 Task: Find connections with filter location Dārwha with filter topic #Indiawith filter profile language French with filter current company JCB with filter school Sir M Visvesvaraya Institute of Technology, BANGALORE with filter industry Computer and Network Security with filter service category Research with filter keywords title Teacher
Action: Mouse moved to (650, 80)
Screenshot: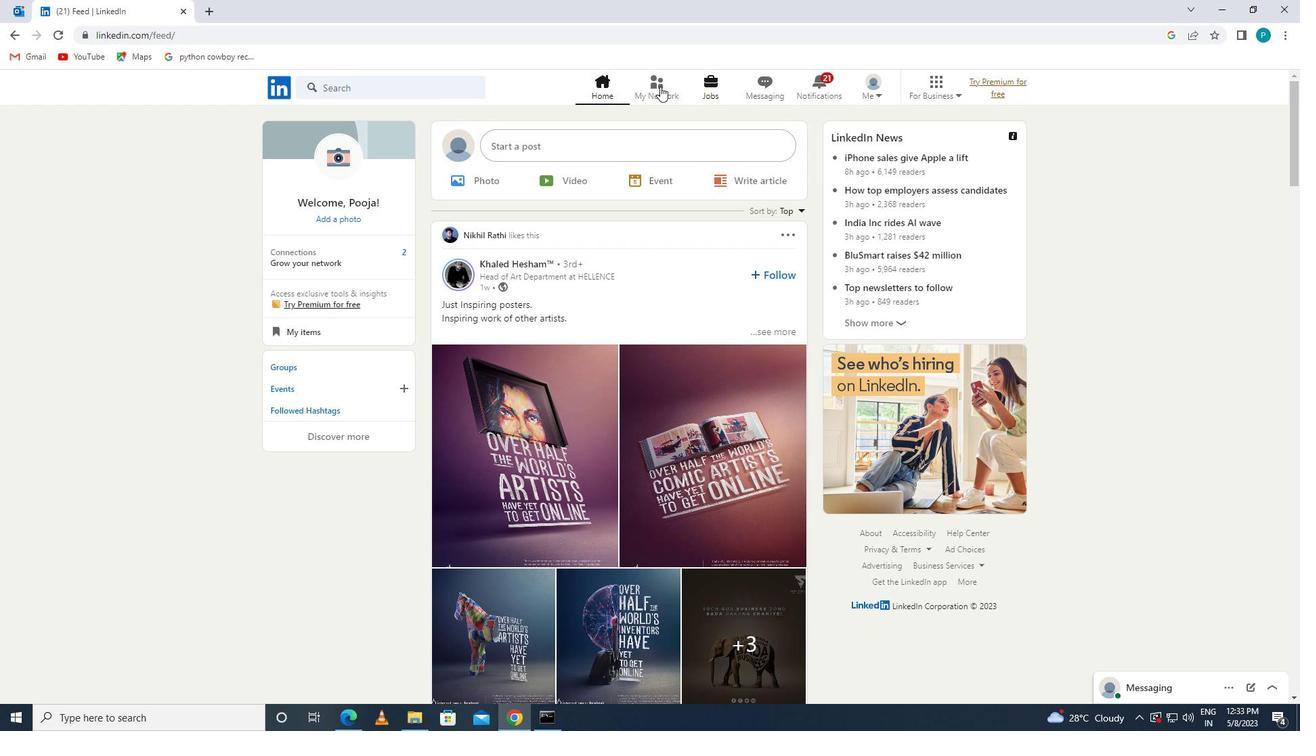
Action: Mouse pressed left at (650, 80)
Screenshot: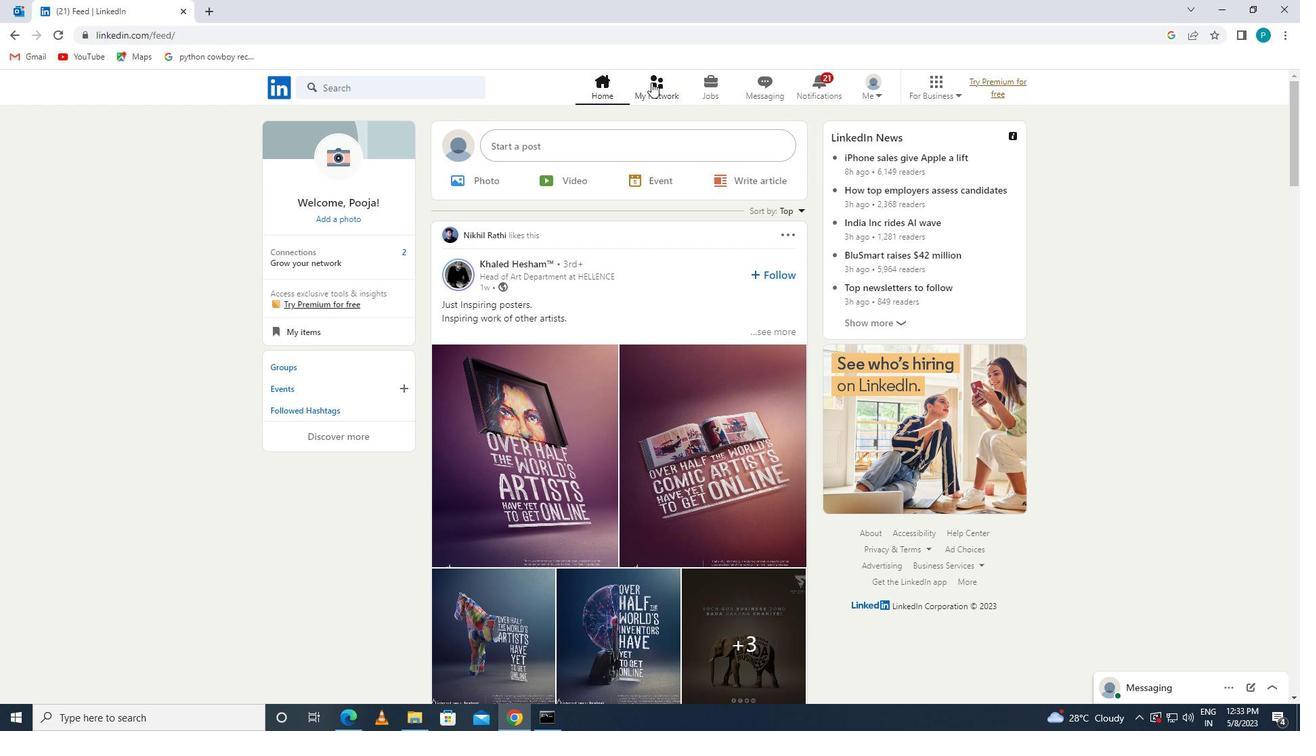 
Action: Mouse moved to (358, 156)
Screenshot: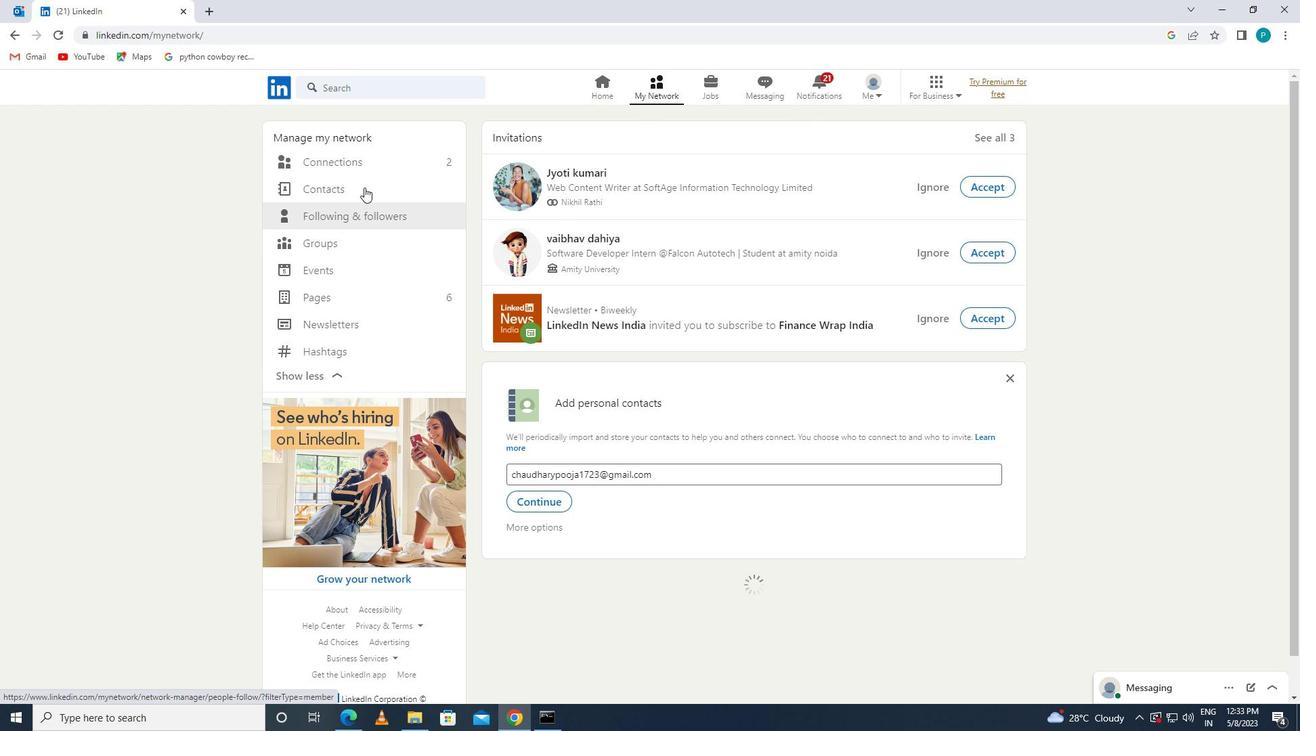 
Action: Mouse pressed left at (358, 156)
Screenshot: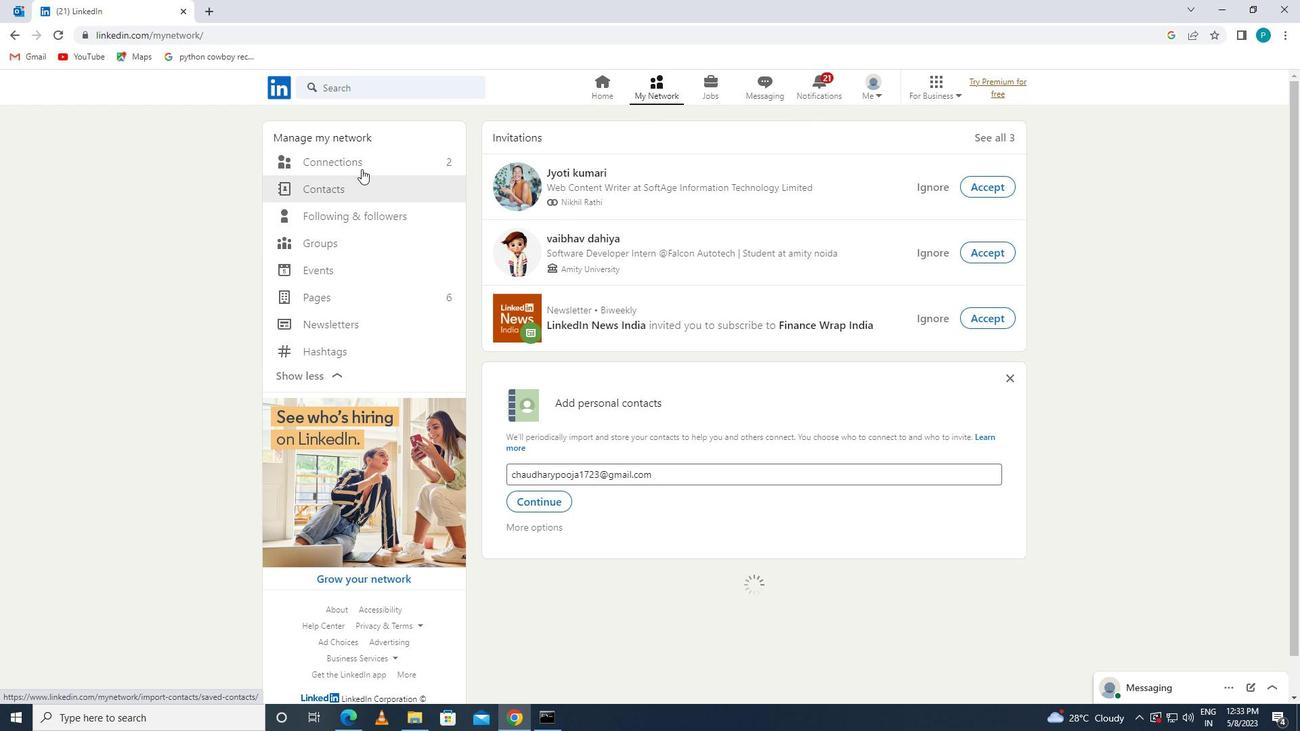 
Action: Mouse moved to (745, 159)
Screenshot: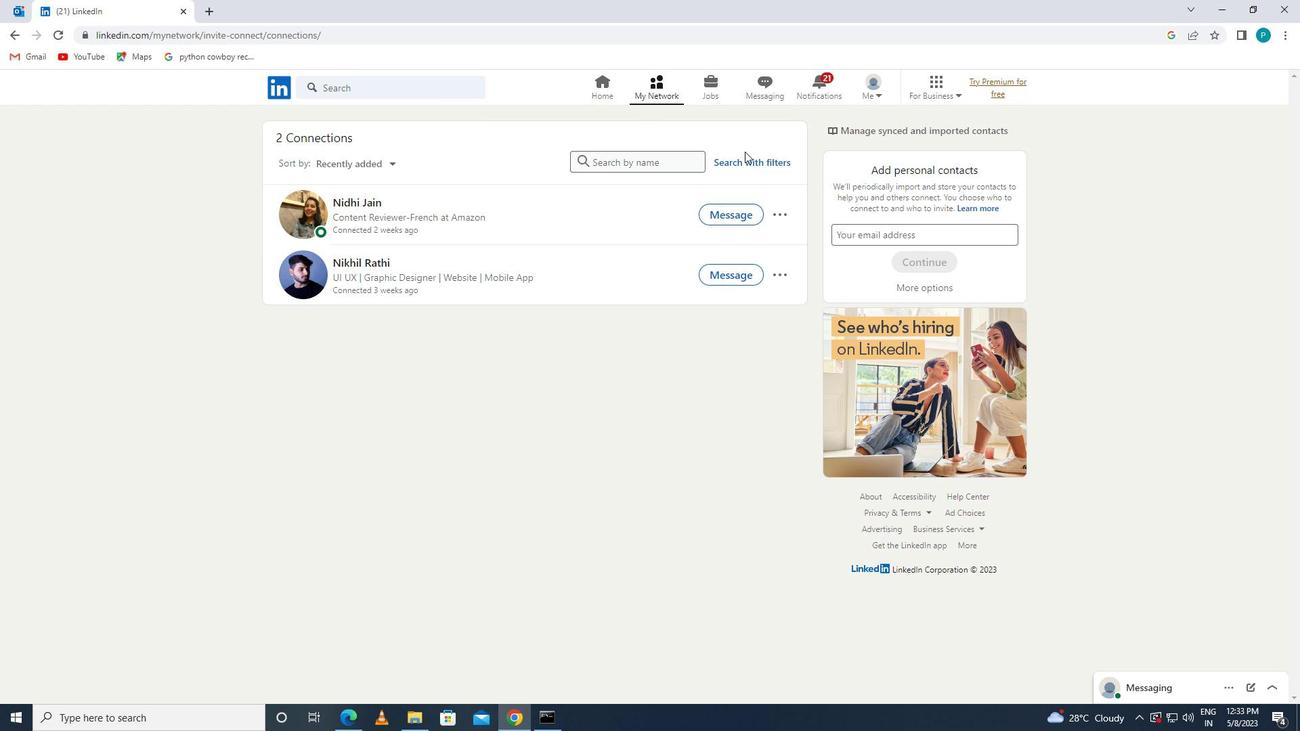 
Action: Mouse pressed left at (745, 159)
Screenshot: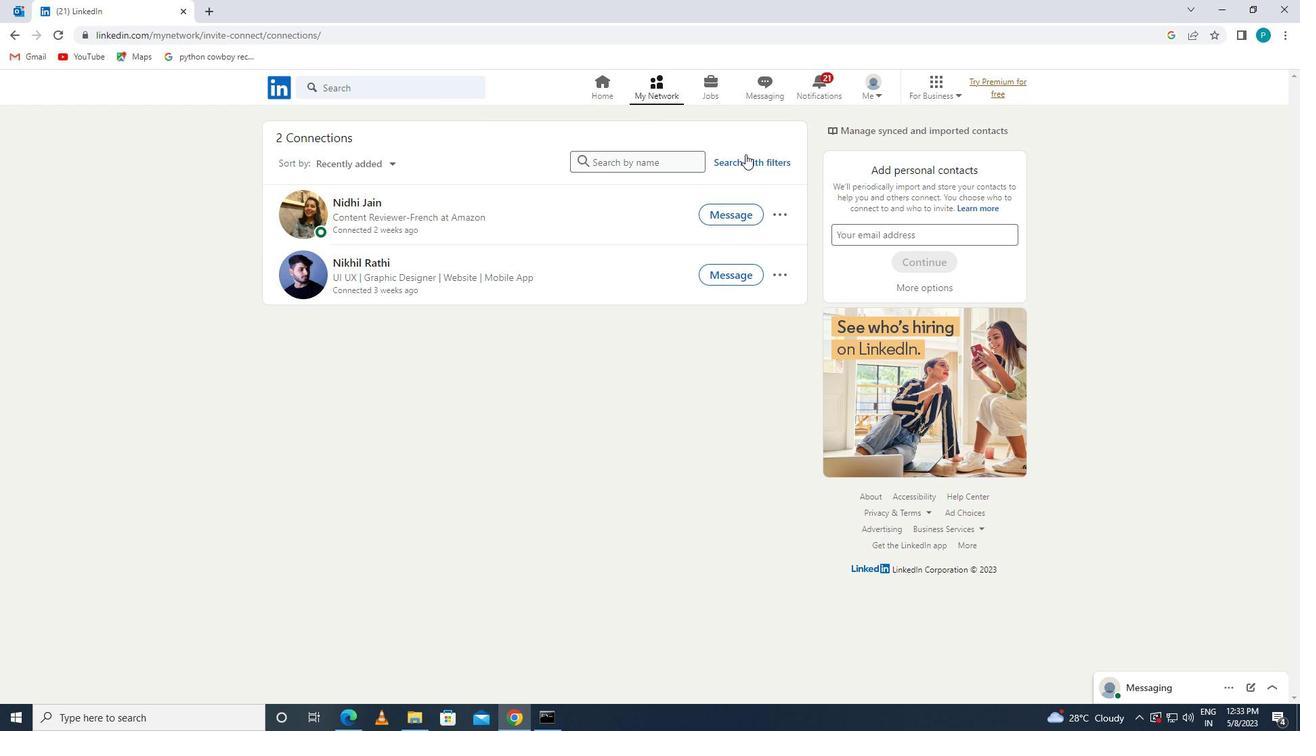 
Action: Mouse moved to (702, 125)
Screenshot: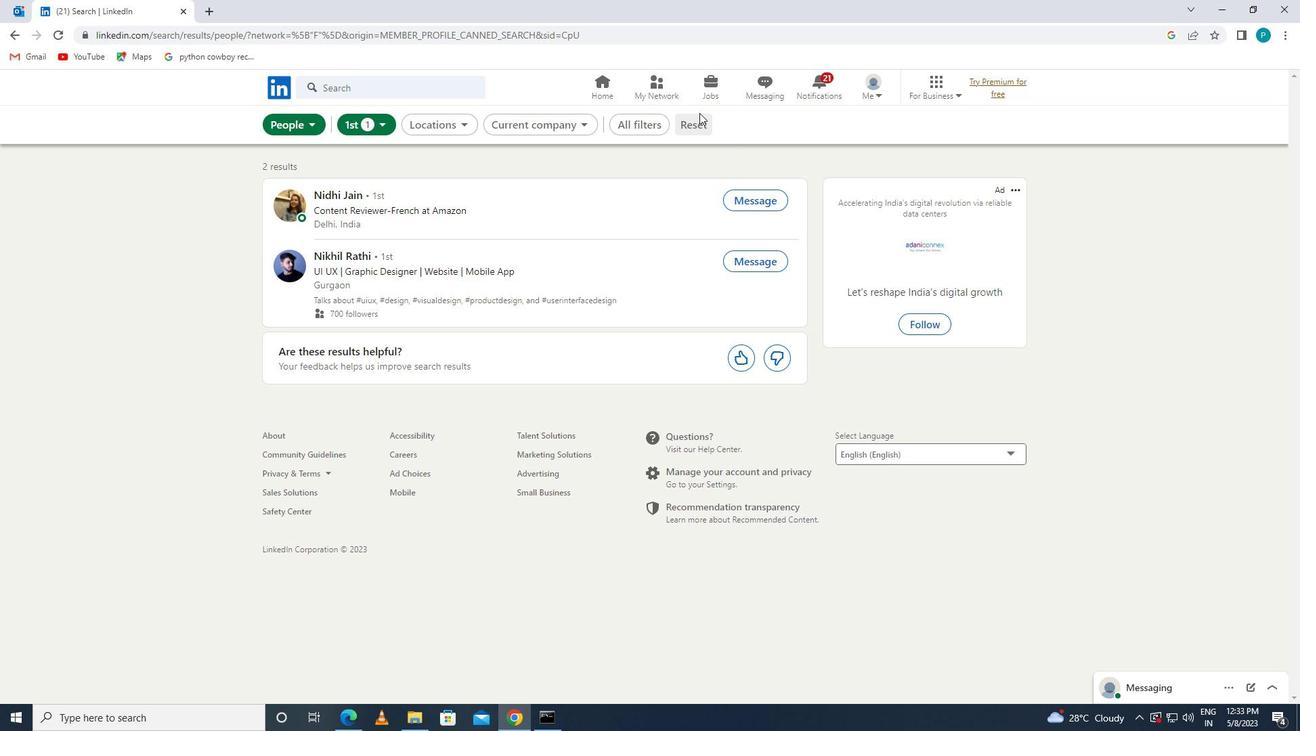 
Action: Mouse pressed left at (702, 125)
Screenshot: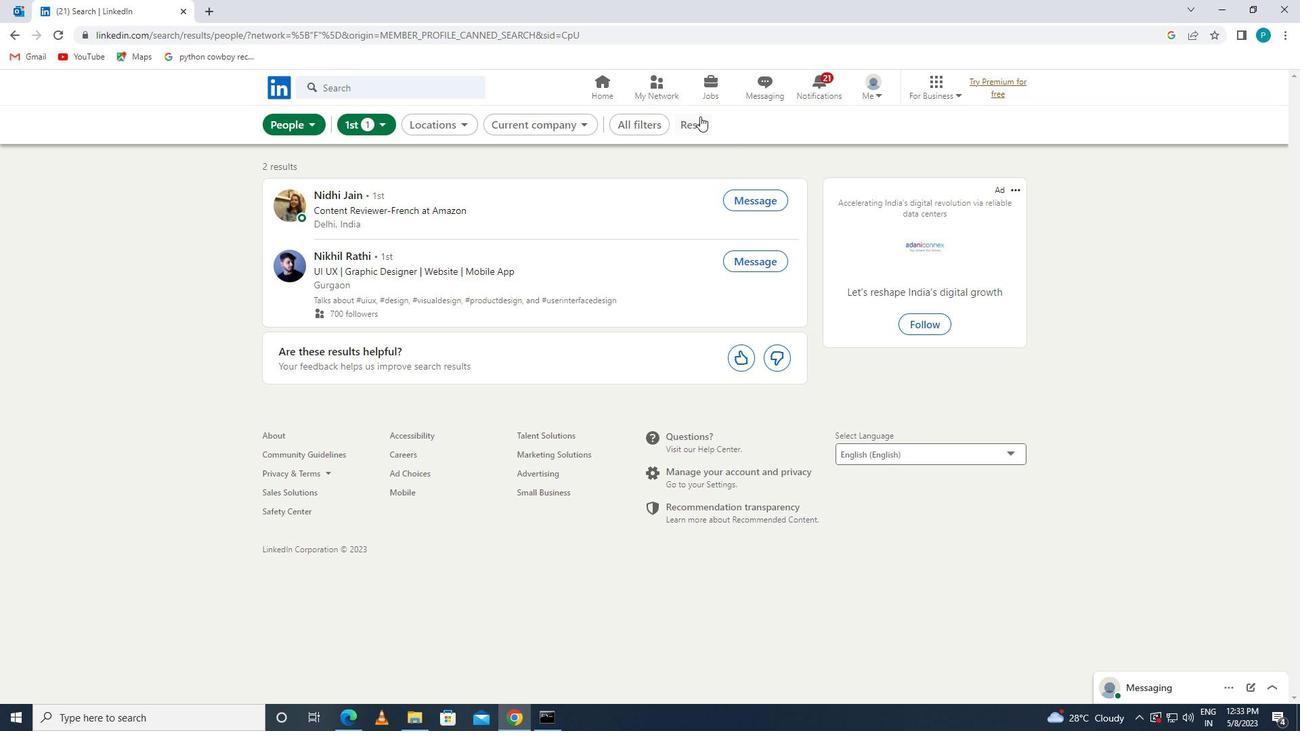 
Action: Mouse moved to (688, 123)
Screenshot: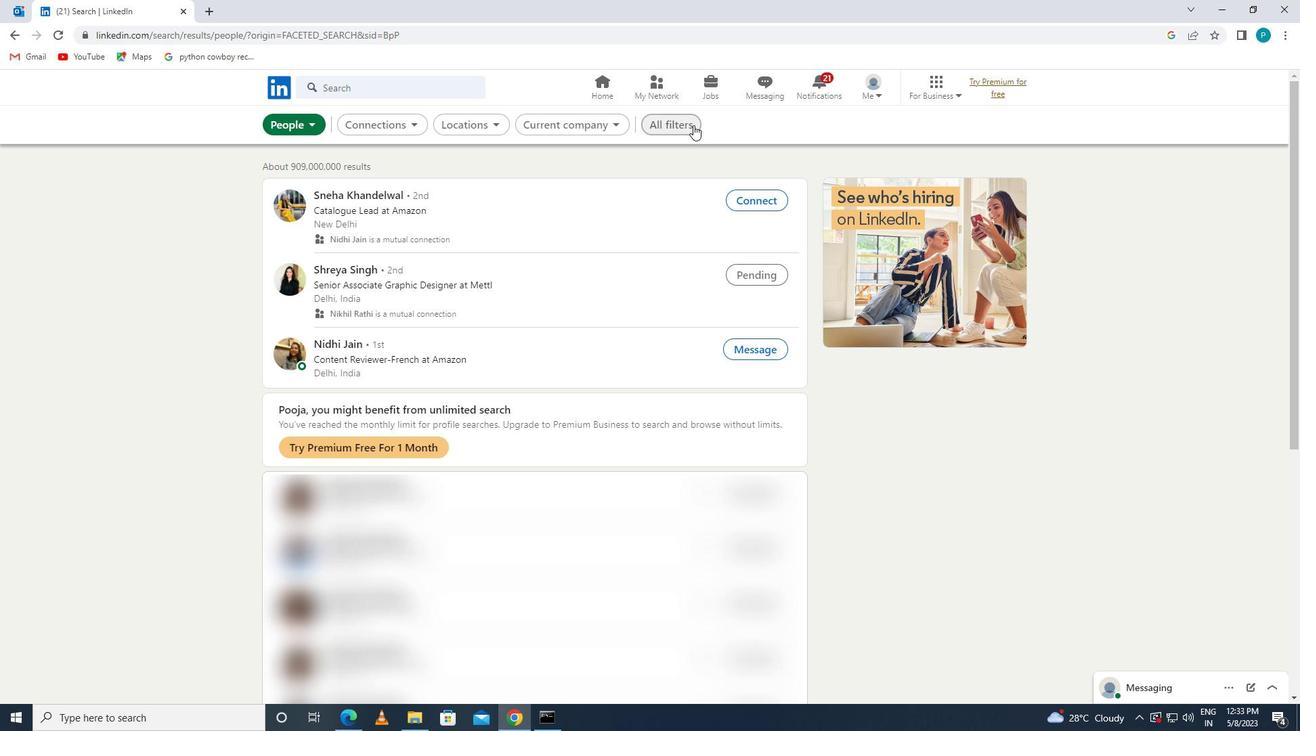 
Action: Mouse pressed left at (688, 123)
Screenshot: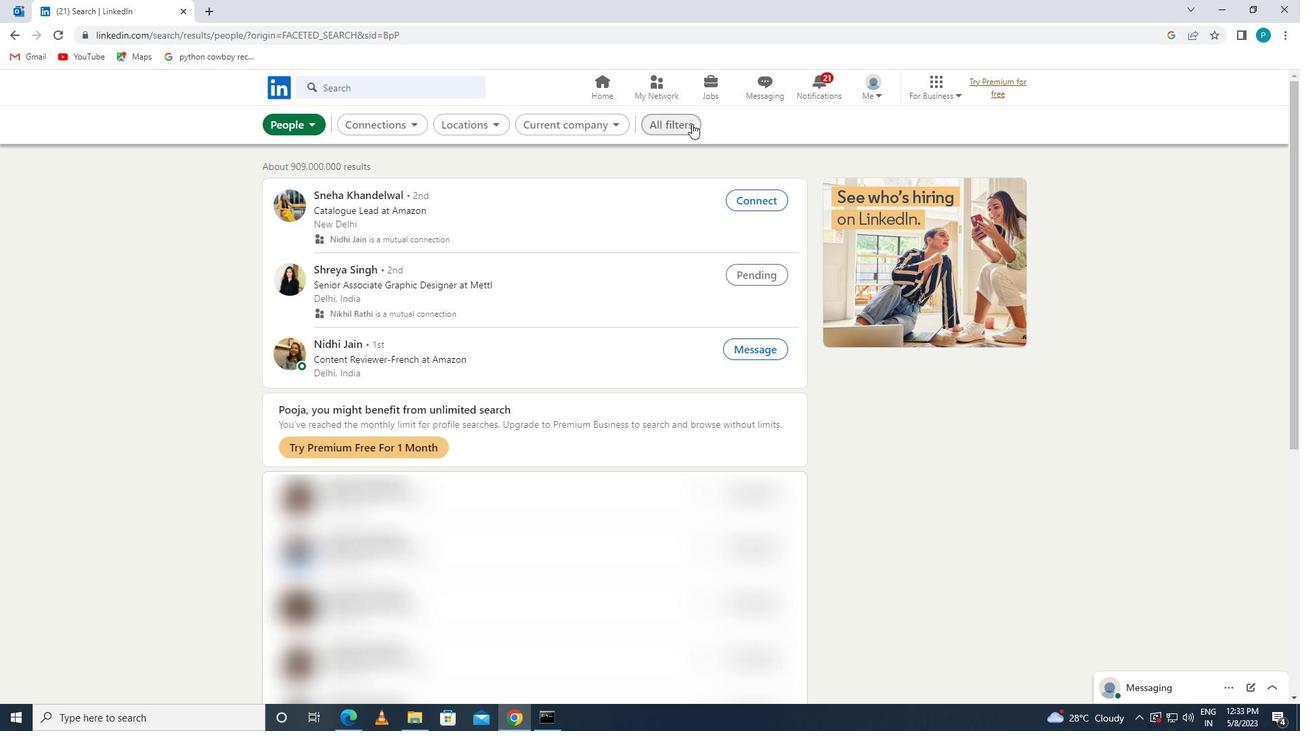
Action: Mouse moved to (1186, 276)
Screenshot: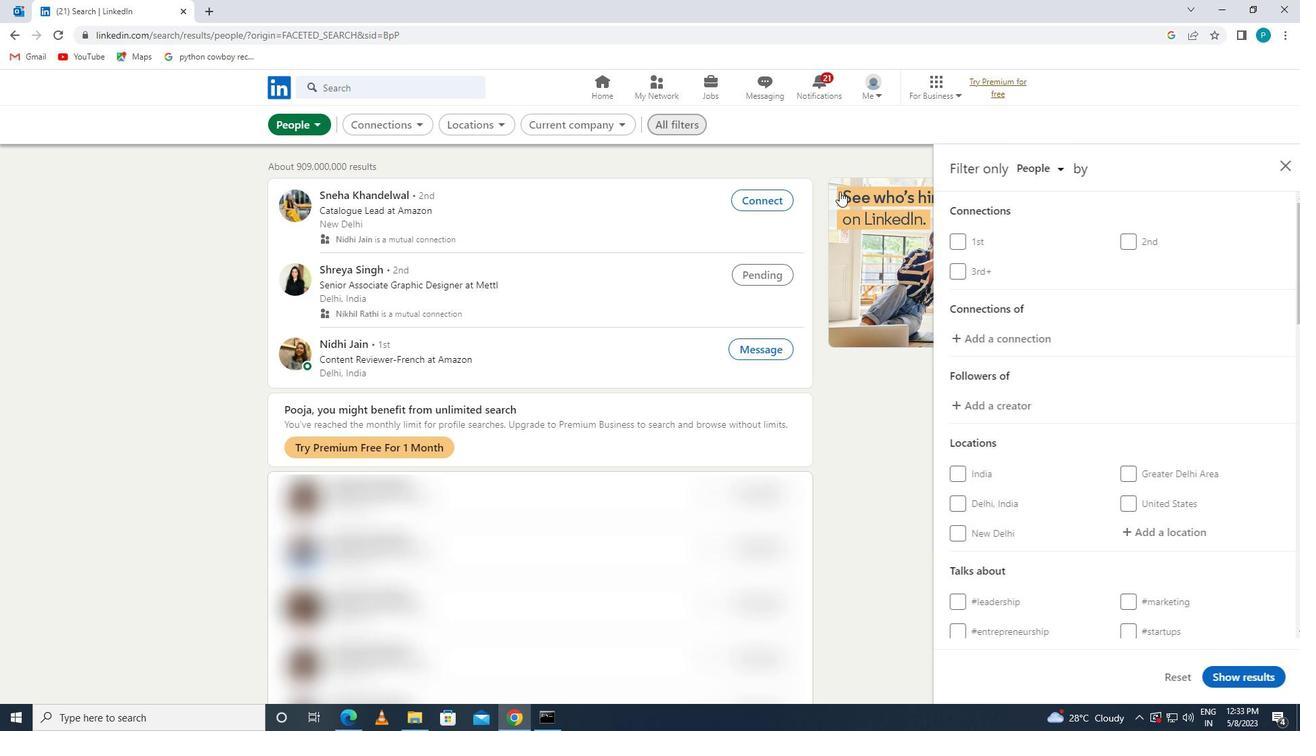 
Action: Mouse scrolled (1186, 276) with delta (0, 0)
Screenshot: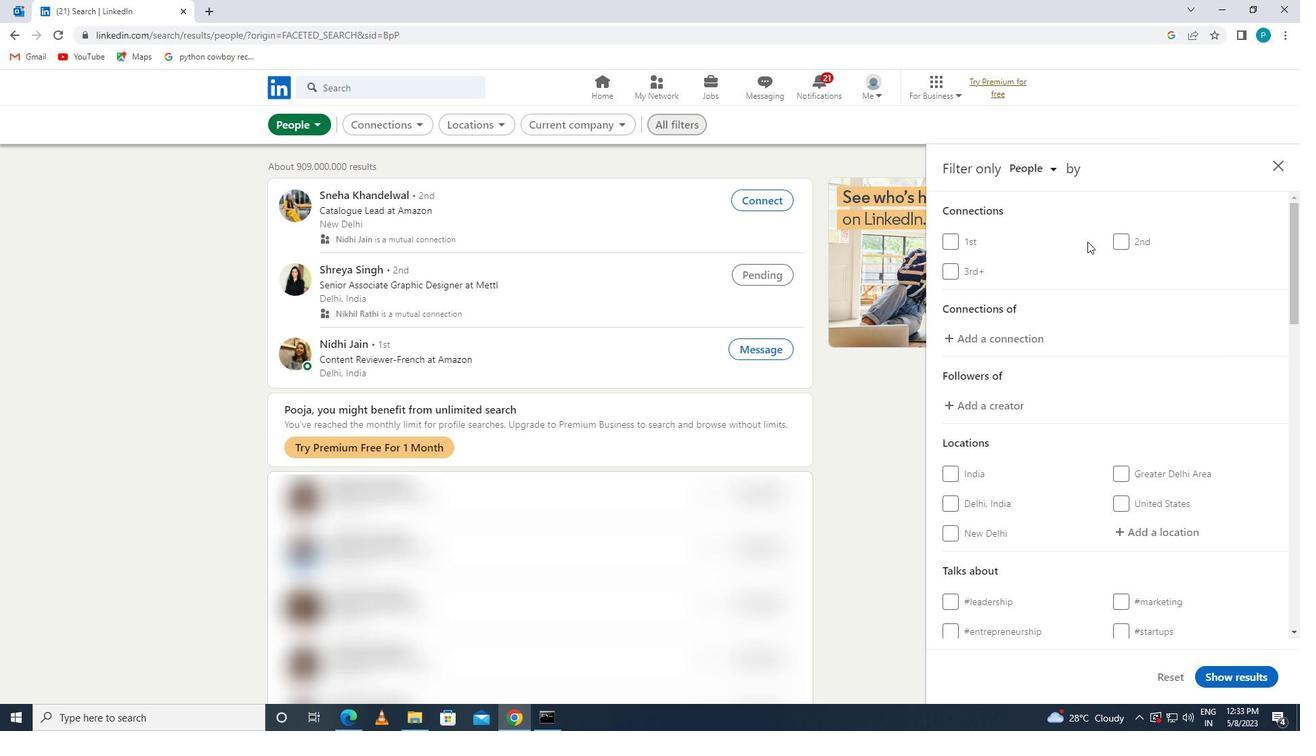 
Action: Mouse scrolled (1186, 276) with delta (0, 0)
Screenshot: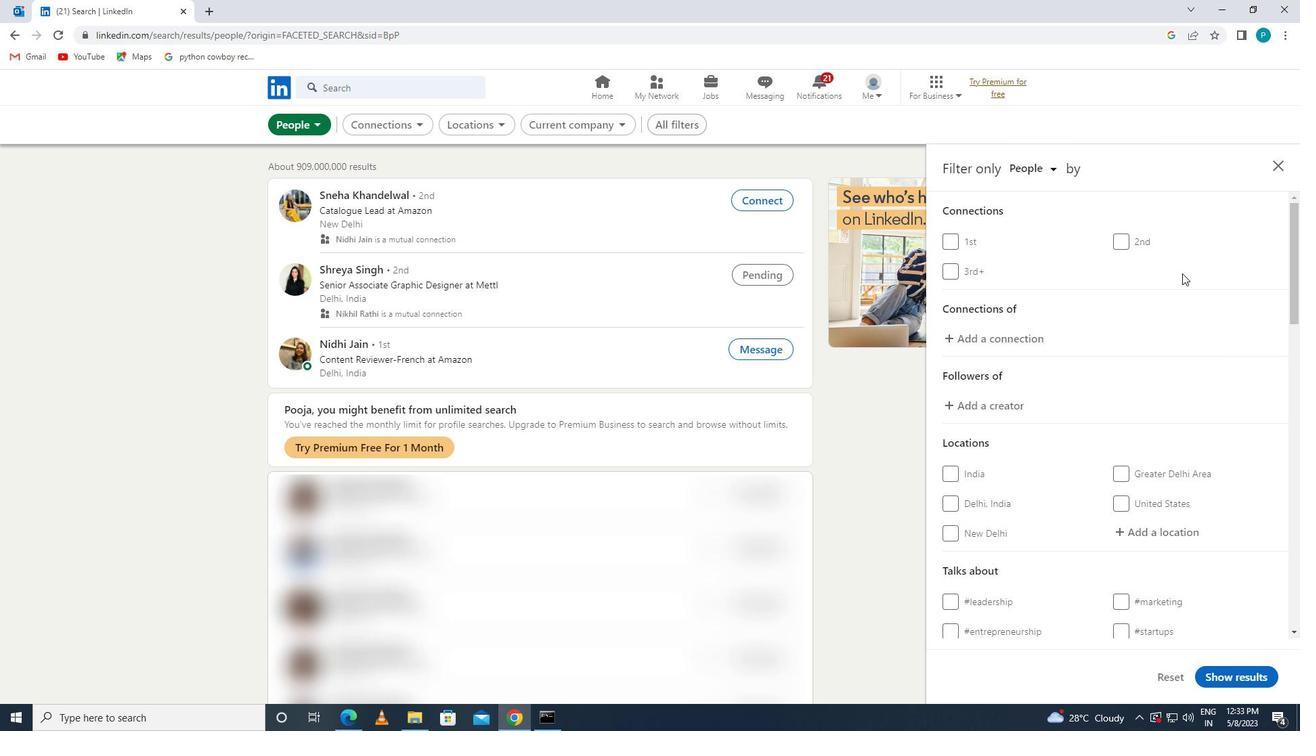 
Action: Mouse moved to (1141, 400)
Screenshot: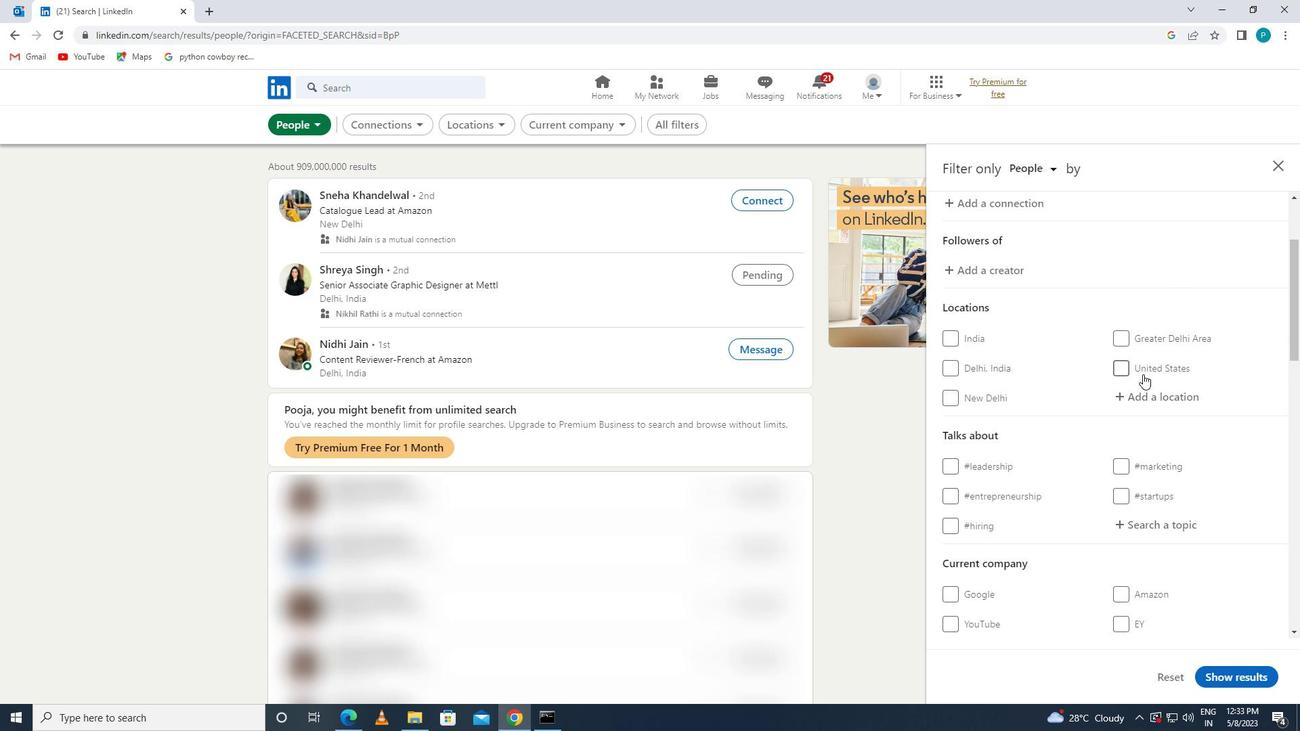 
Action: Mouse pressed left at (1141, 400)
Screenshot: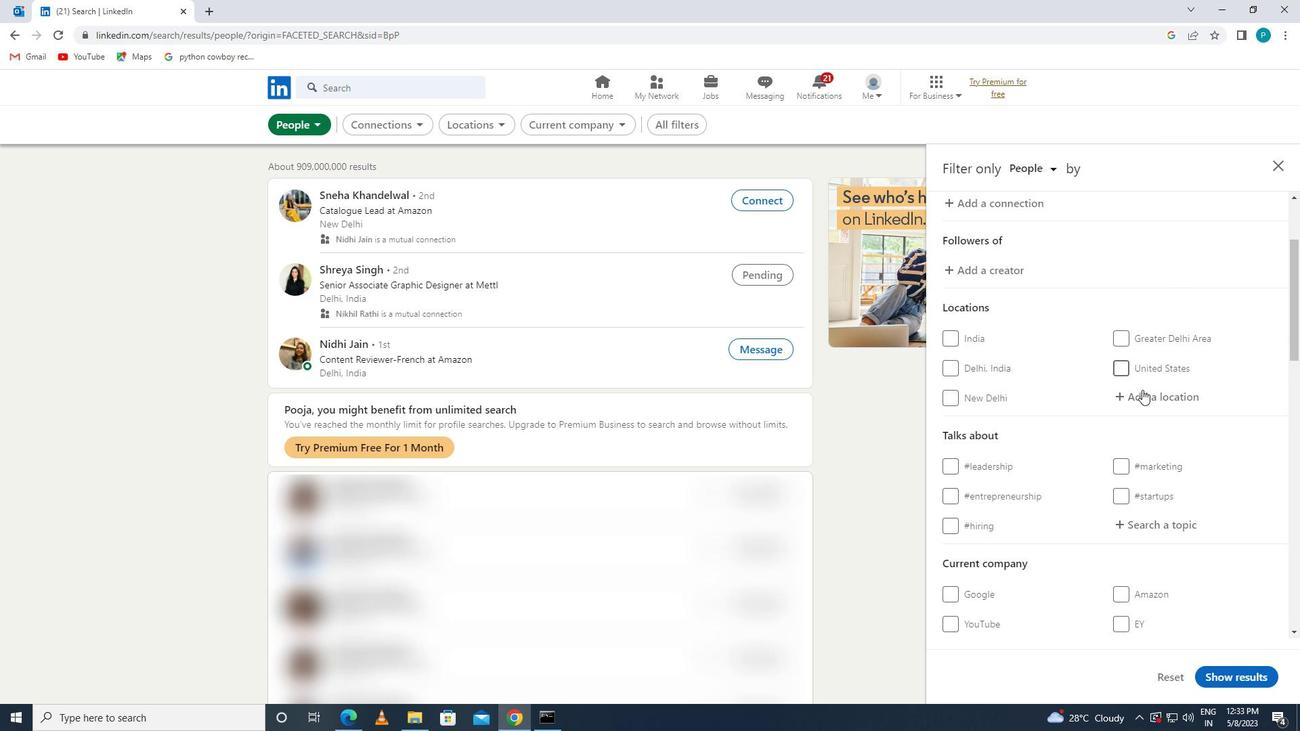
Action: Mouse moved to (1141, 390)
Screenshot: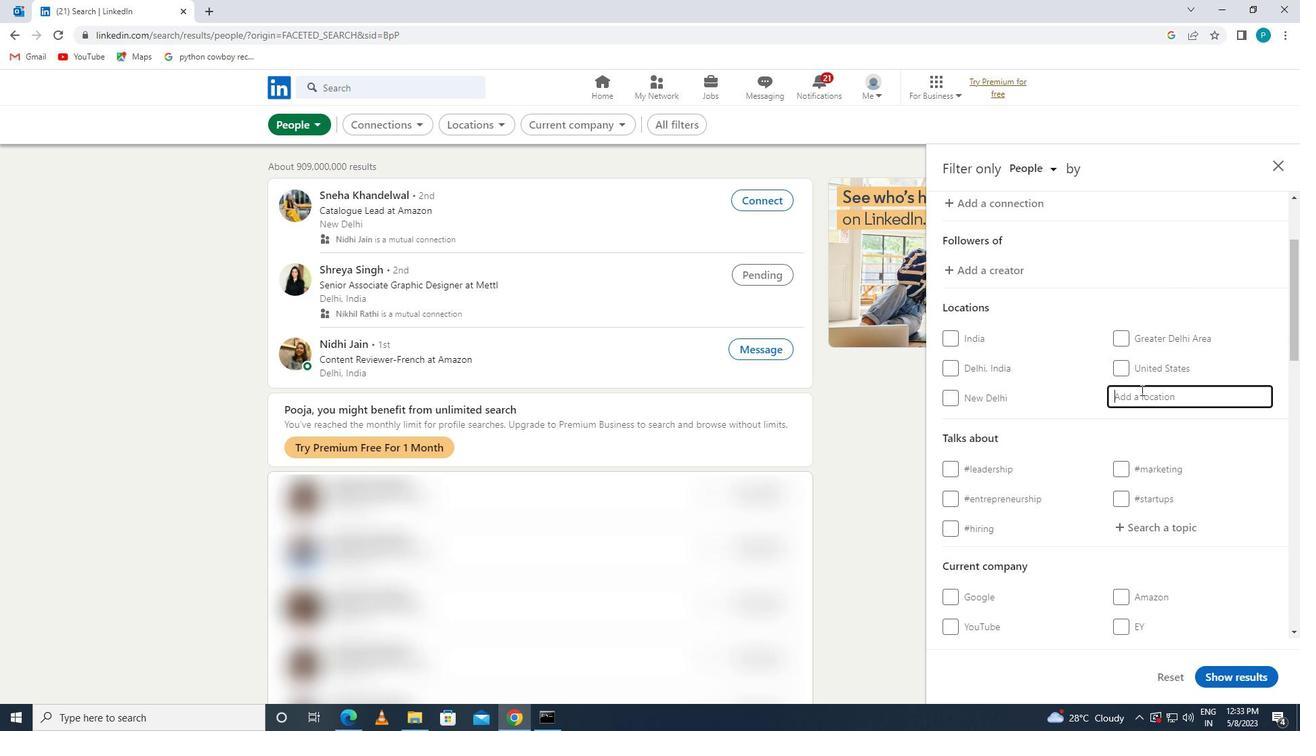 
Action: Key pressed <Key.caps_lock>d<Key.caps_lock>arwha
Screenshot: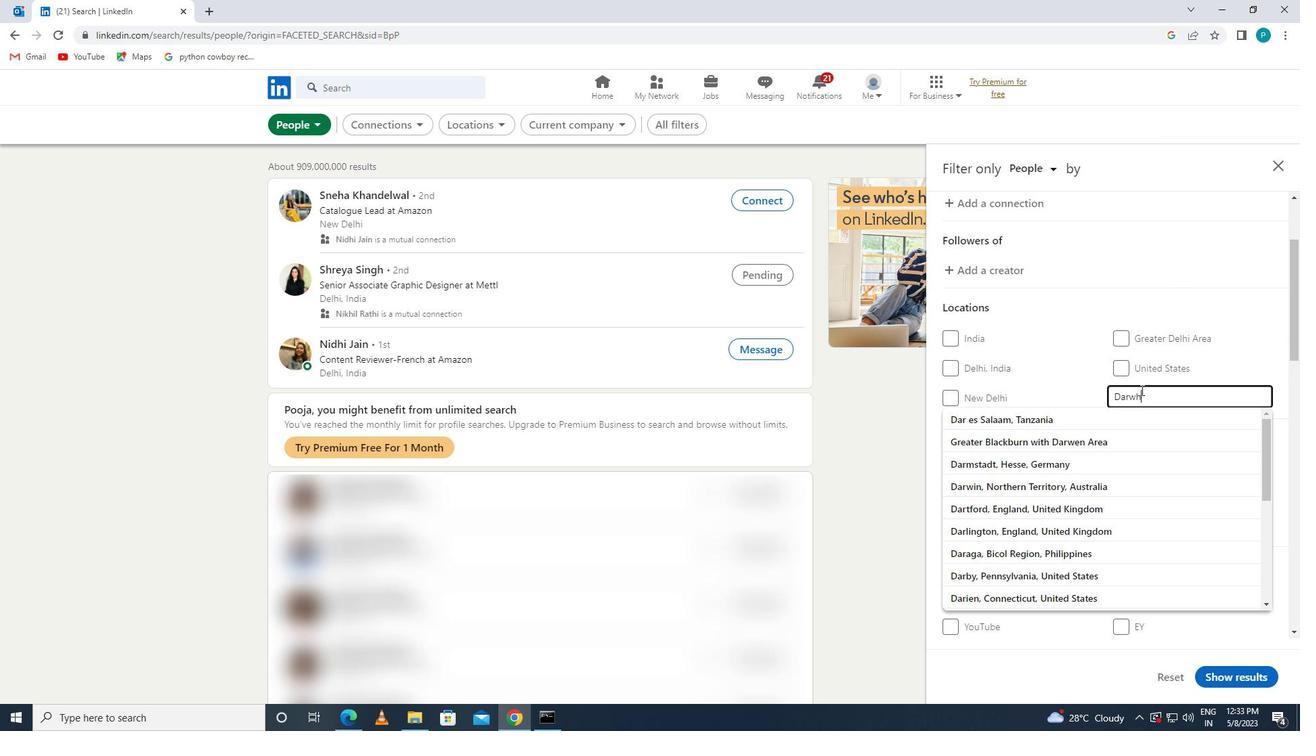 
Action: Mouse moved to (1136, 412)
Screenshot: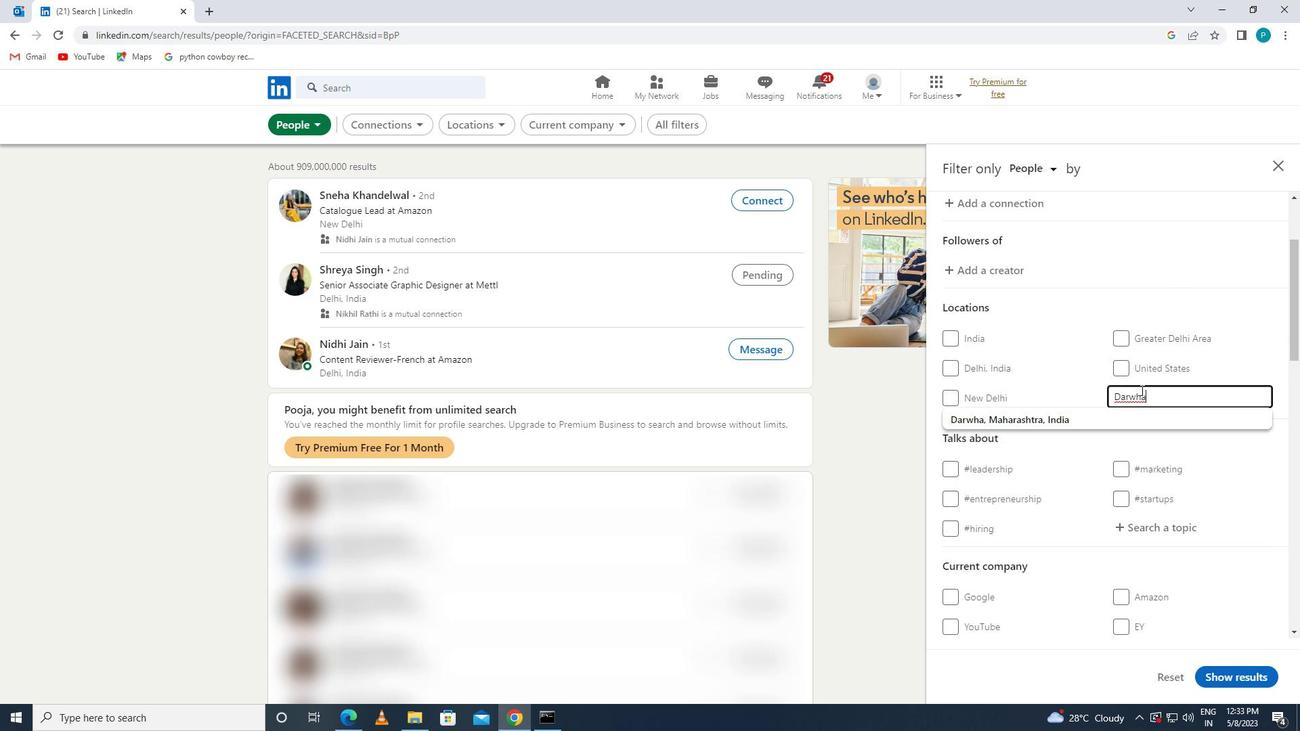 
Action: Mouse pressed left at (1136, 412)
Screenshot: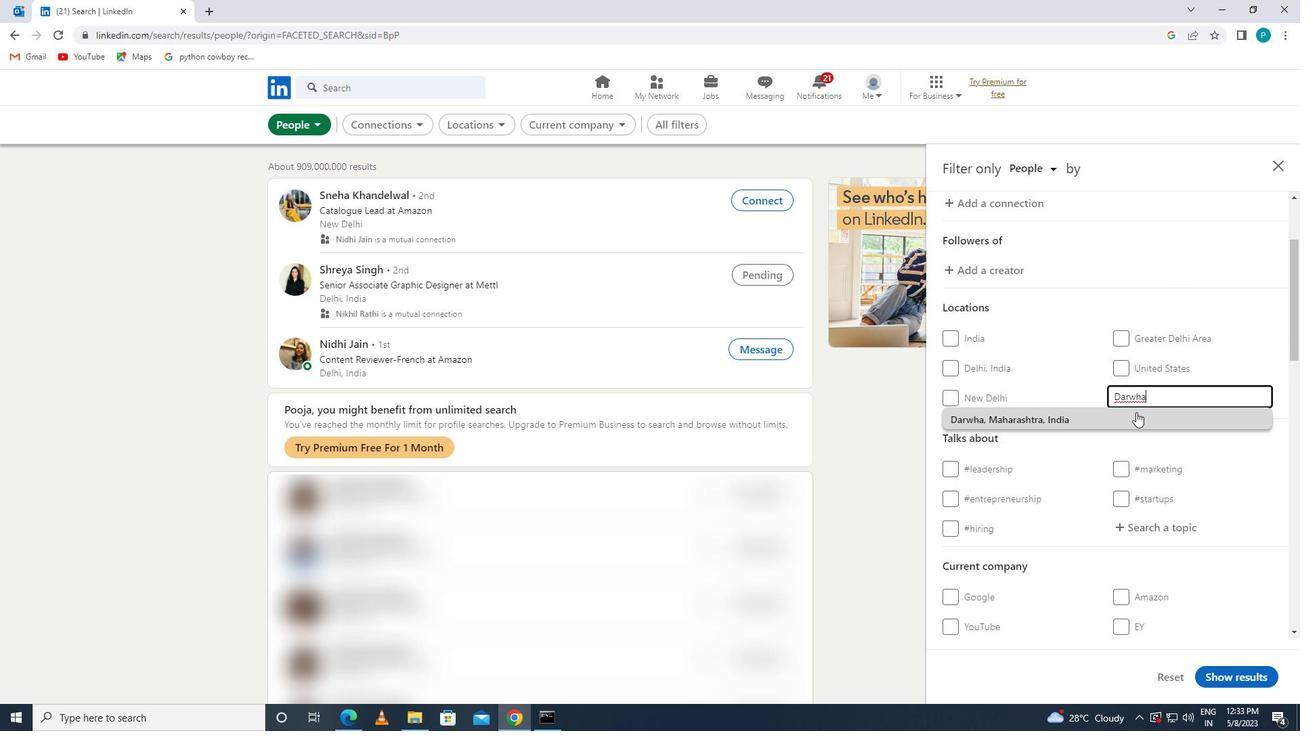 
Action: Mouse moved to (1138, 419)
Screenshot: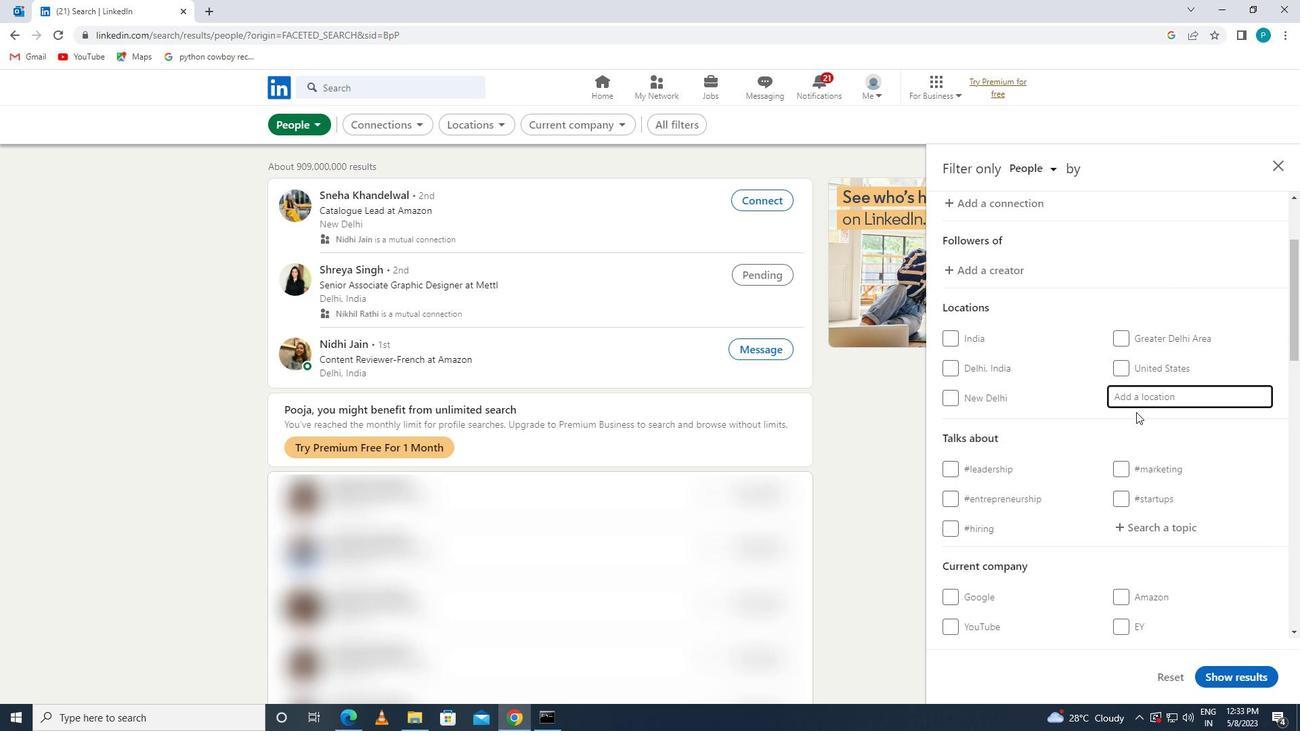 
Action: Mouse scrolled (1138, 419) with delta (0, 0)
Screenshot: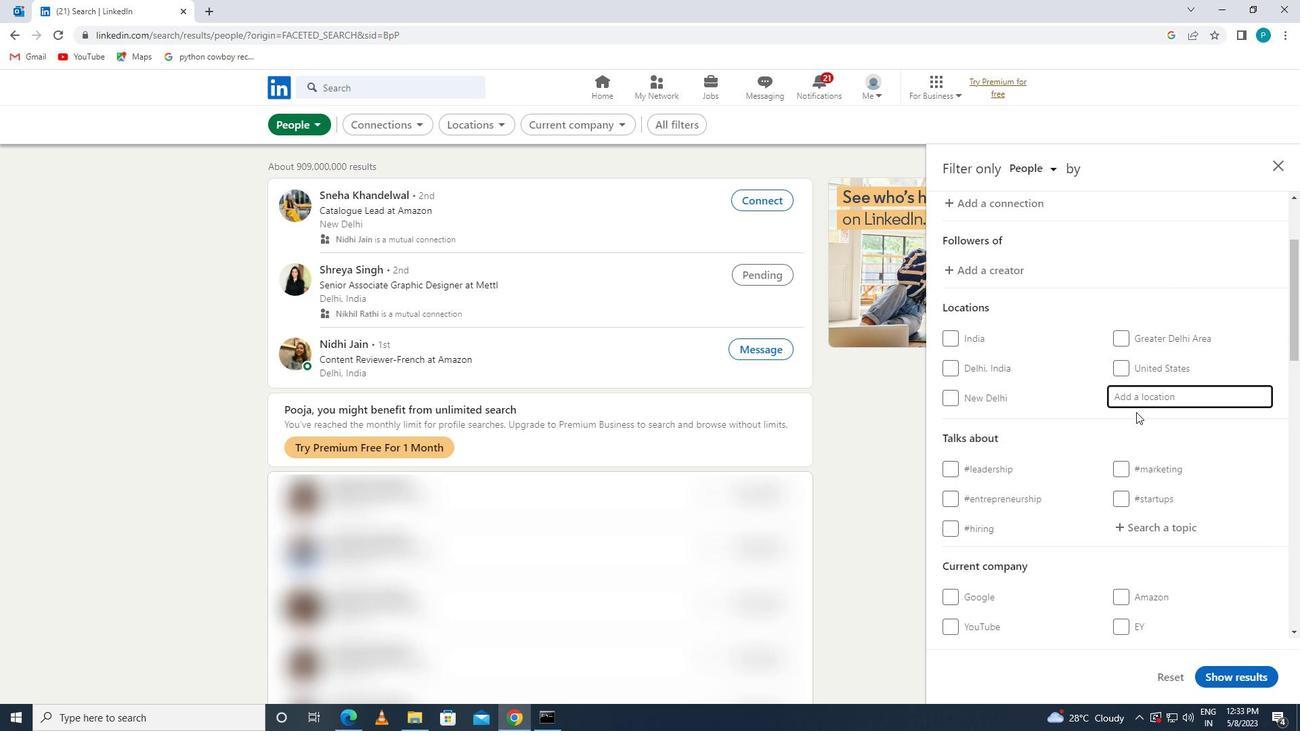 
Action: Mouse scrolled (1138, 419) with delta (0, 0)
Screenshot: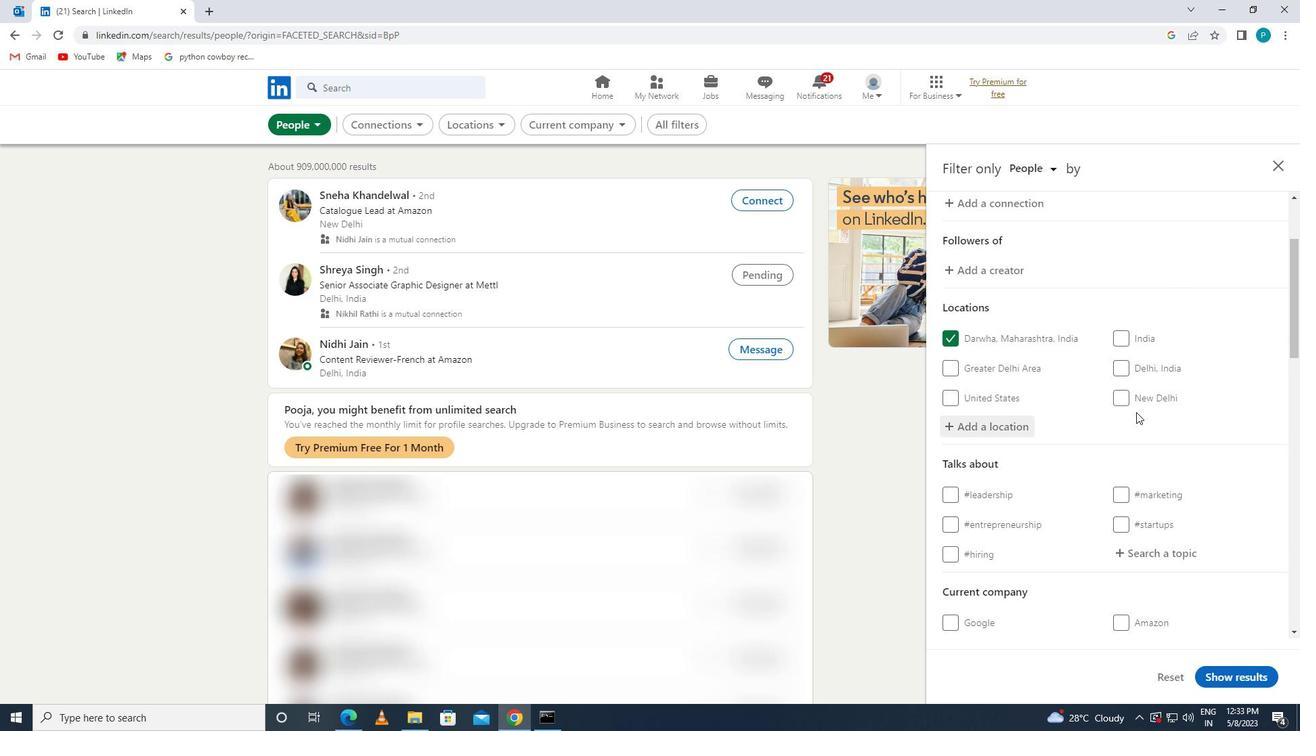 
Action: Mouse moved to (1138, 419)
Screenshot: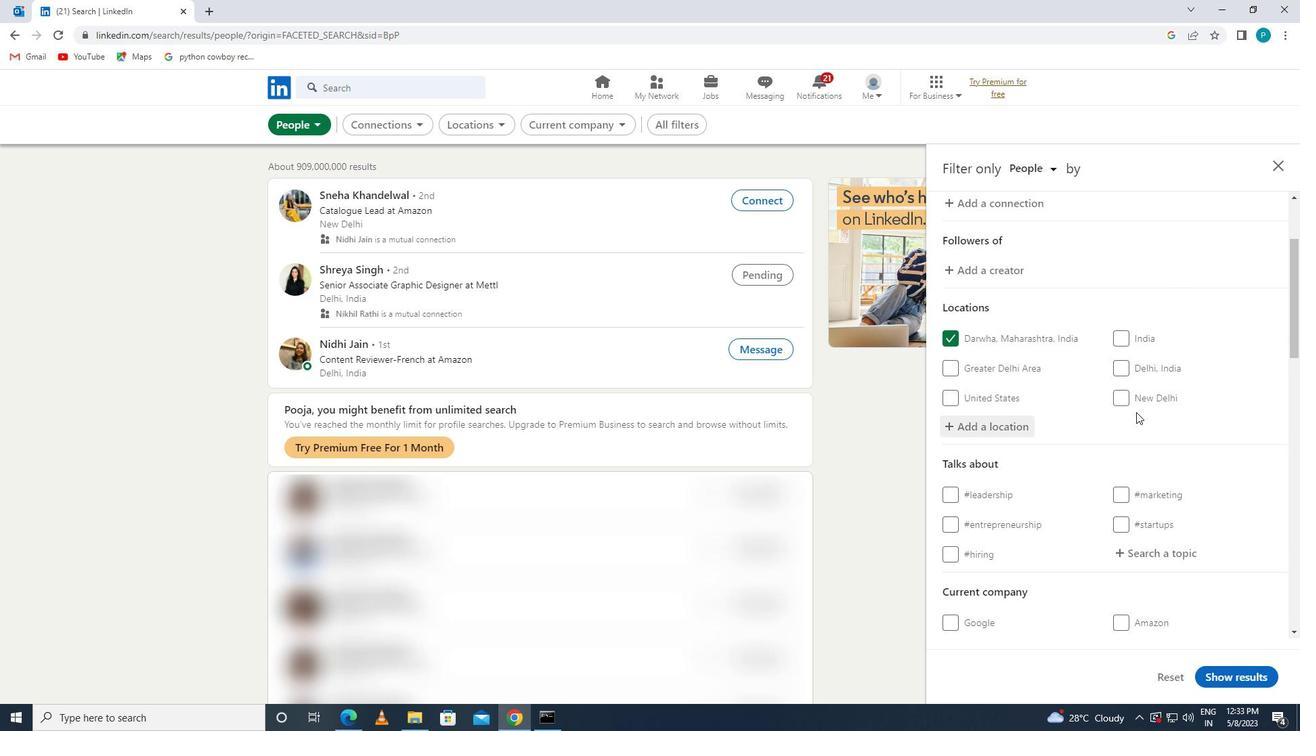
Action: Mouse pressed left at (1138, 419)
Screenshot: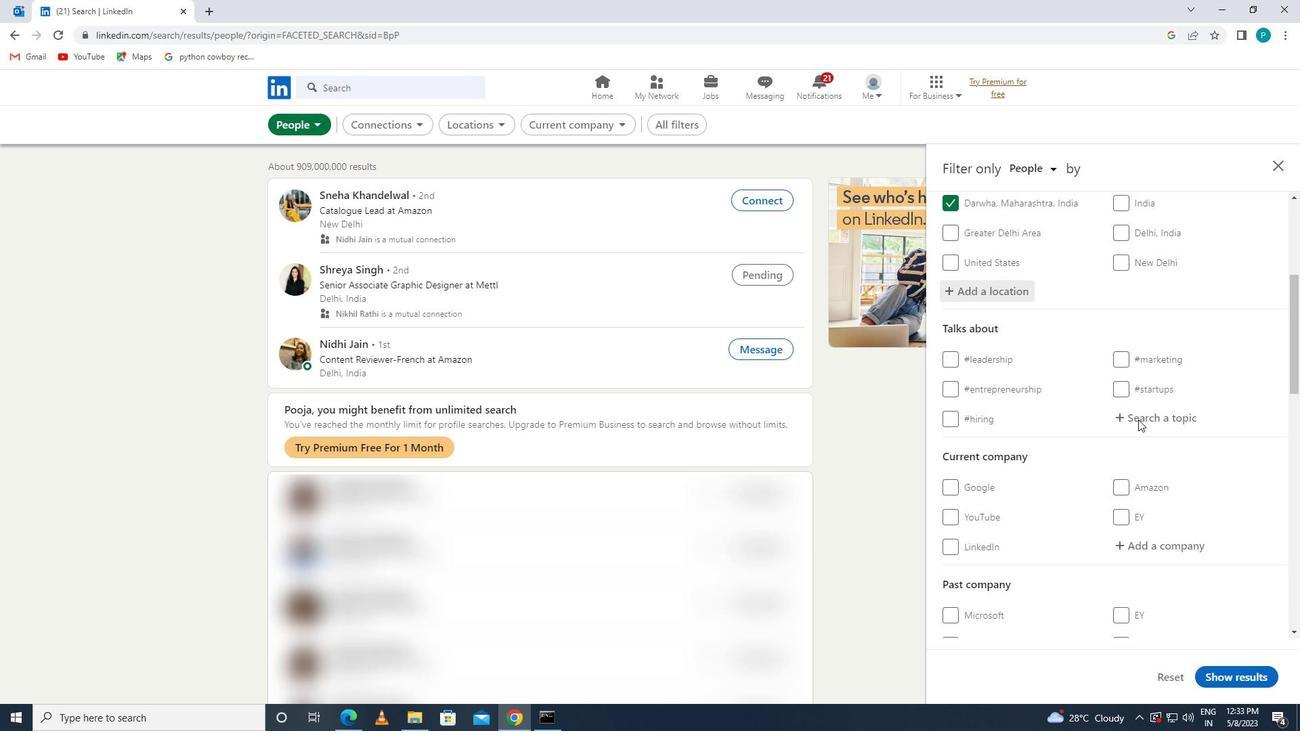
Action: Key pressed <Key.shift>#<Key.caps_lock>I<Key.caps_lock>NDIA
Screenshot: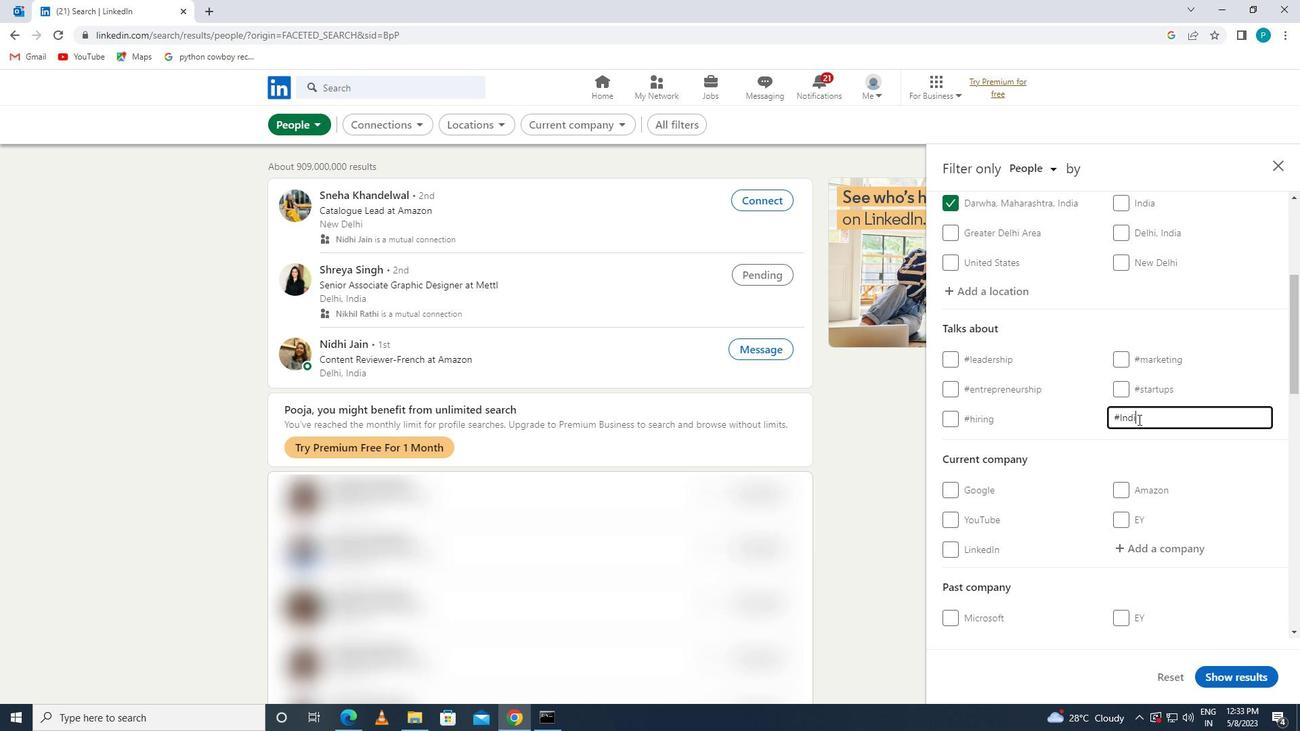 
Action: Mouse scrolled (1138, 419) with delta (0, 0)
Screenshot: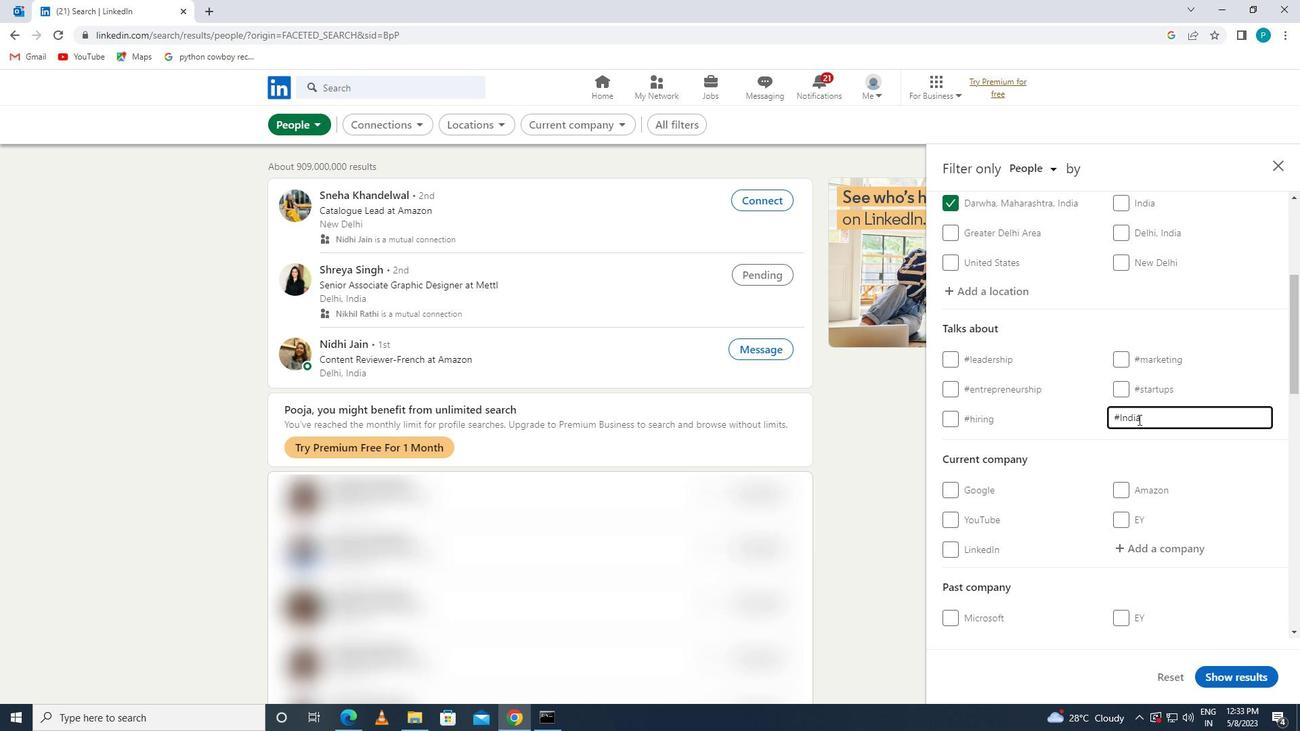 
Action: Mouse scrolled (1138, 419) with delta (0, 0)
Screenshot: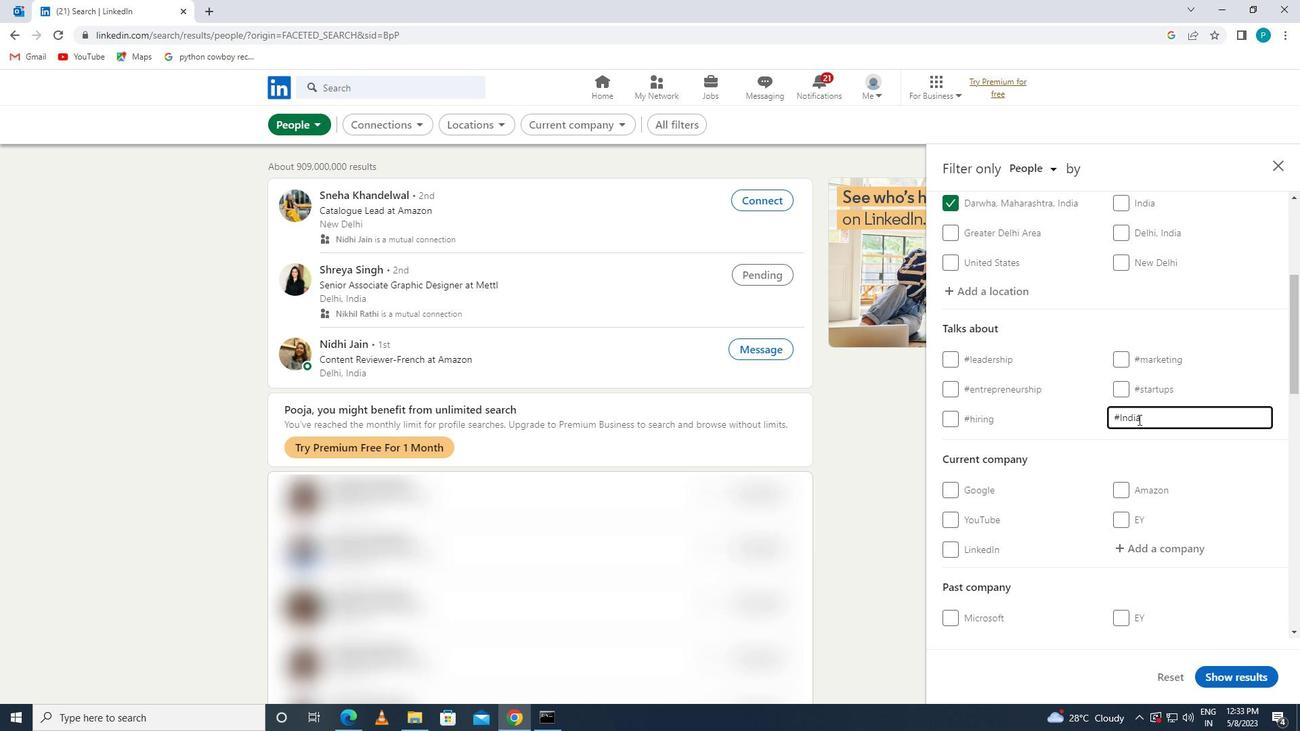 
Action: Mouse moved to (1109, 430)
Screenshot: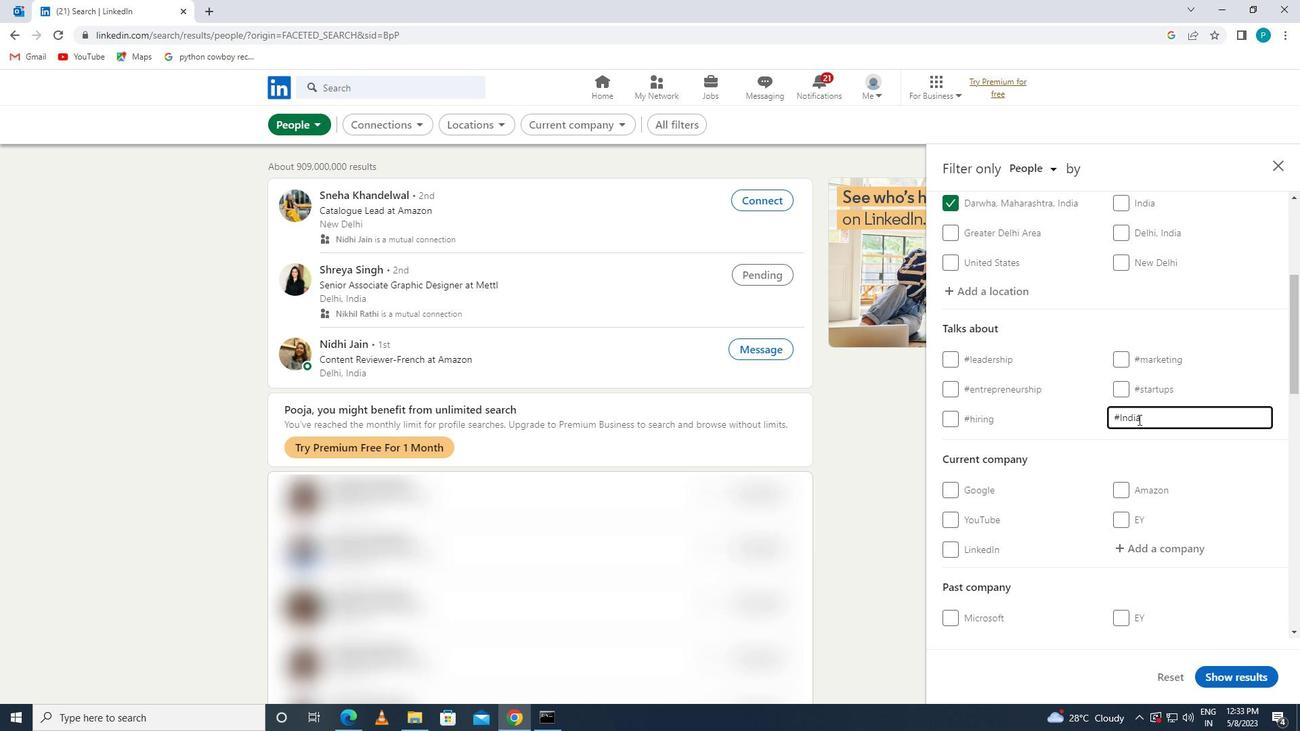 
Action: Mouse scrolled (1109, 429) with delta (0, 0)
Screenshot: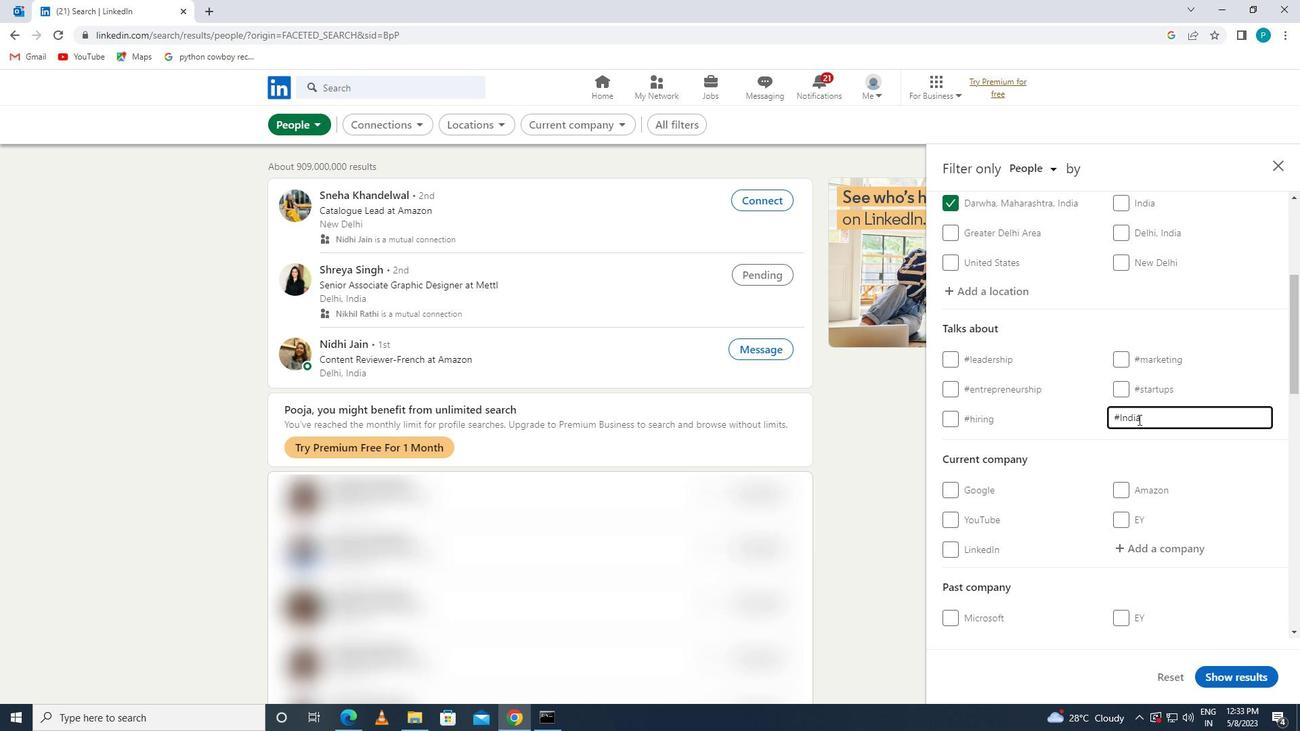 
Action: Mouse moved to (1034, 405)
Screenshot: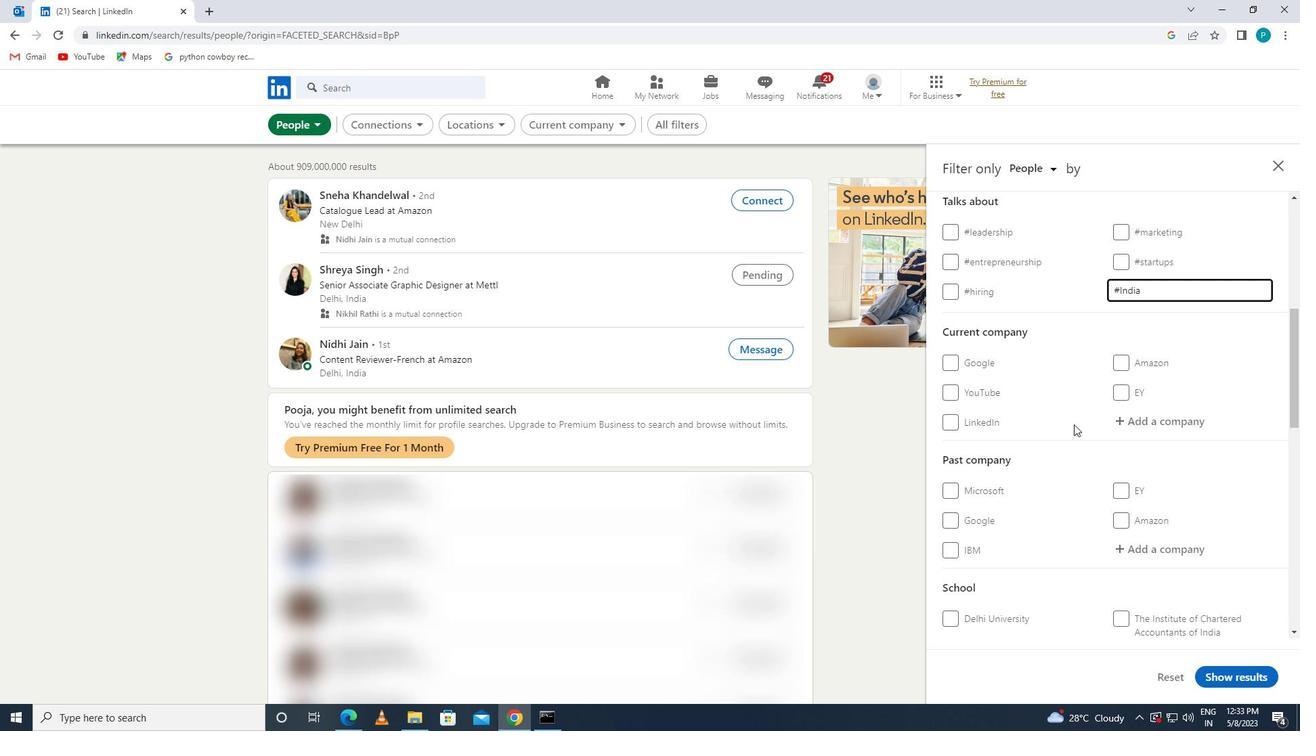 
Action: Mouse scrolled (1034, 404) with delta (0, 0)
Screenshot: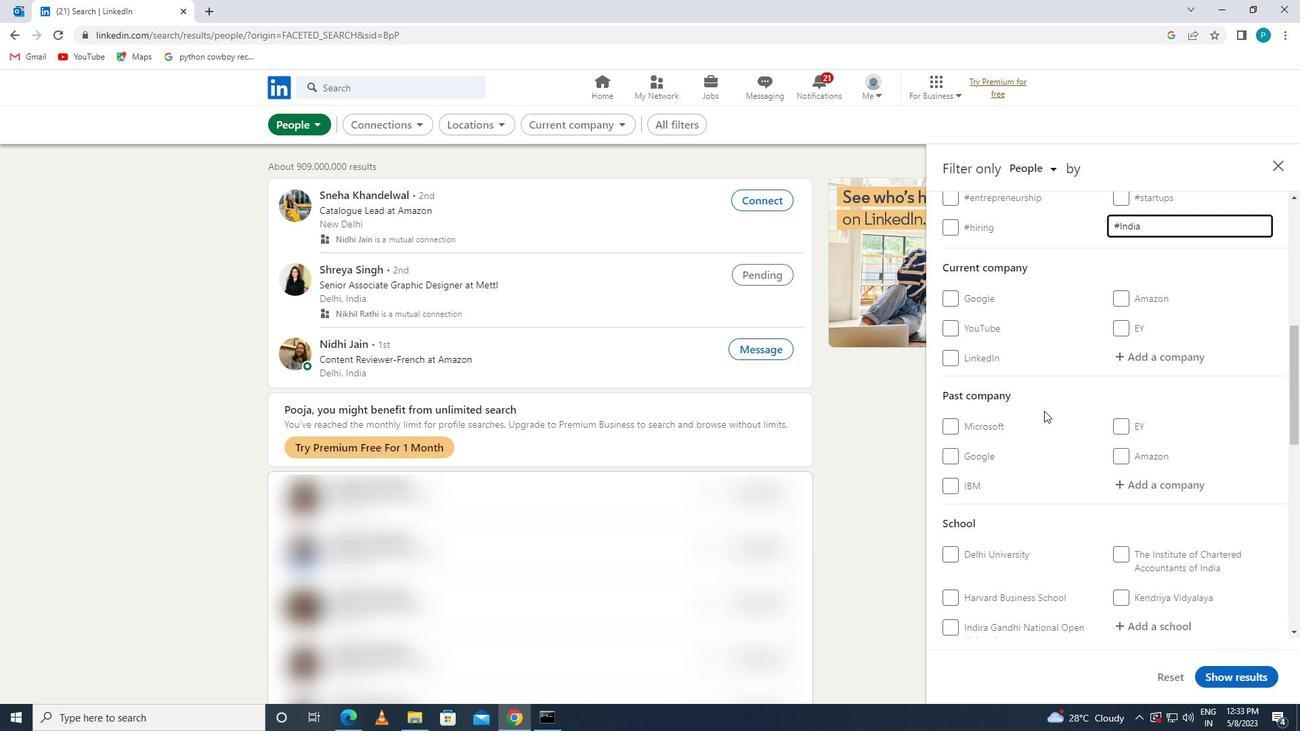 
Action: Mouse scrolled (1034, 404) with delta (0, 0)
Screenshot: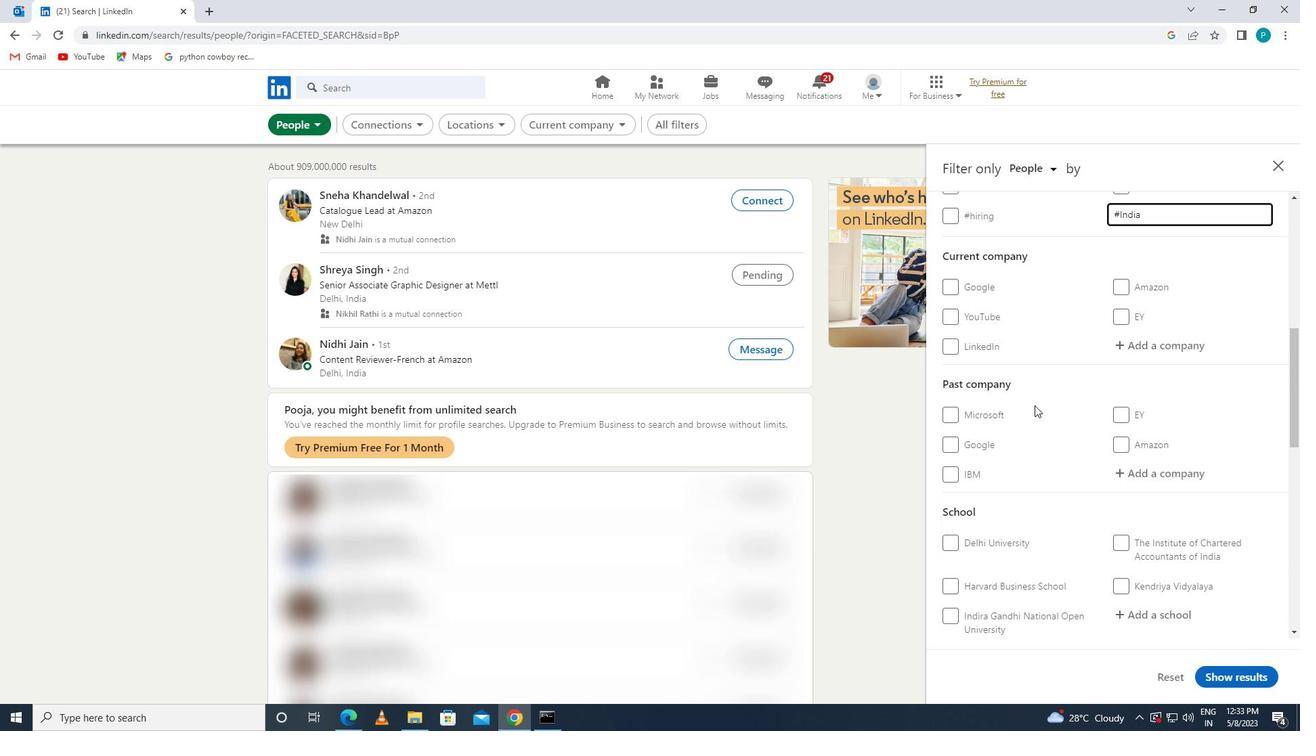 
Action: Mouse moved to (979, 472)
Screenshot: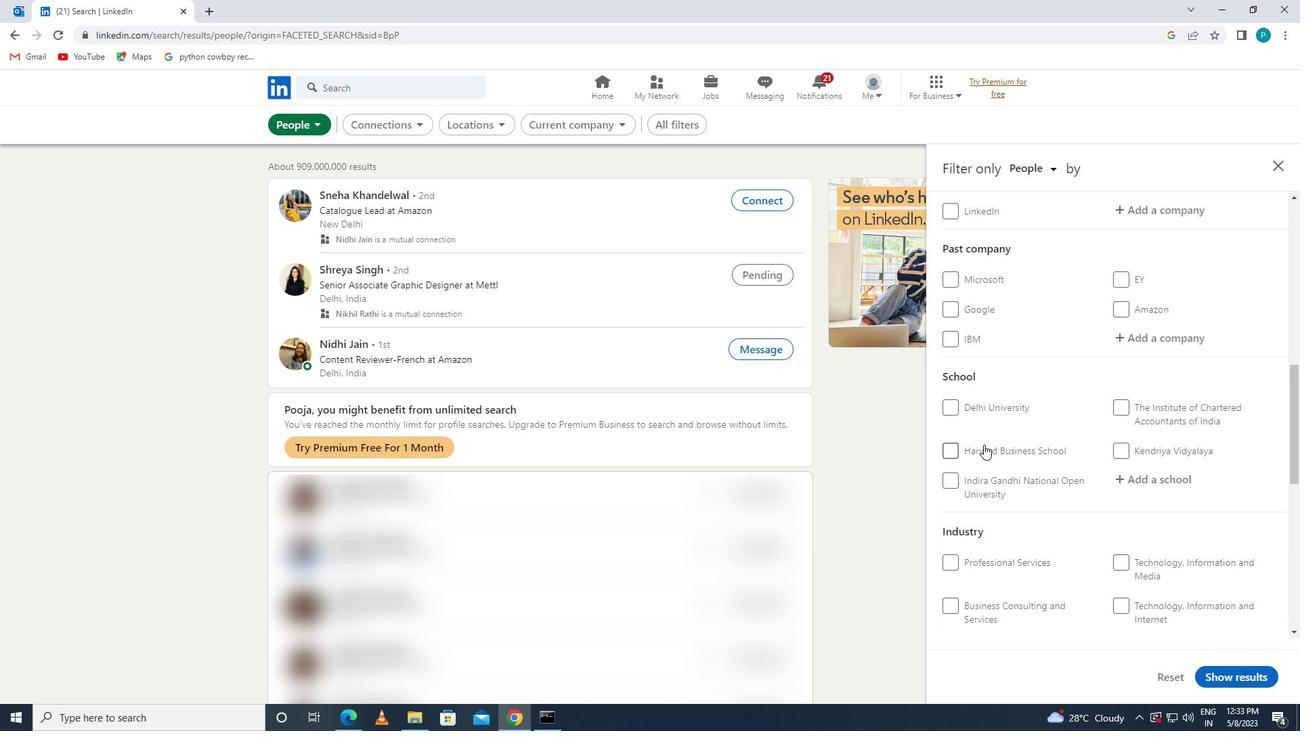 
Action: Mouse scrolled (979, 471) with delta (0, 0)
Screenshot: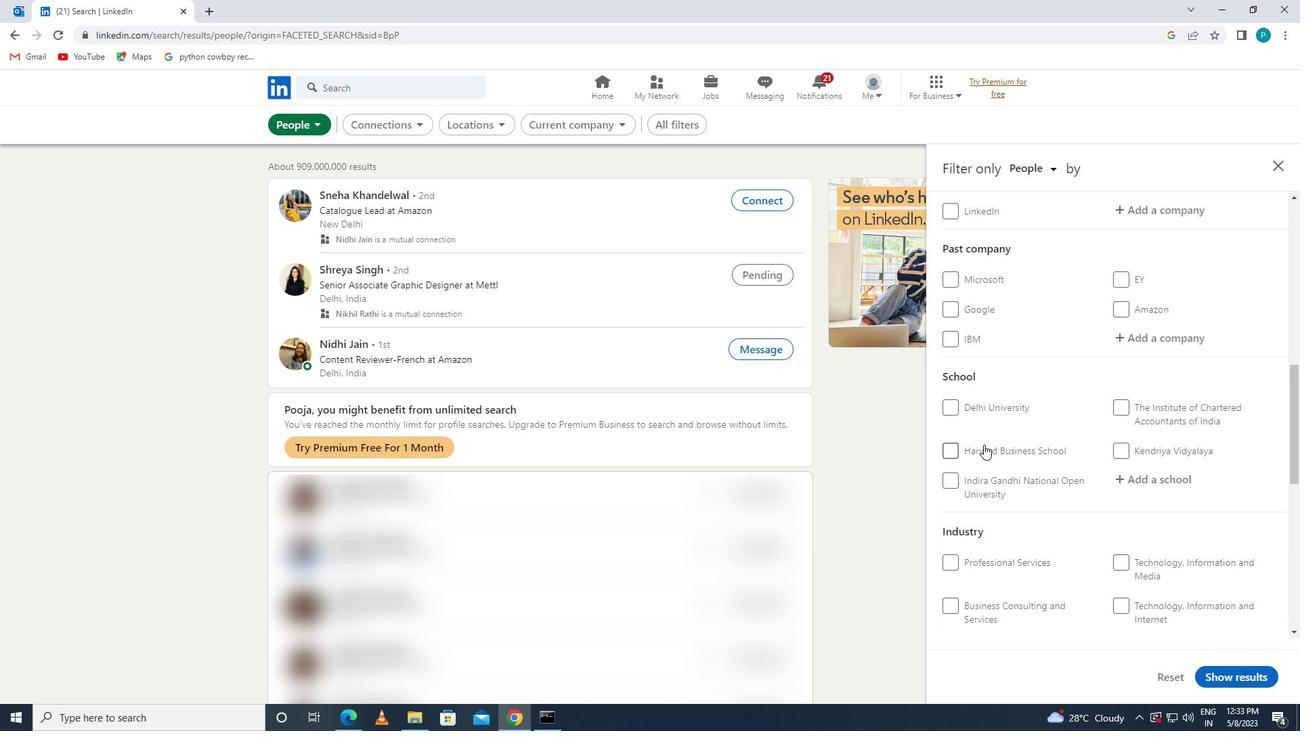 
Action: Mouse moved to (979, 477)
Screenshot: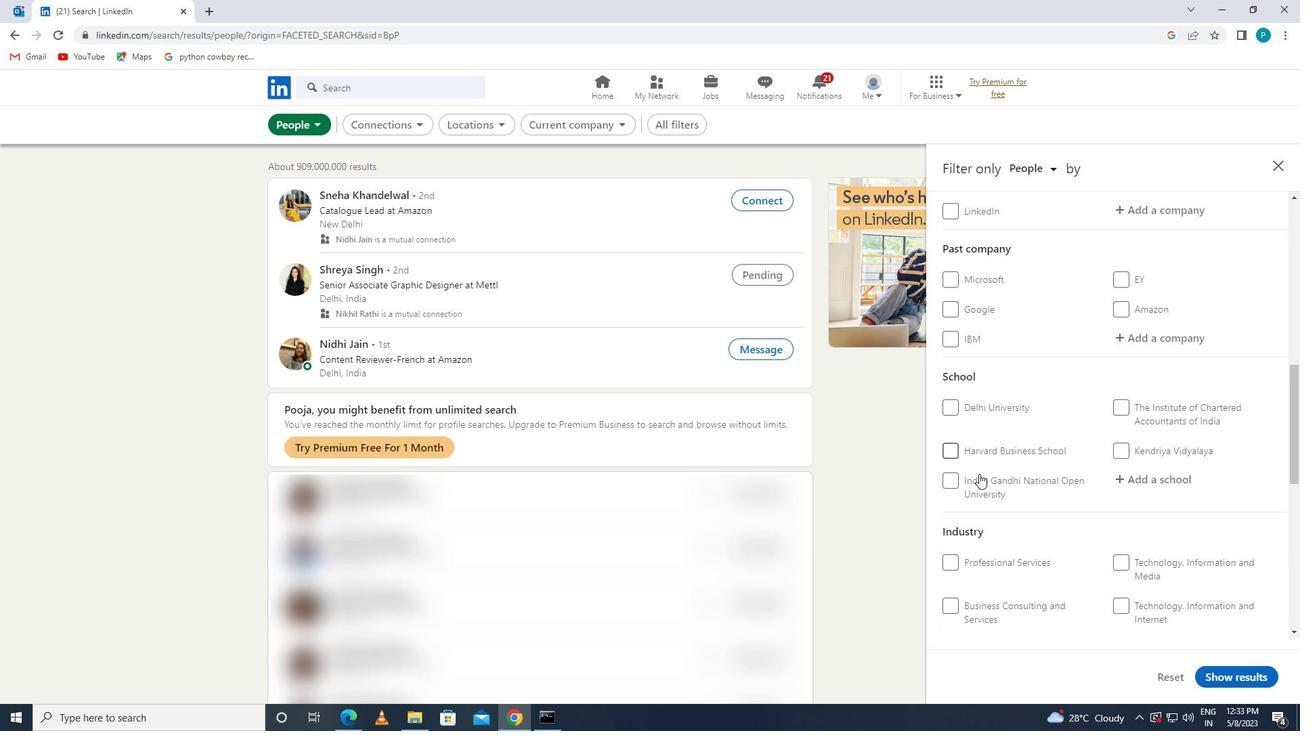 
Action: Mouse scrolled (979, 476) with delta (0, 0)
Screenshot: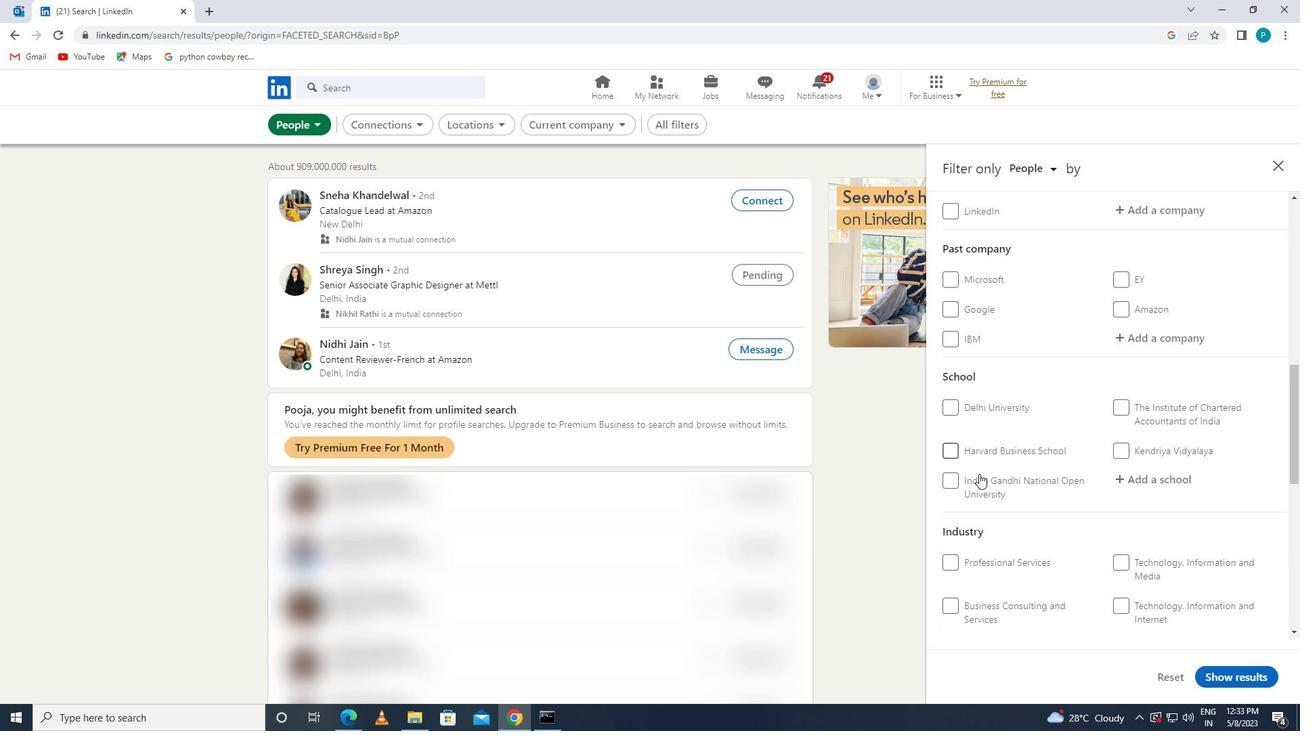 
Action: Mouse moved to (1126, 578)
Screenshot: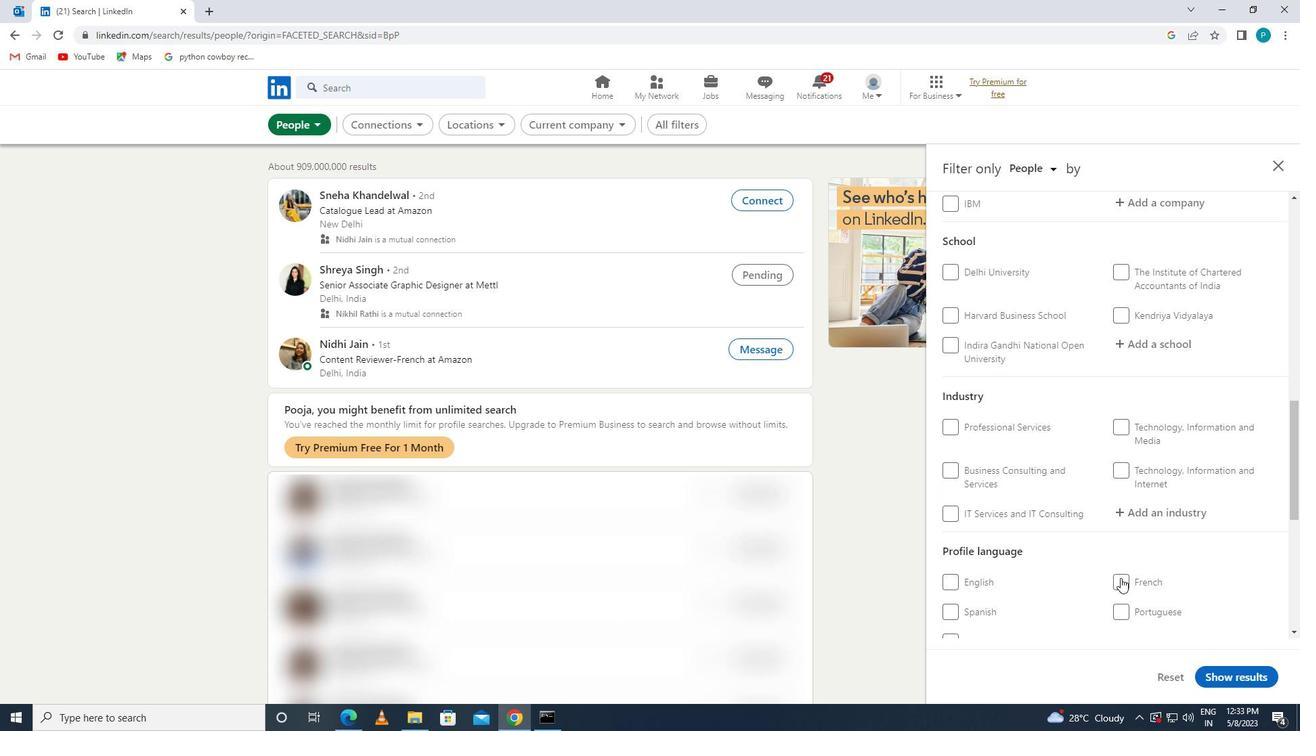 
Action: Mouse pressed left at (1126, 578)
Screenshot: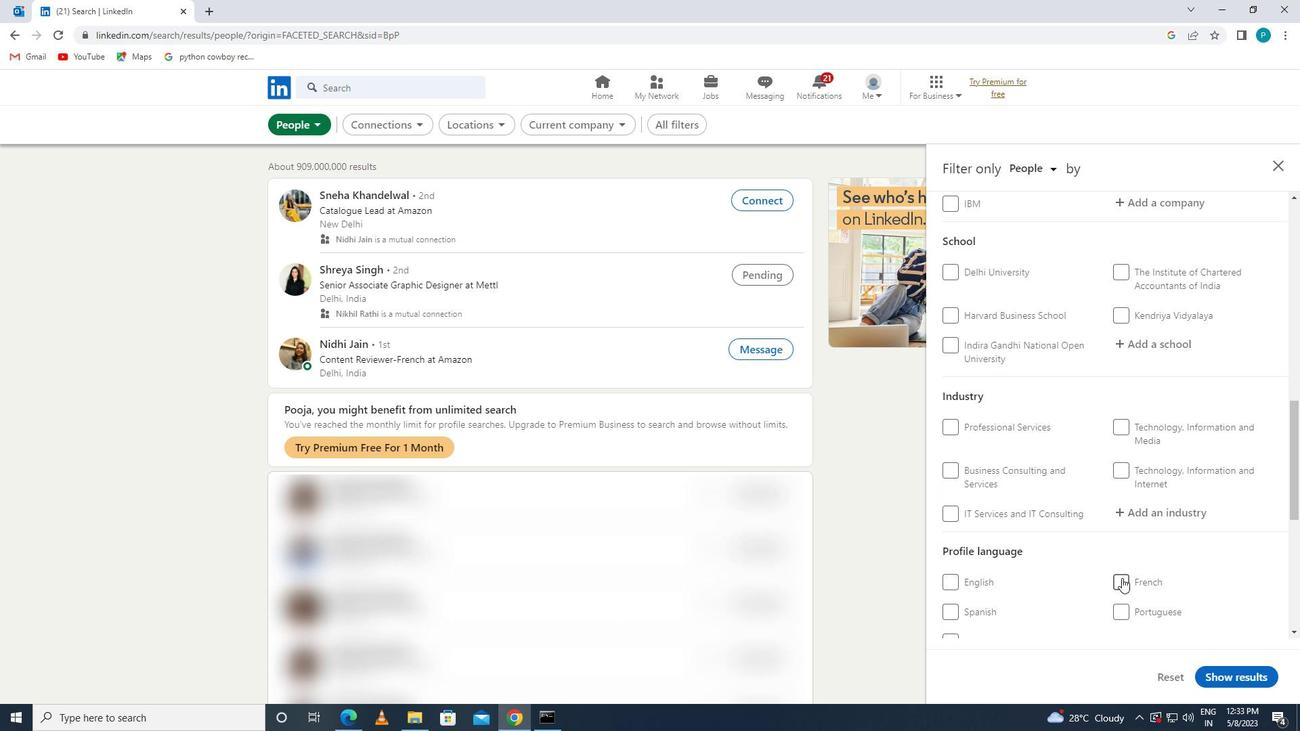 
Action: Mouse moved to (1171, 502)
Screenshot: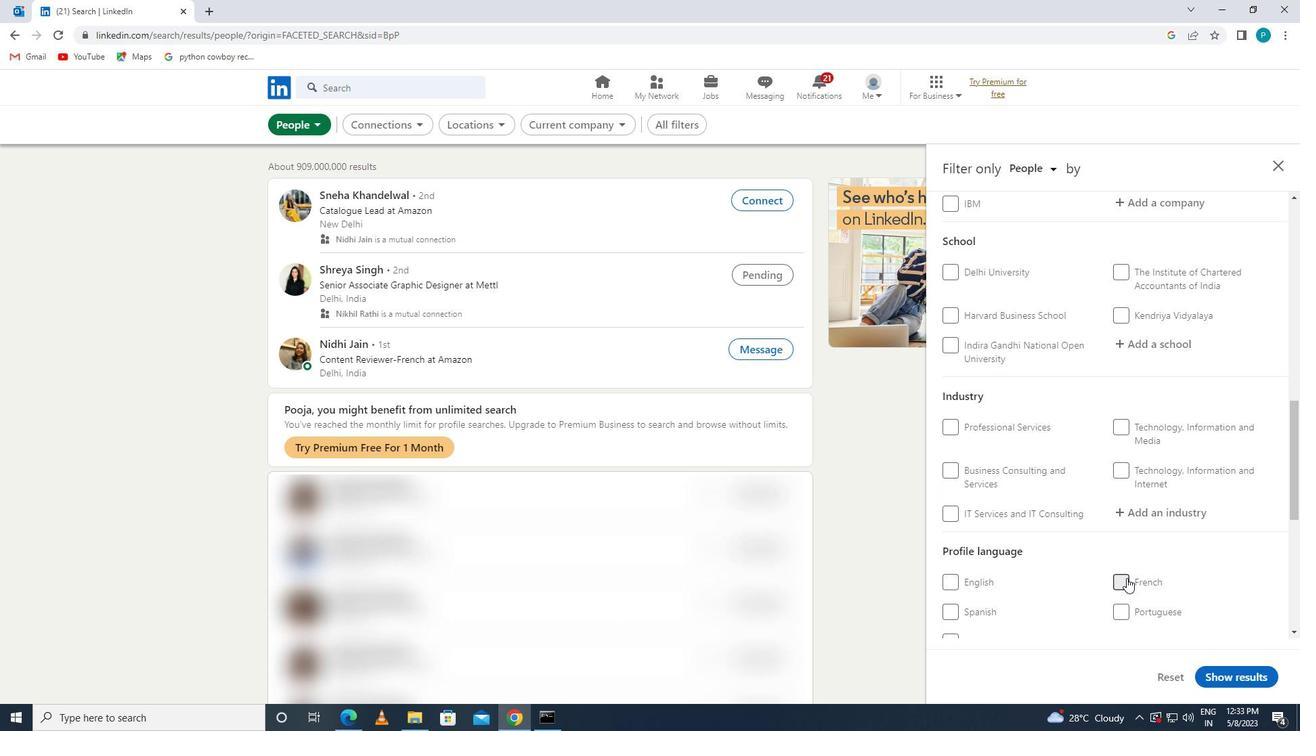
Action: Mouse scrolled (1171, 503) with delta (0, 0)
Screenshot: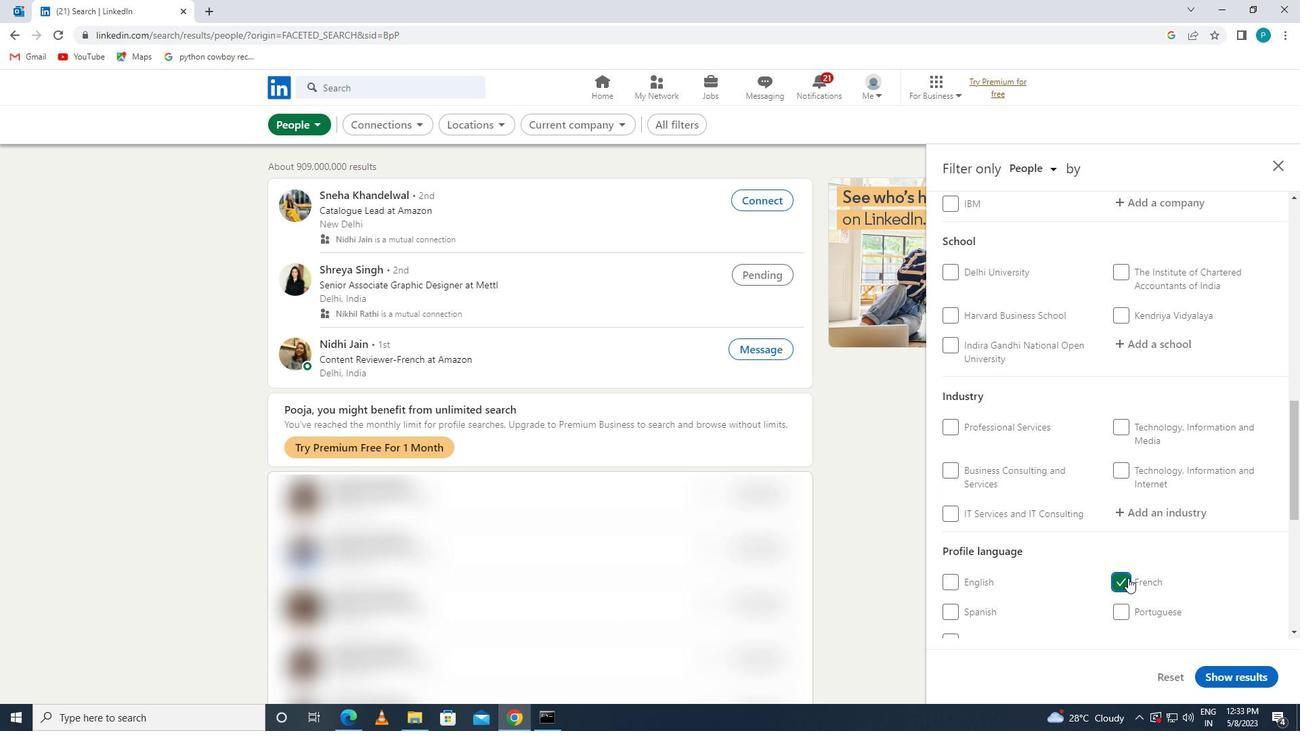 
Action: Mouse scrolled (1171, 503) with delta (0, 0)
Screenshot: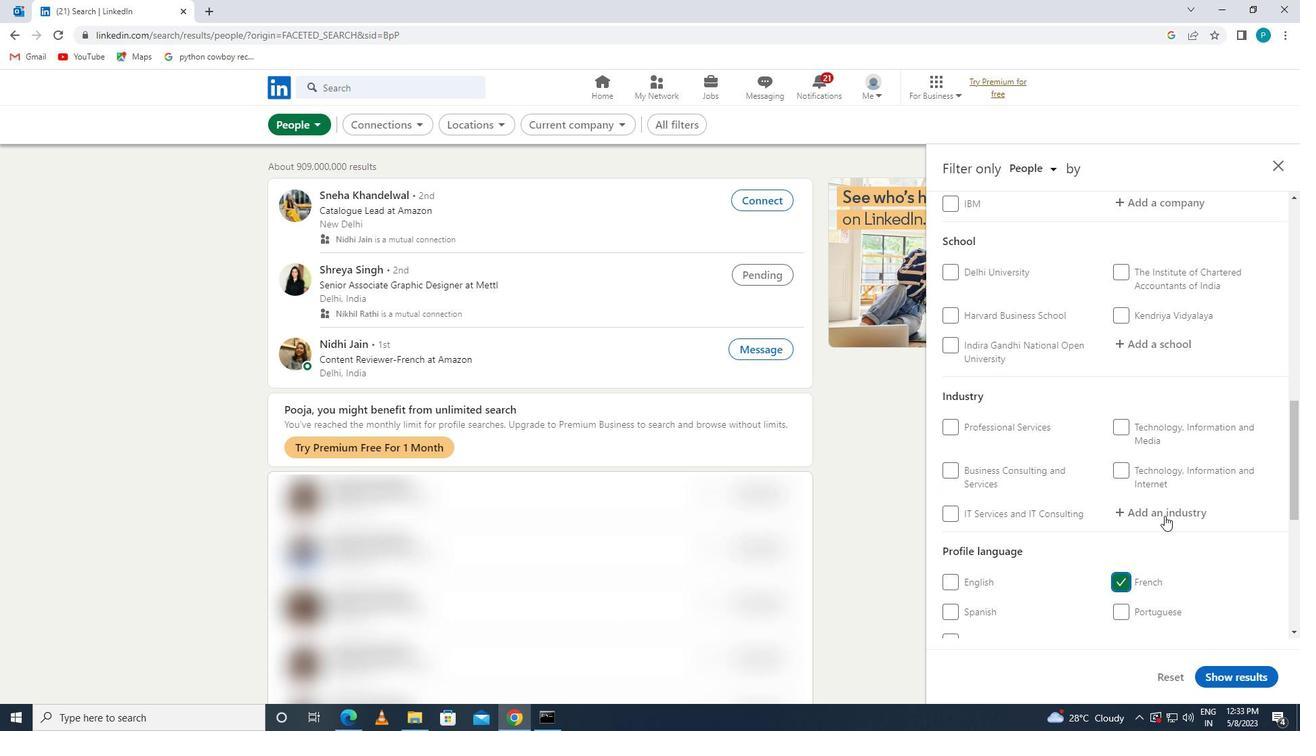 
Action: Mouse scrolled (1171, 503) with delta (0, 0)
Screenshot: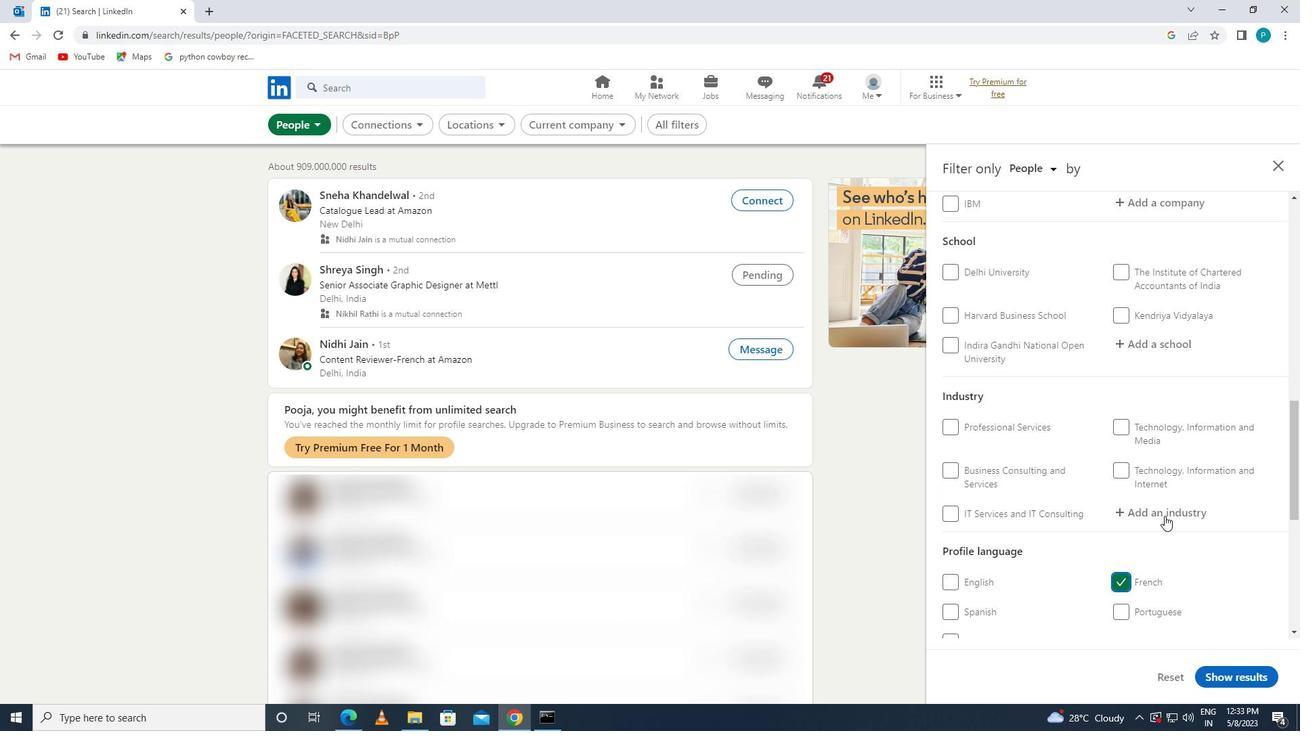 
Action: Mouse scrolled (1171, 503) with delta (0, 0)
Screenshot: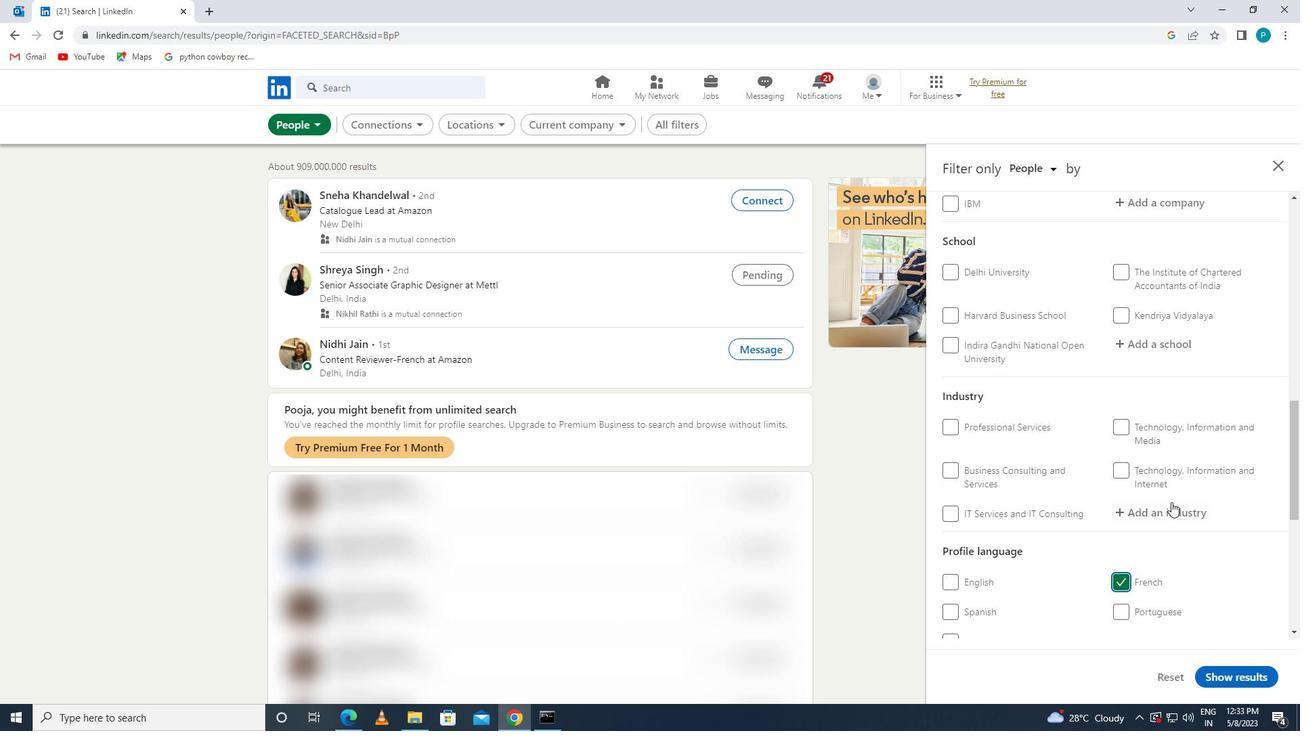 
Action: Mouse moved to (1192, 440)
Screenshot: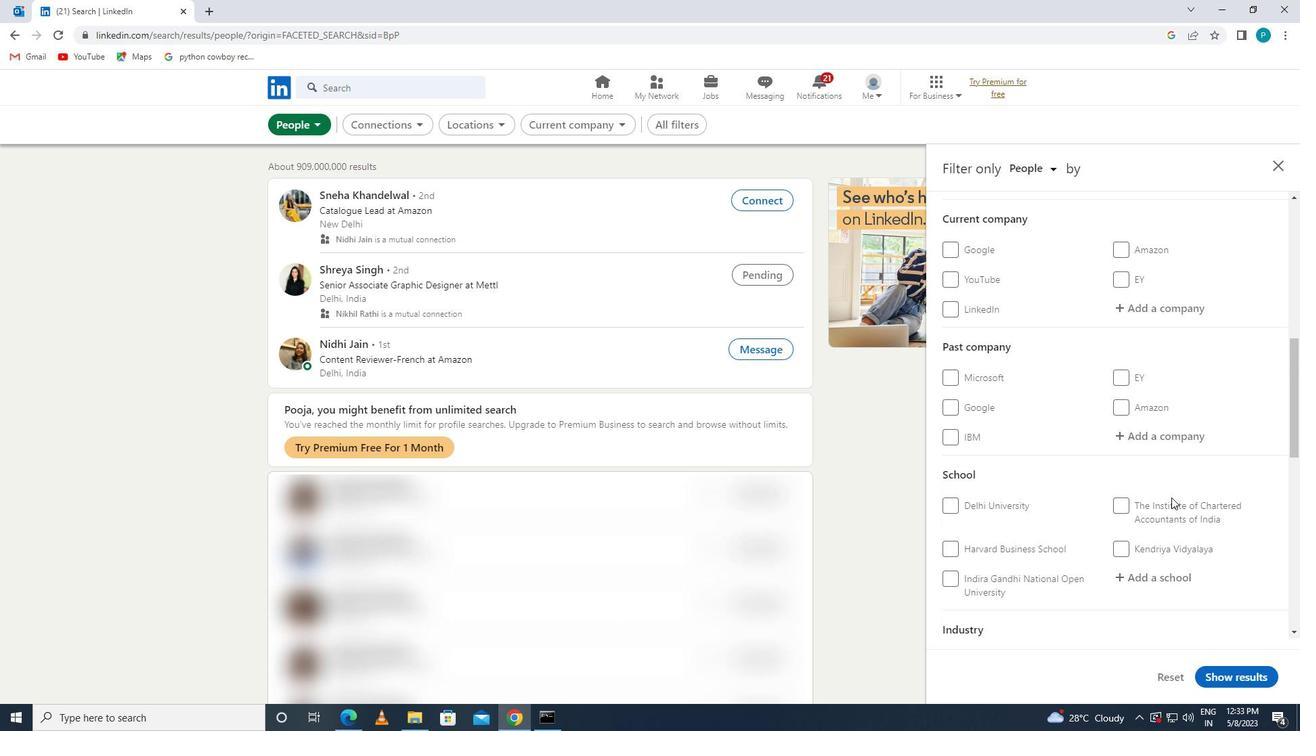 
Action: Mouse scrolled (1192, 441) with delta (0, 0)
Screenshot: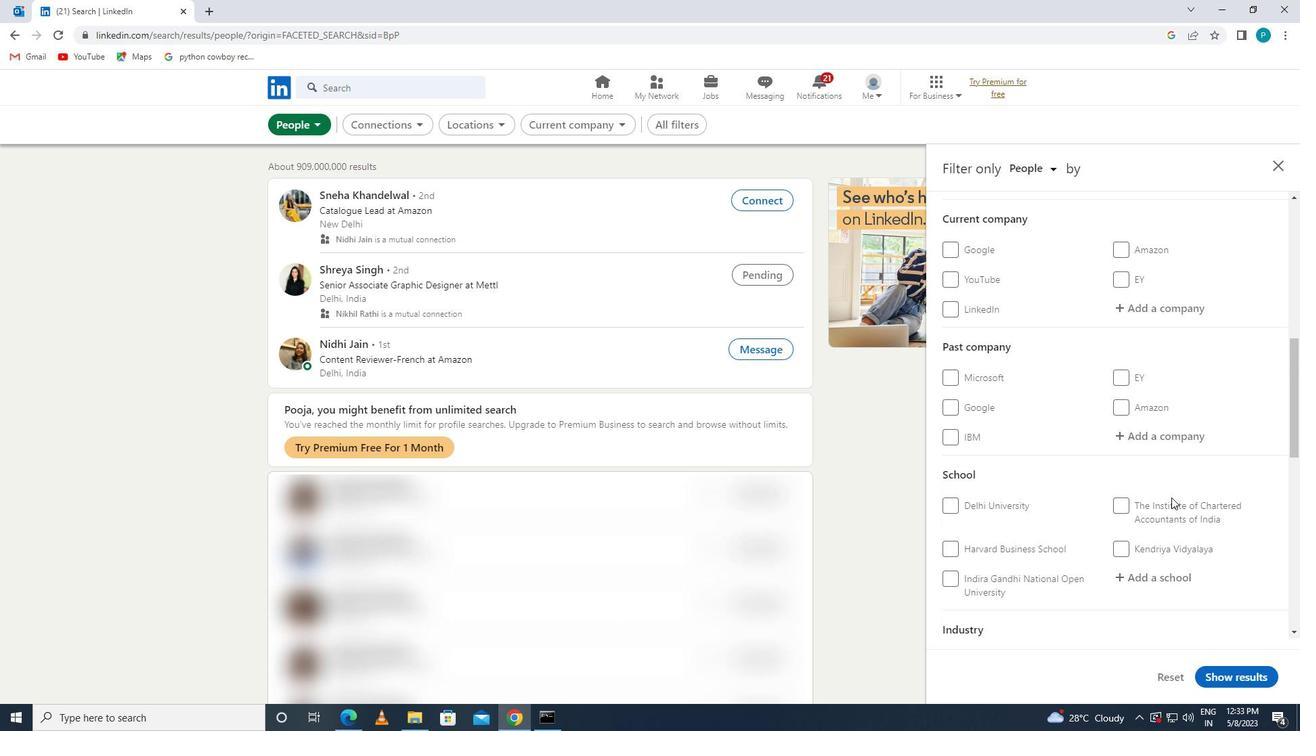 
Action: Mouse scrolled (1192, 441) with delta (0, 0)
Screenshot: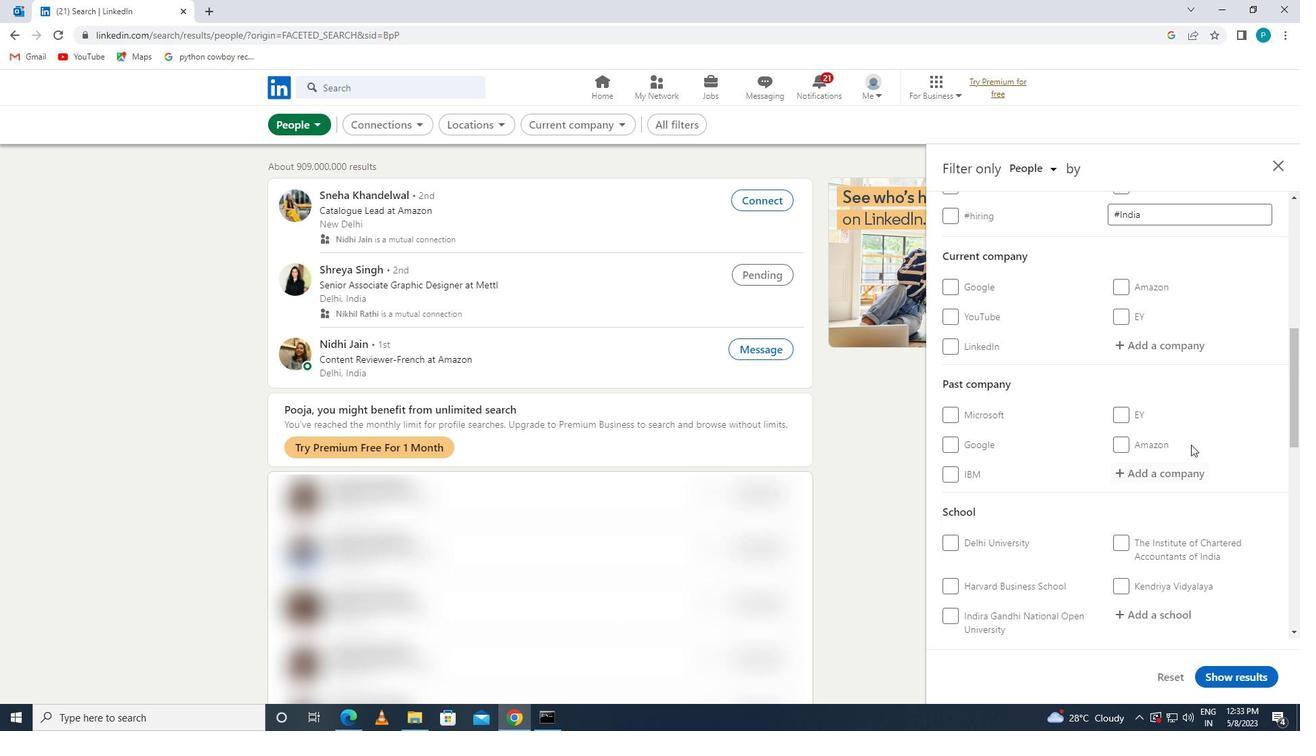 
Action: Mouse moved to (1193, 471)
Screenshot: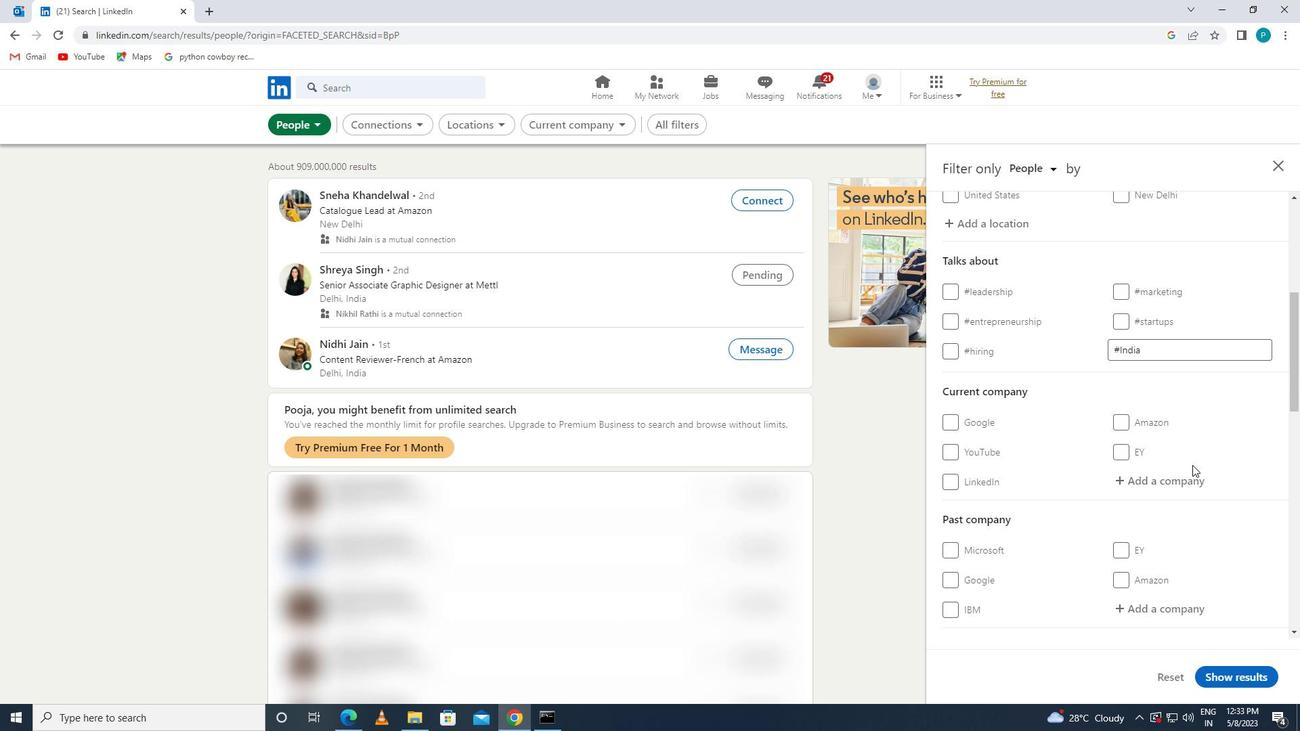 
Action: Mouse pressed left at (1193, 471)
Screenshot: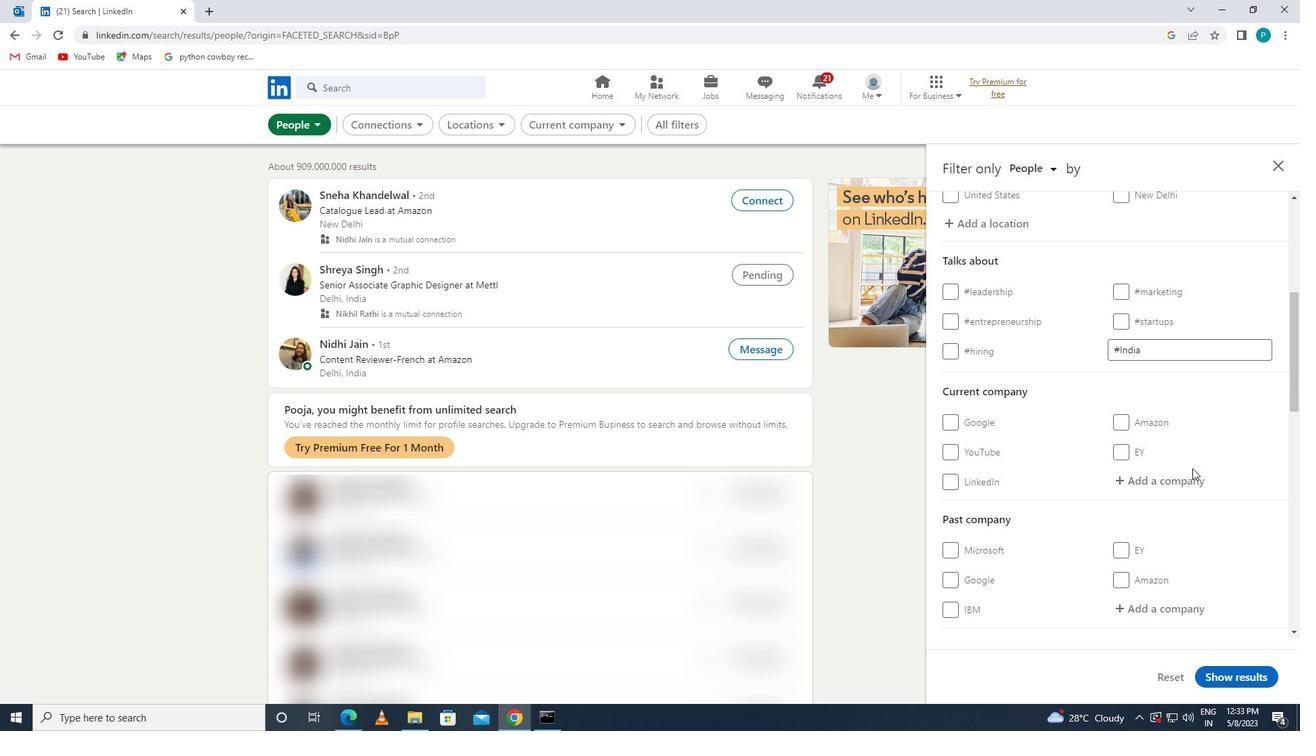 
Action: Key pressed <Key.caps_lock>JCB
Screenshot: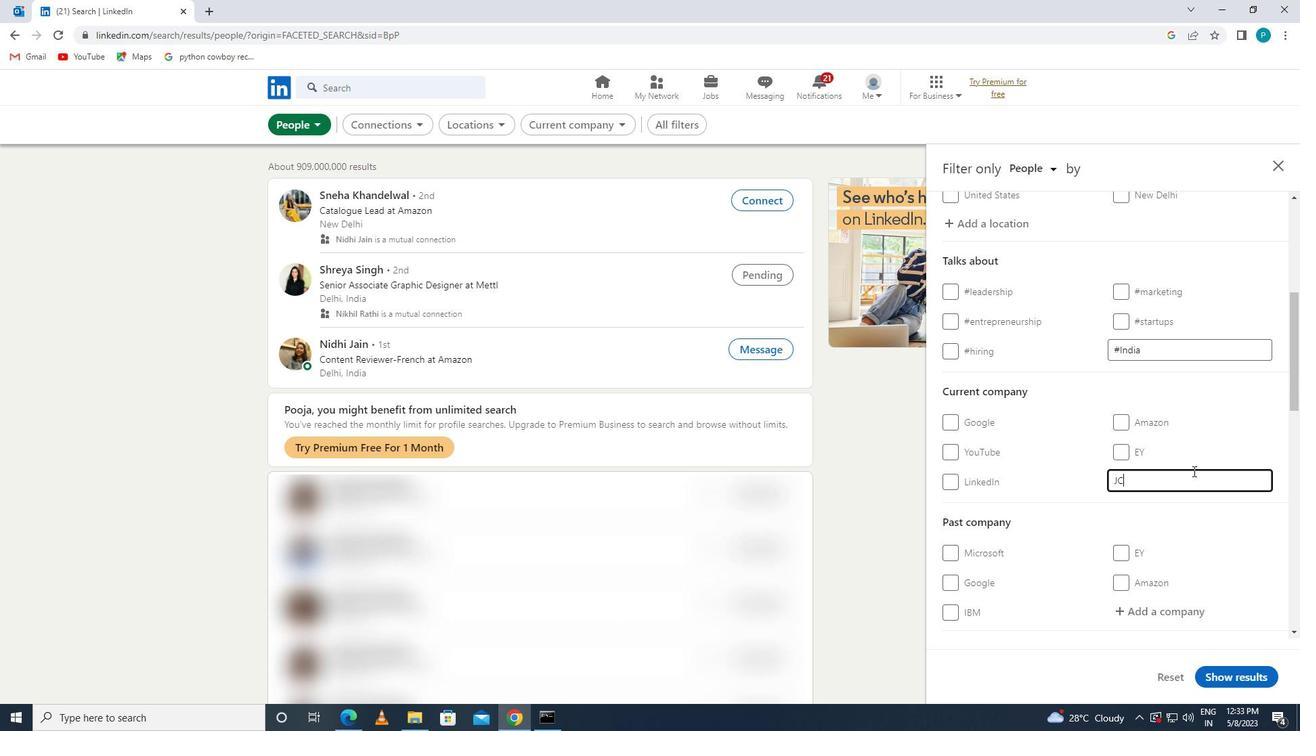 
Action: Mouse scrolled (1193, 471) with delta (0, 0)
Screenshot: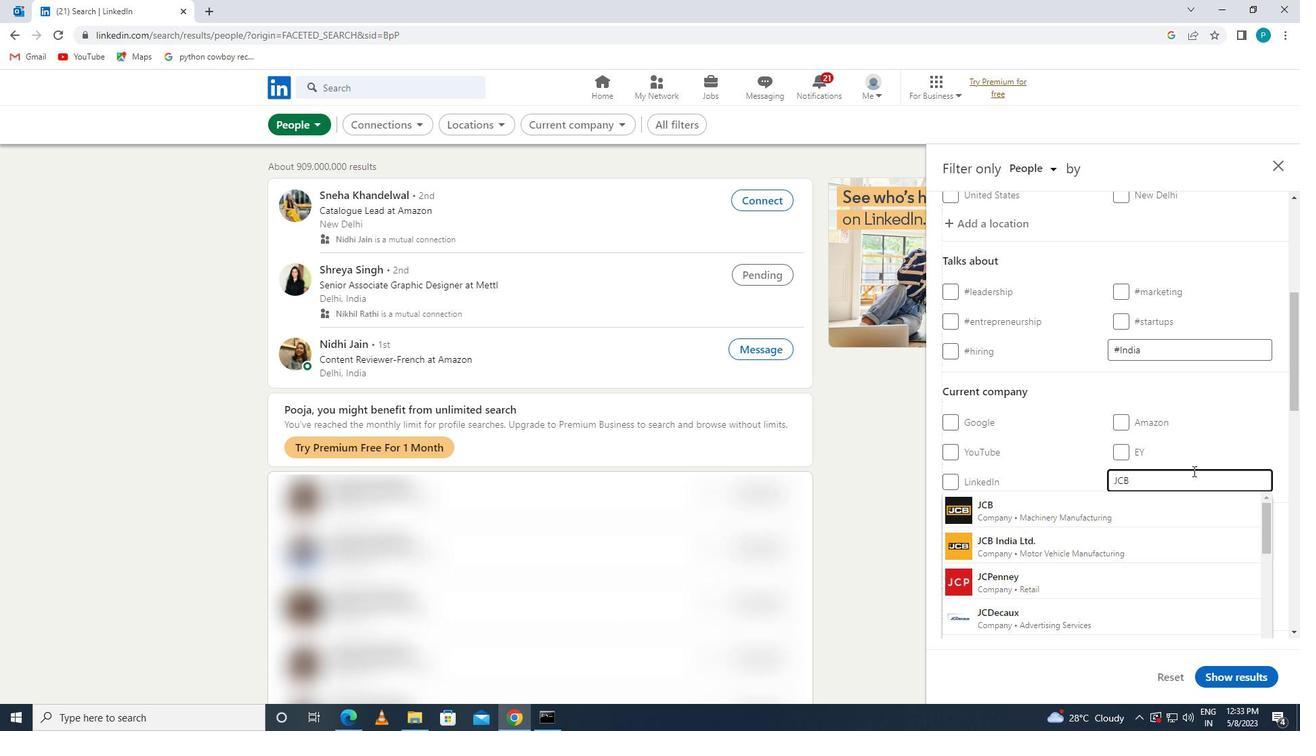 
Action: Mouse moved to (976, 484)
Screenshot: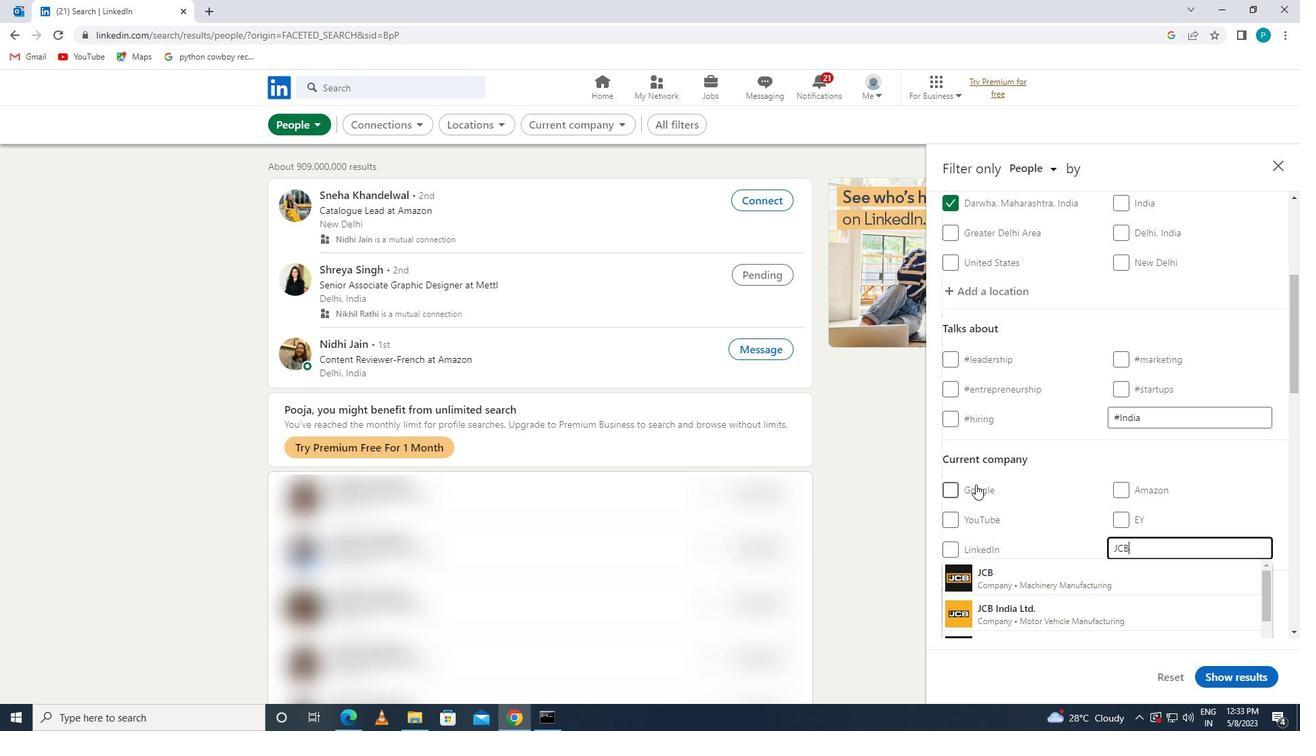 
Action: Mouse scrolled (976, 484) with delta (0, 0)
Screenshot: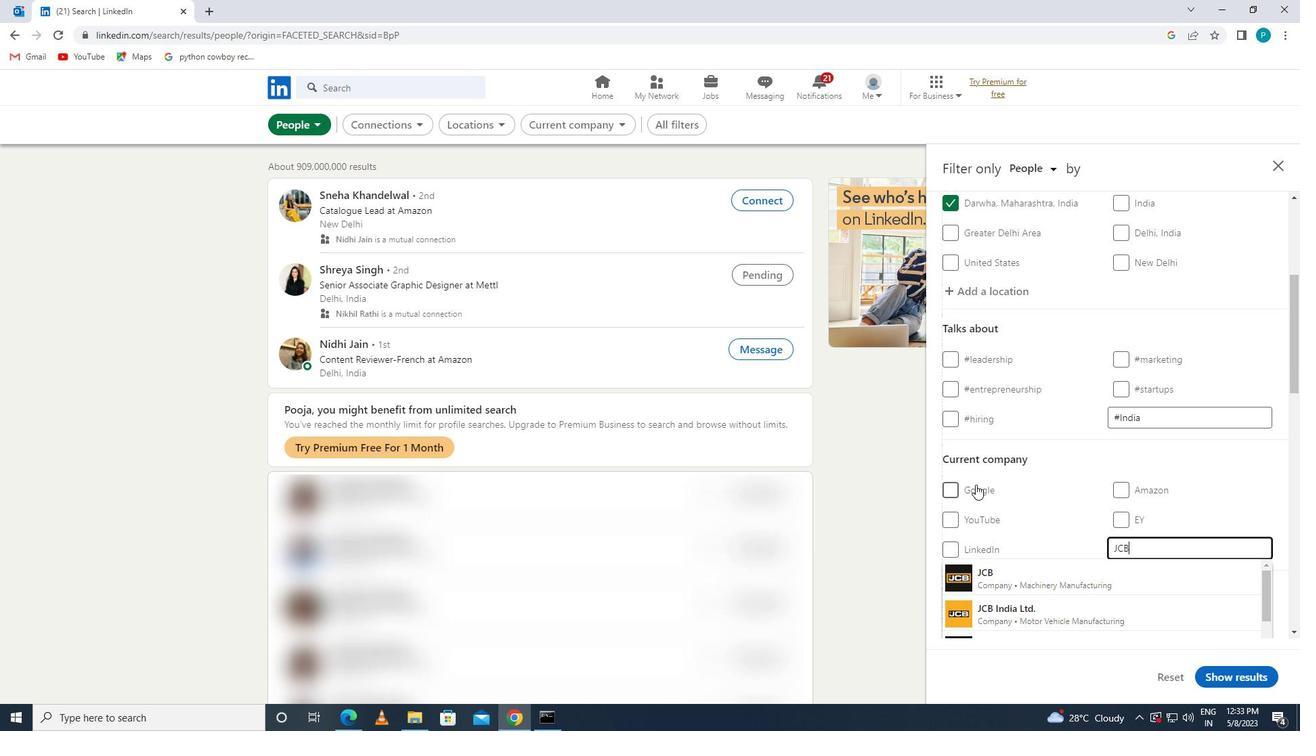 
Action: Mouse moved to (979, 520)
Screenshot: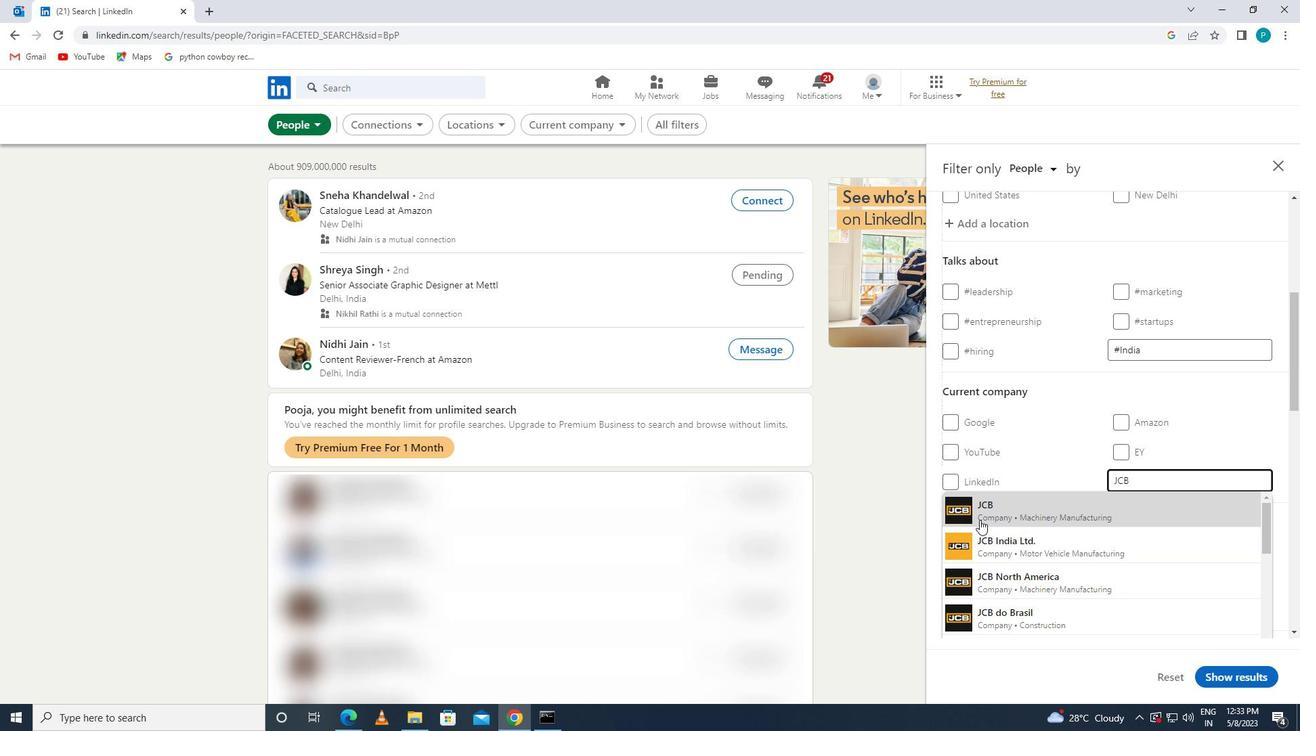 
Action: Mouse pressed left at (979, 520)
Screenshot: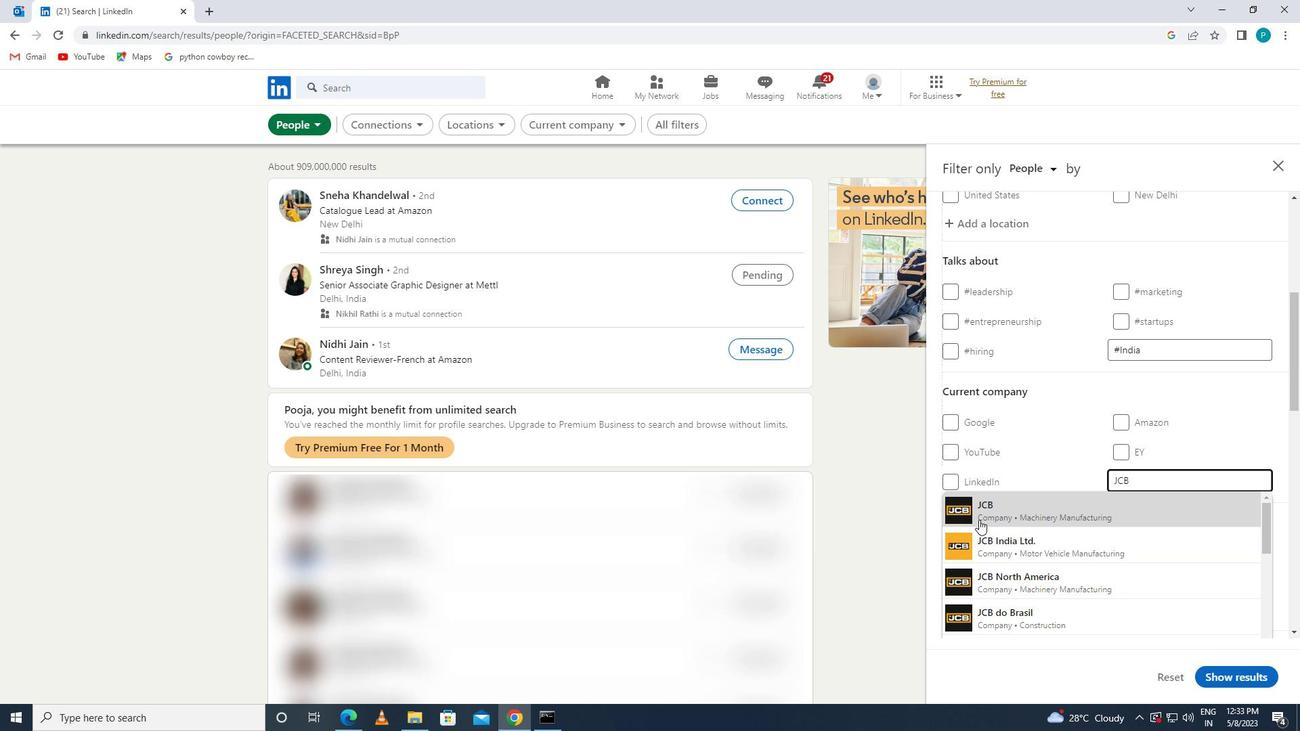 
Action: Mouse moved to (1145, 439)
Screenshot: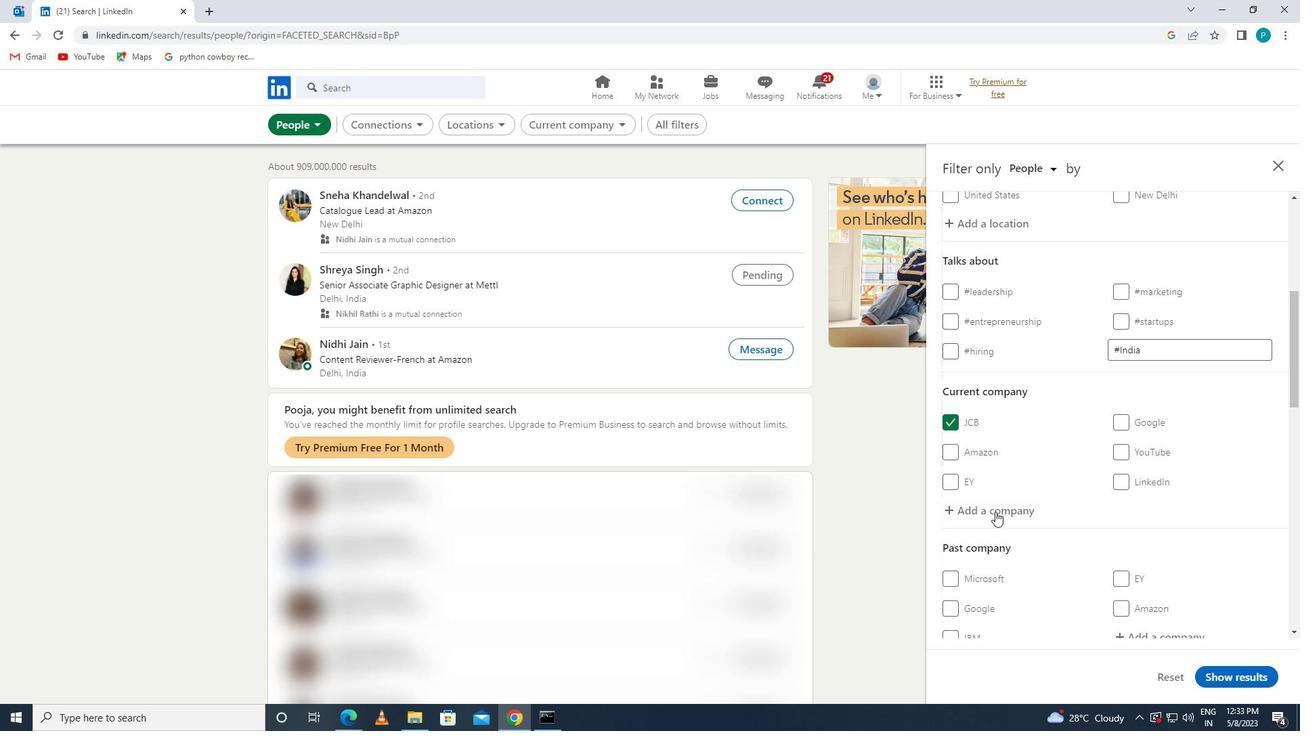 
Action: Mouse scrolled (1145, 438) with delta (0, 0)
Screenshot: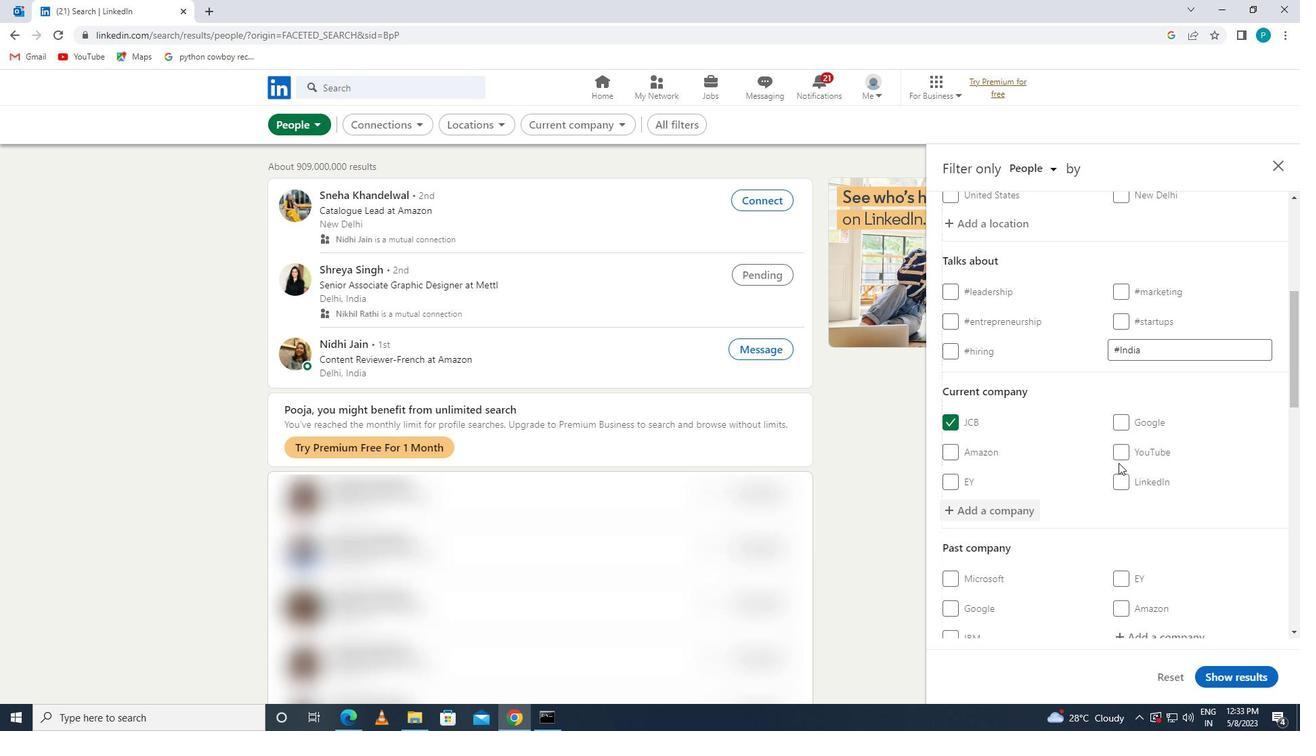 
Action: Mouse scrolled (1145, 438) with delta (0, 0)
Screenshot: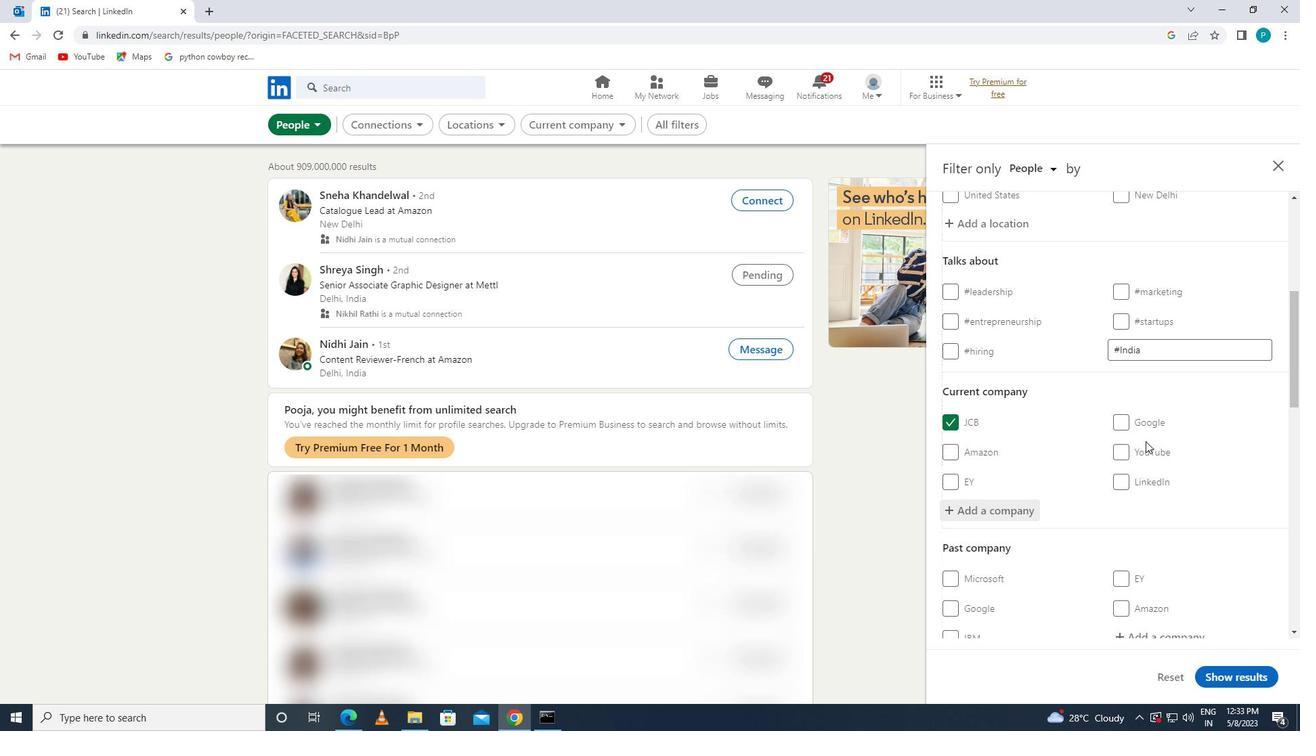 
Action: Mouse scrolled (1145, 438) with delta (0, 0)
Screenshot: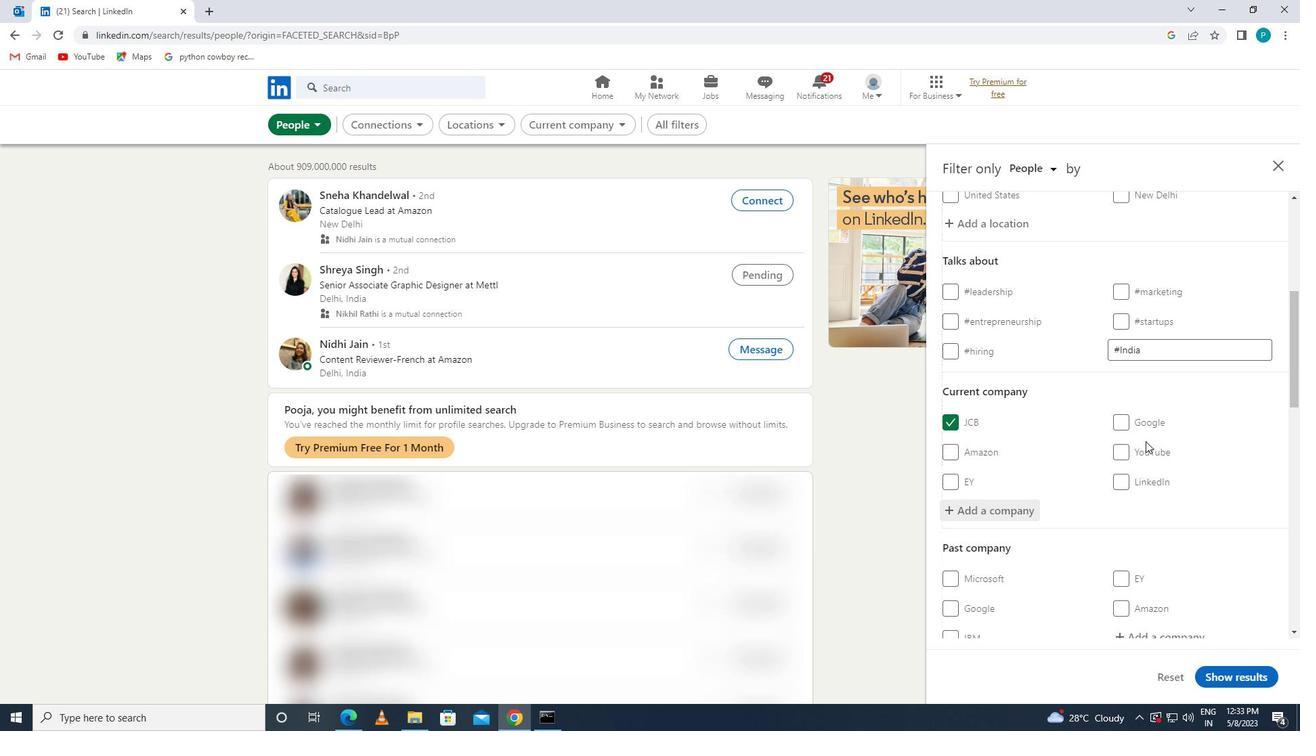 
Action: Mouse scrolled (1145, 438) with delta (0, 0)
Screenshot: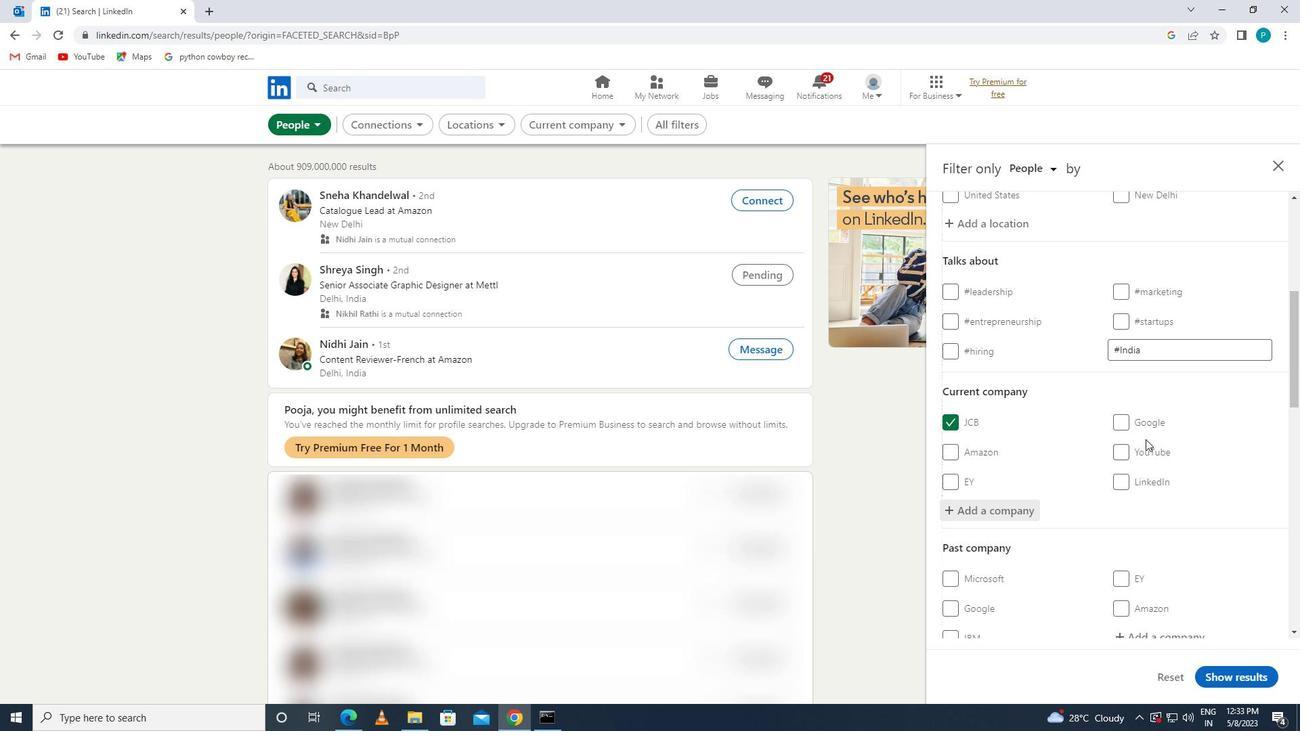 
Action: Mouse moved to (1158, 501)
Screenshot: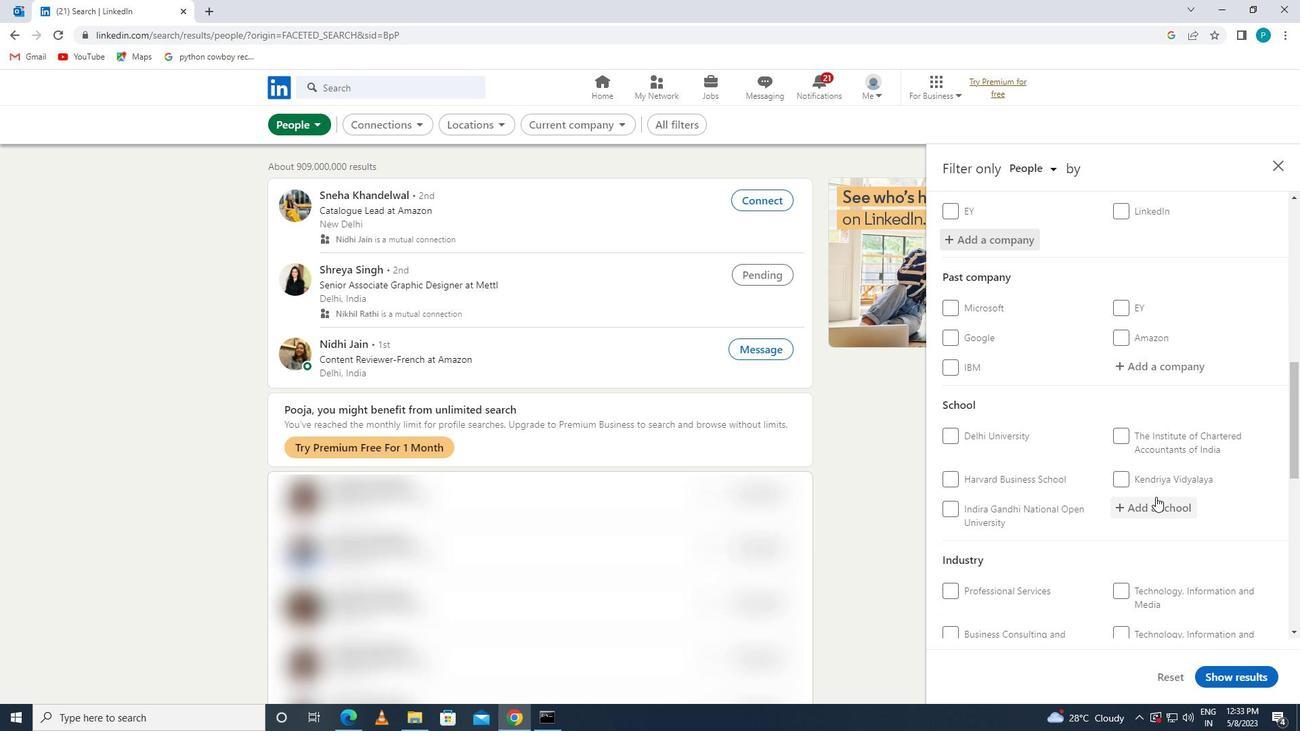 
Action: Mouse pressed left at (1158, 501)
Screenshot: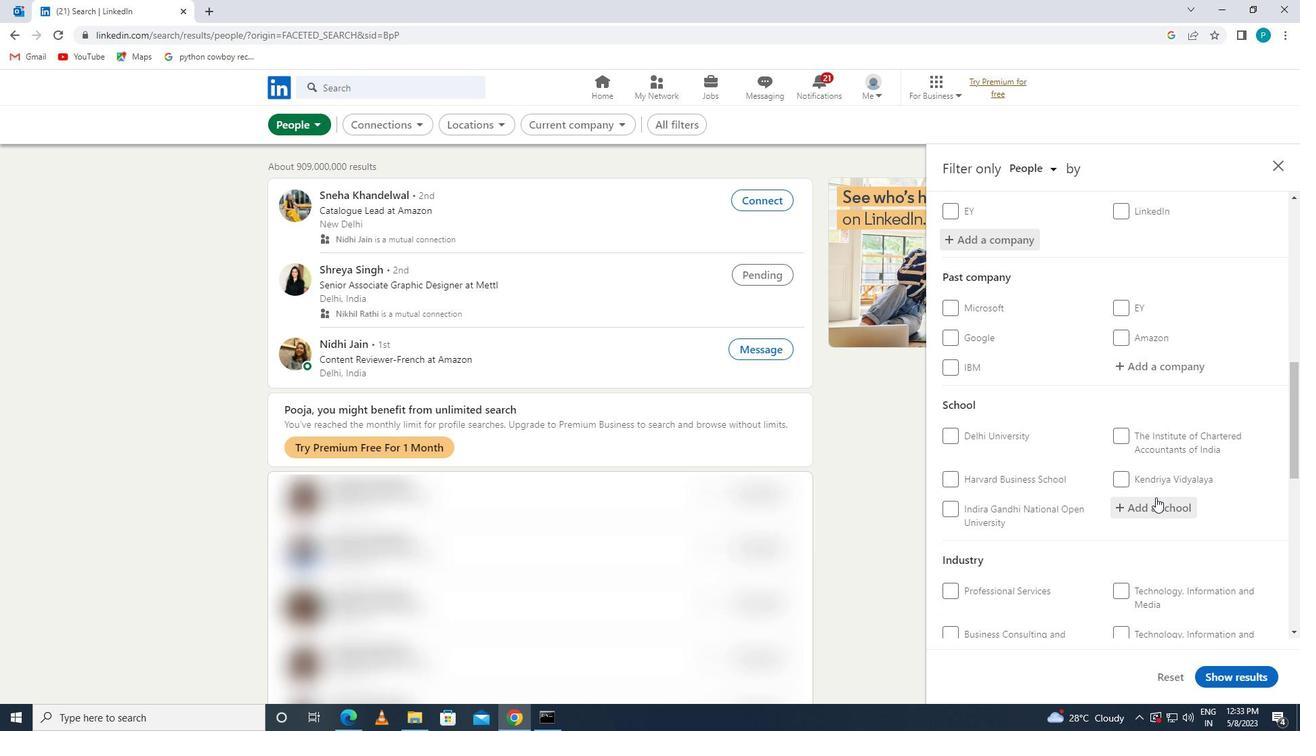 
Action: Mouse moved to (1159, 501)
Screenshot: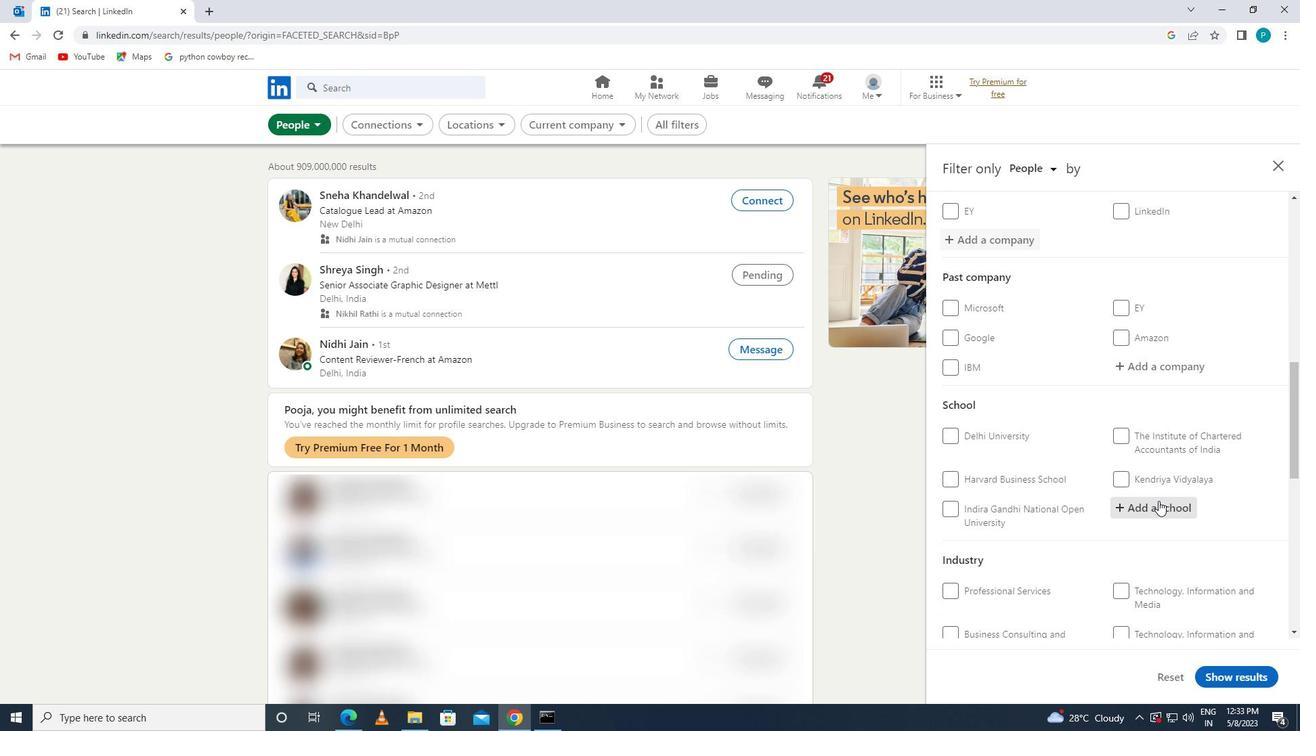 
Action: Key pressed S<Key.caps_lock>IR<Key.space><Key.caps_lock>M<Key.caps_lock><Key.space>
Screenshot: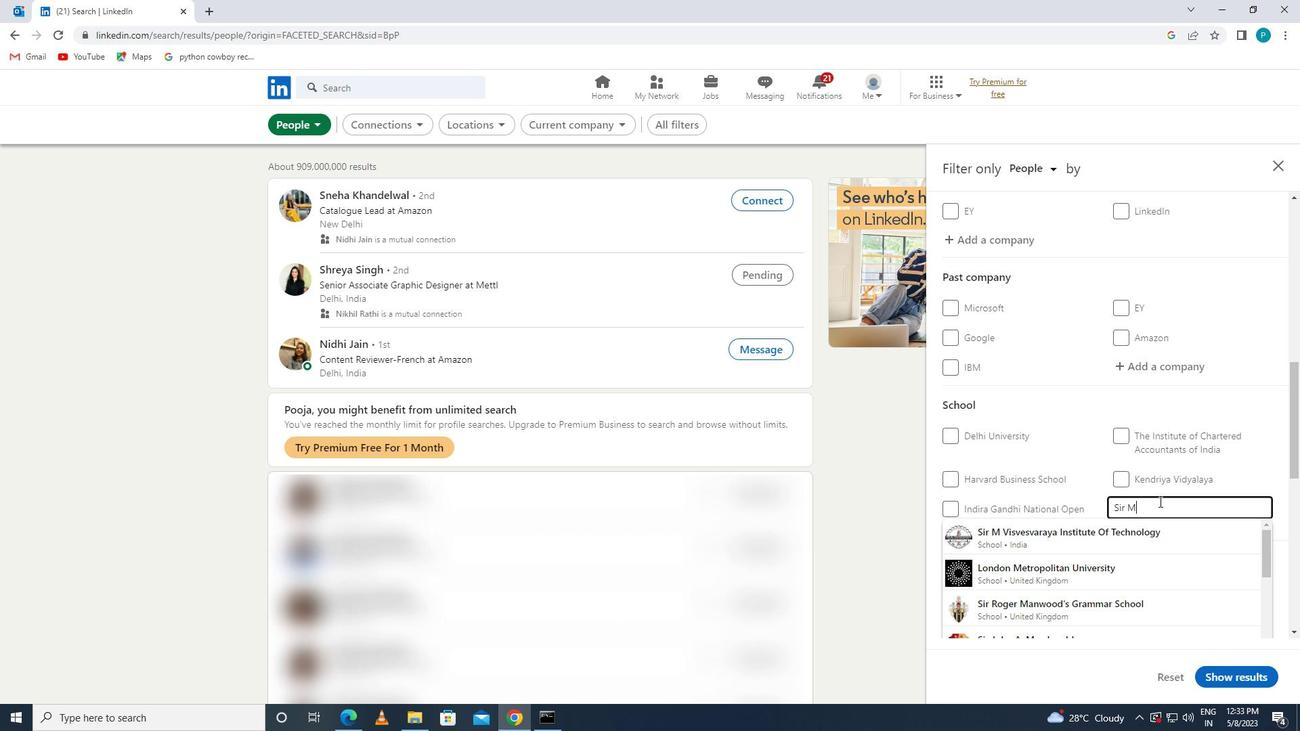 
Action: Mouse moved to (1153, 532)
Screenshot: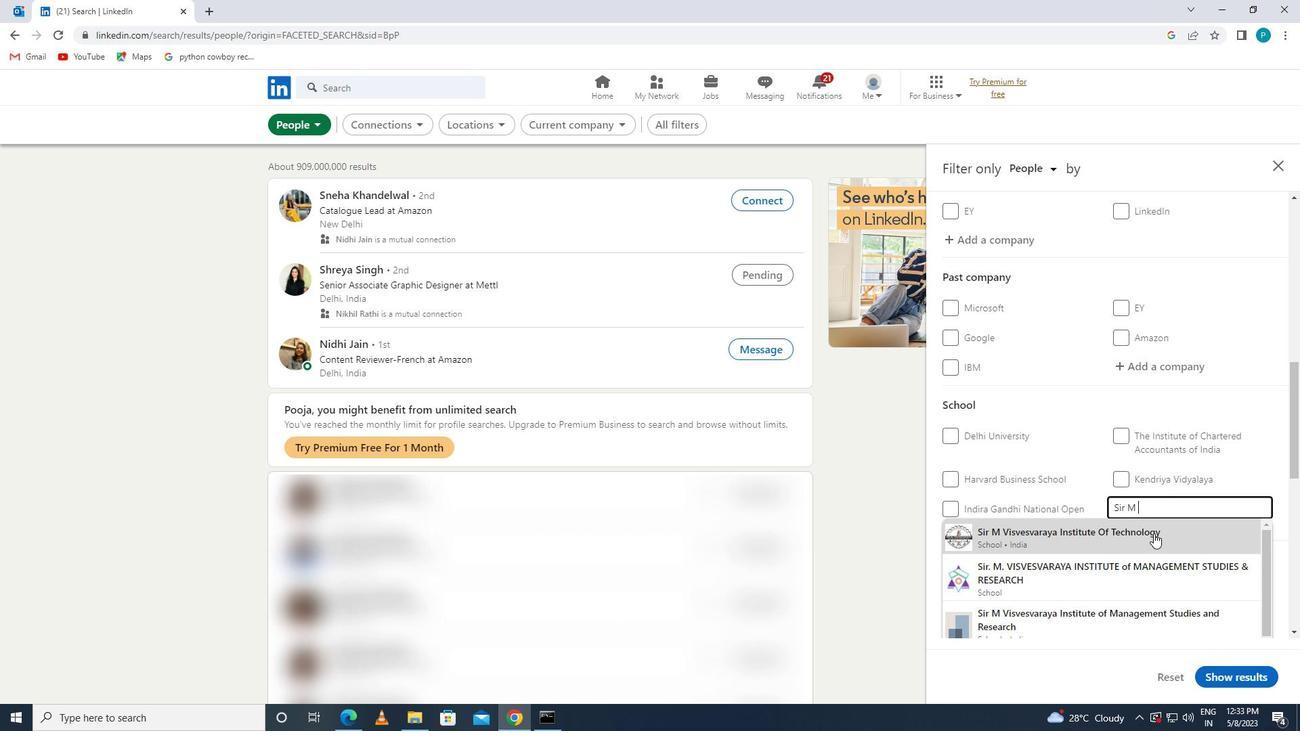 
Action: Mouse scrolled (1153, 532) with delta (0, 0)
Screenshot: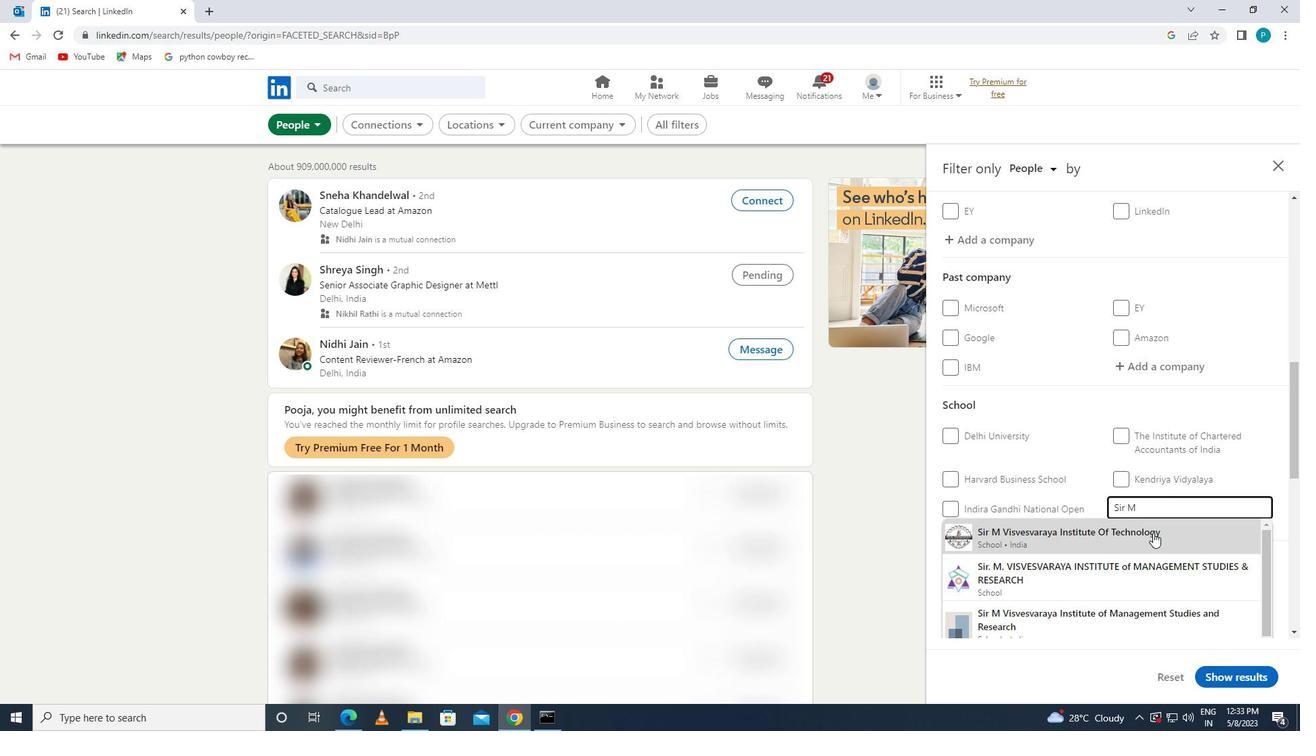 
Action: Mouse moved to (1151, 585)
Screenshot: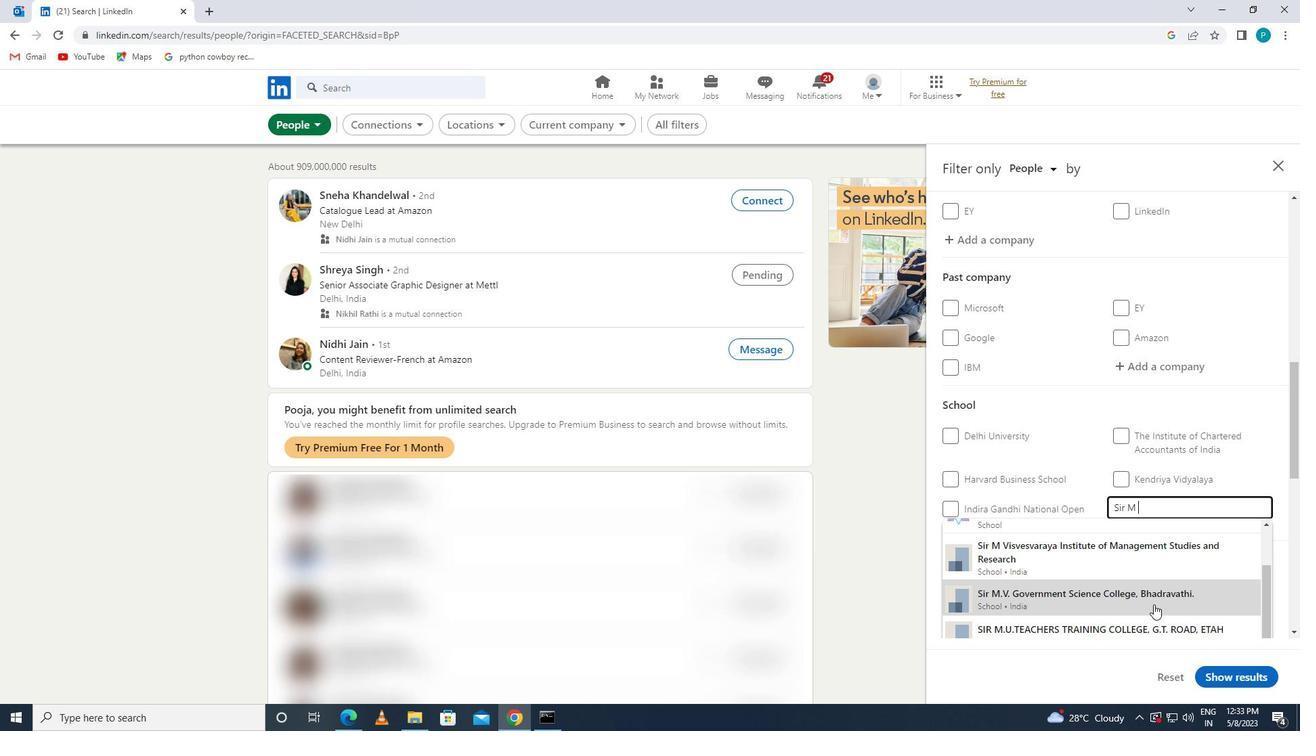
Action: Mouse scrolled (1151, 584) with delta (0, 0)
Screenshot: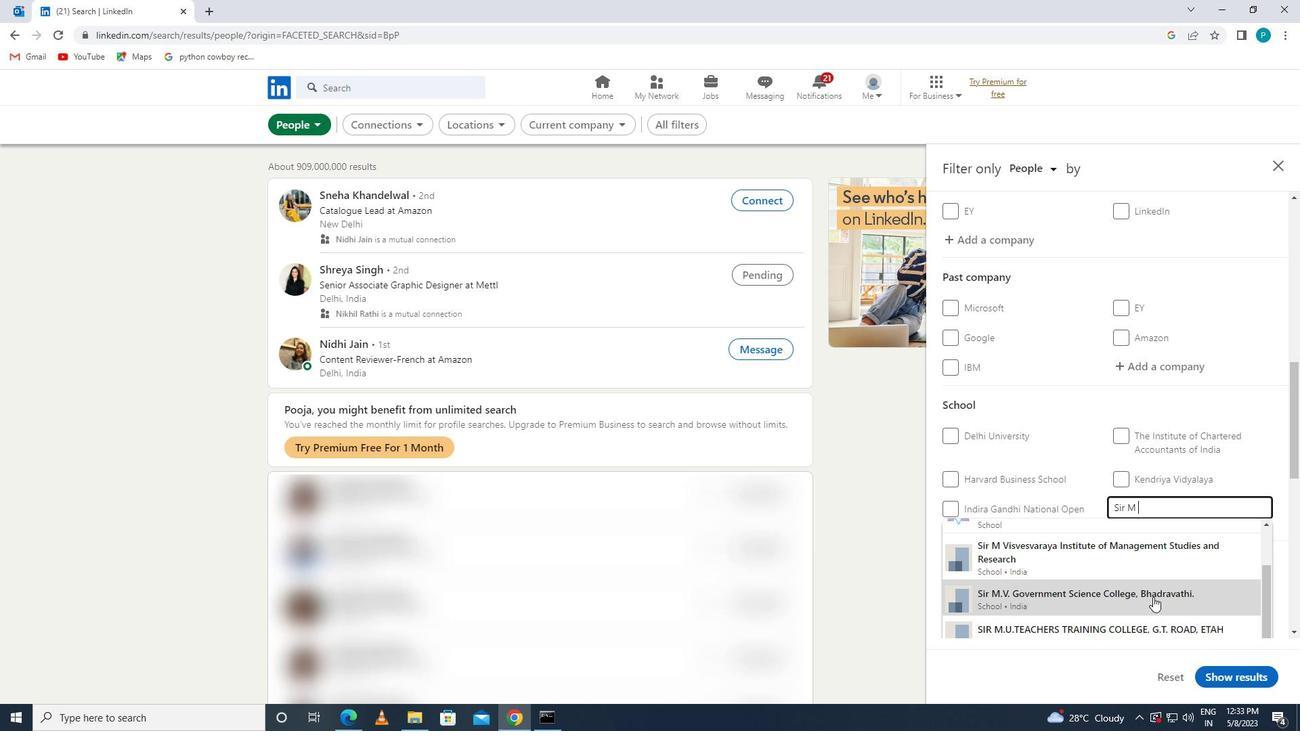 
Action: Mouse moved to (1187, 520)
Screenshot: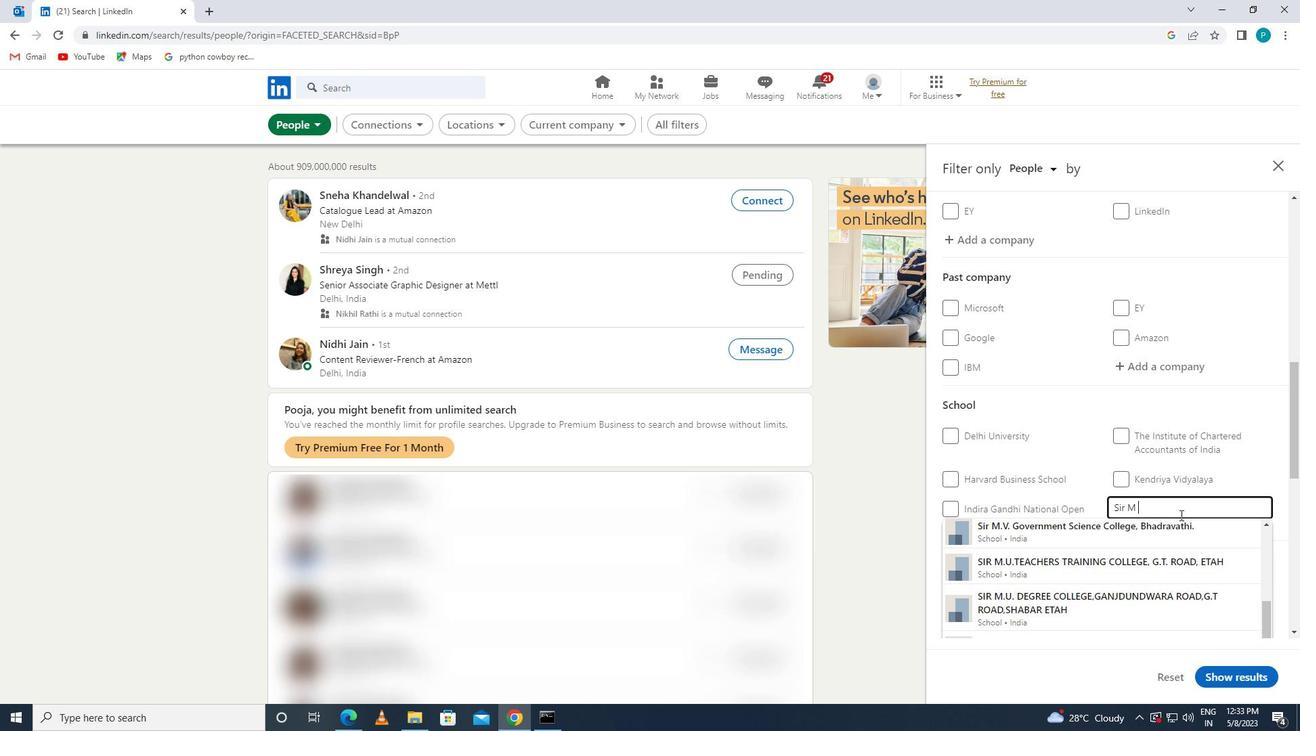
Action: Key pressed <Key.space><Key.caps_lock>V<Key.caps_lock>ISVESVARAYA<Key.space><Key.caps_lock>I<Key.caps_lock>NSTITUTE<Key.space>OF<Key.space>TEN<Key.backspace>CHNOLOGY,<Key.space><Key.caps_lock>BANGALORE
Screenshot: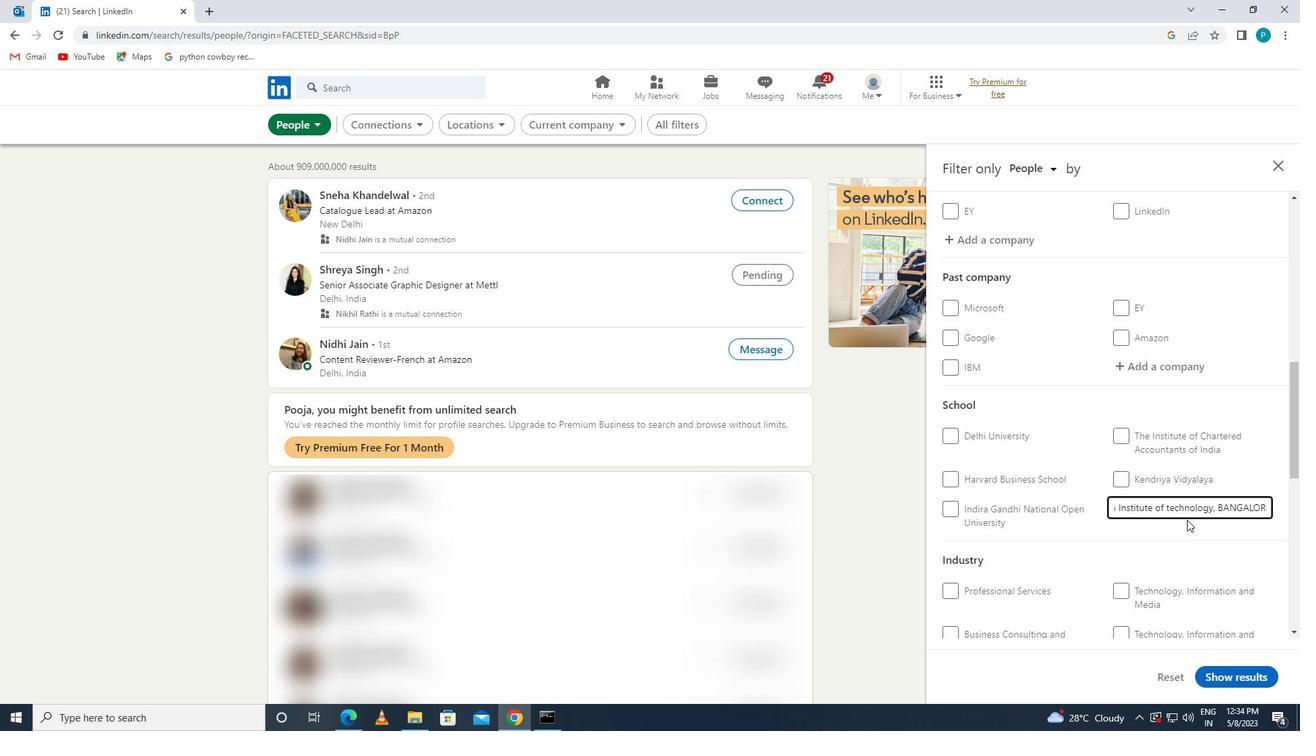 
Action: Mouse moved to (1108, 425)
Screenshot: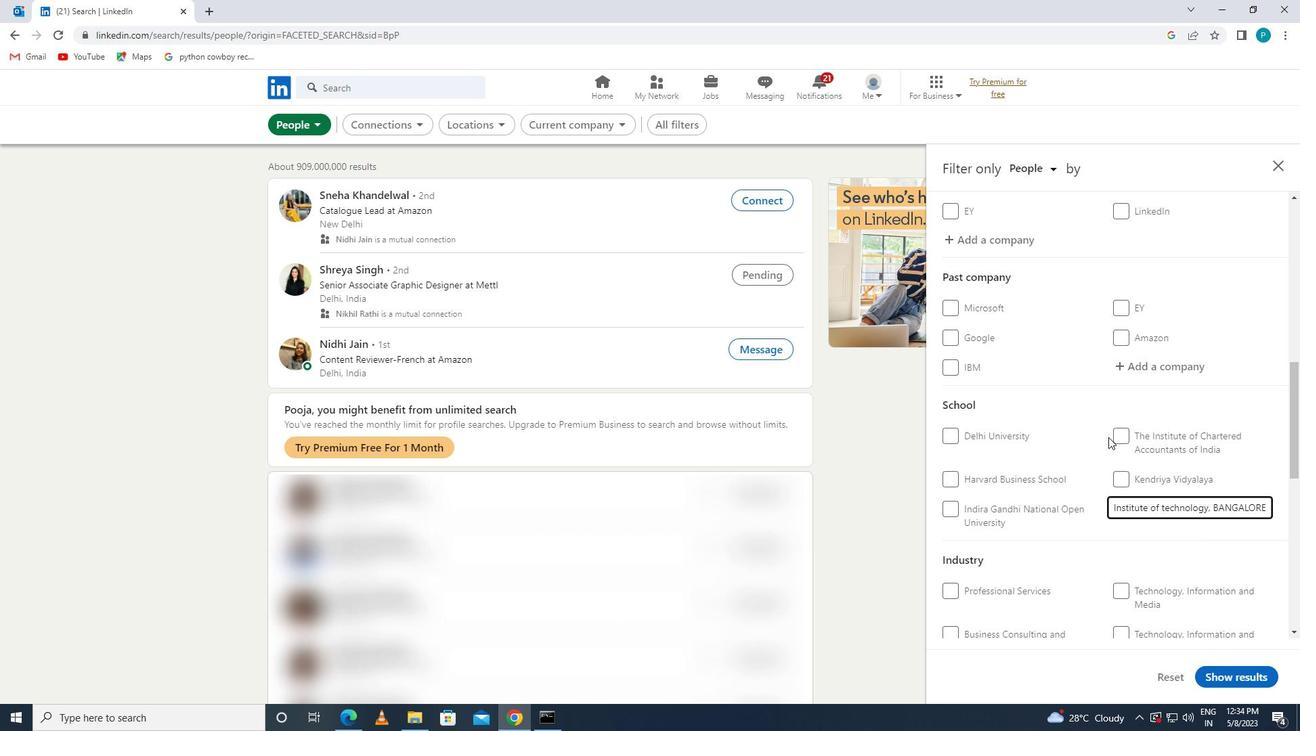 
Action: Mouse scrolled (1108, 425) with delta (0, 0)
Screenshot: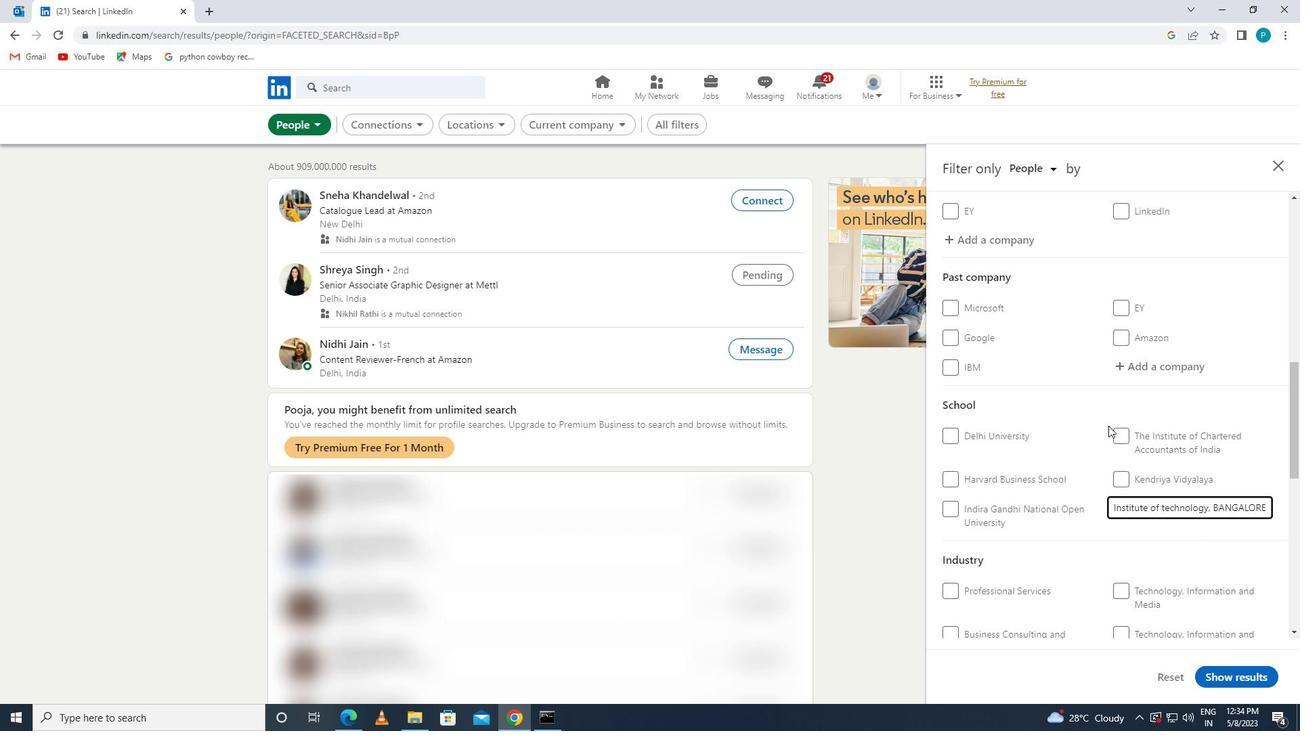 
Action: Mouse scrolled (1108, 425) with delta (0, 0)
Screenshot: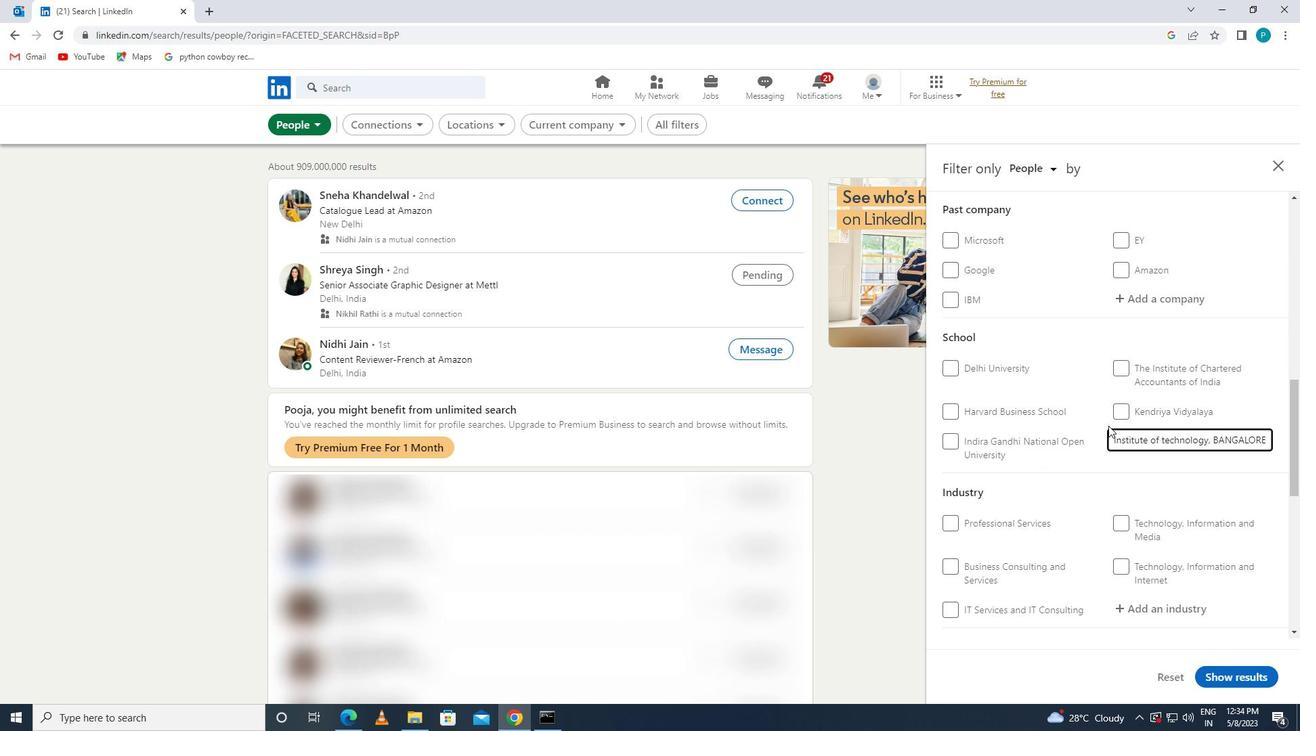 
Action: Mouse moved to (1159, 462)
Screenshot: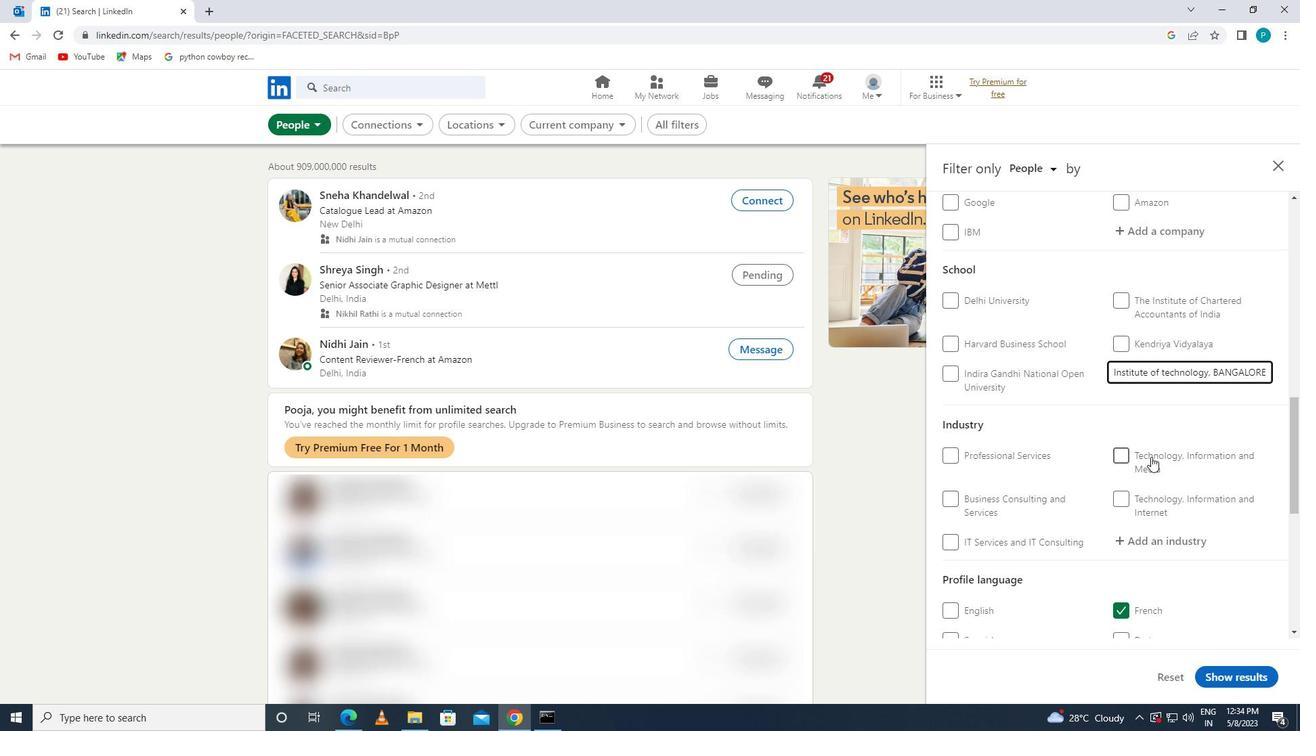 
Action: Mouse scrolled (1159, 461) with delta (0, 0)
Screenshot: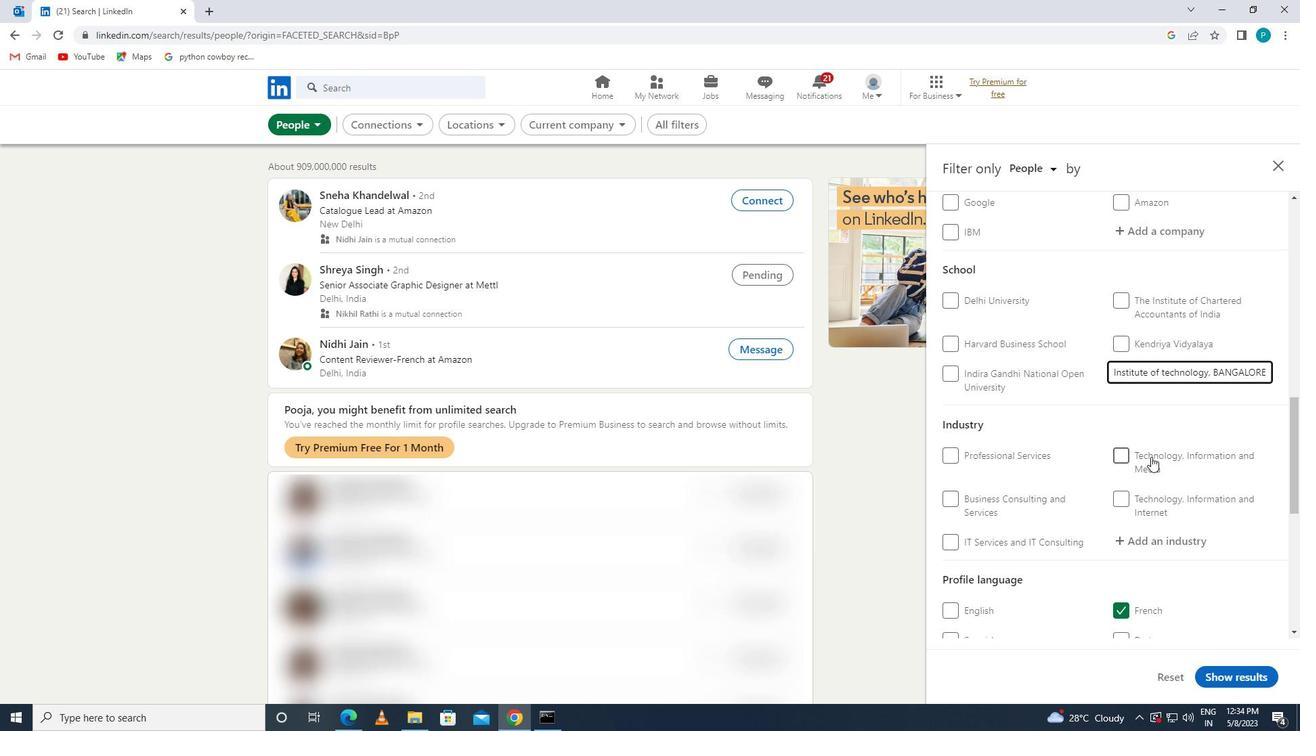 
Action: Mouse moved to (1159, 462)
Screenshot: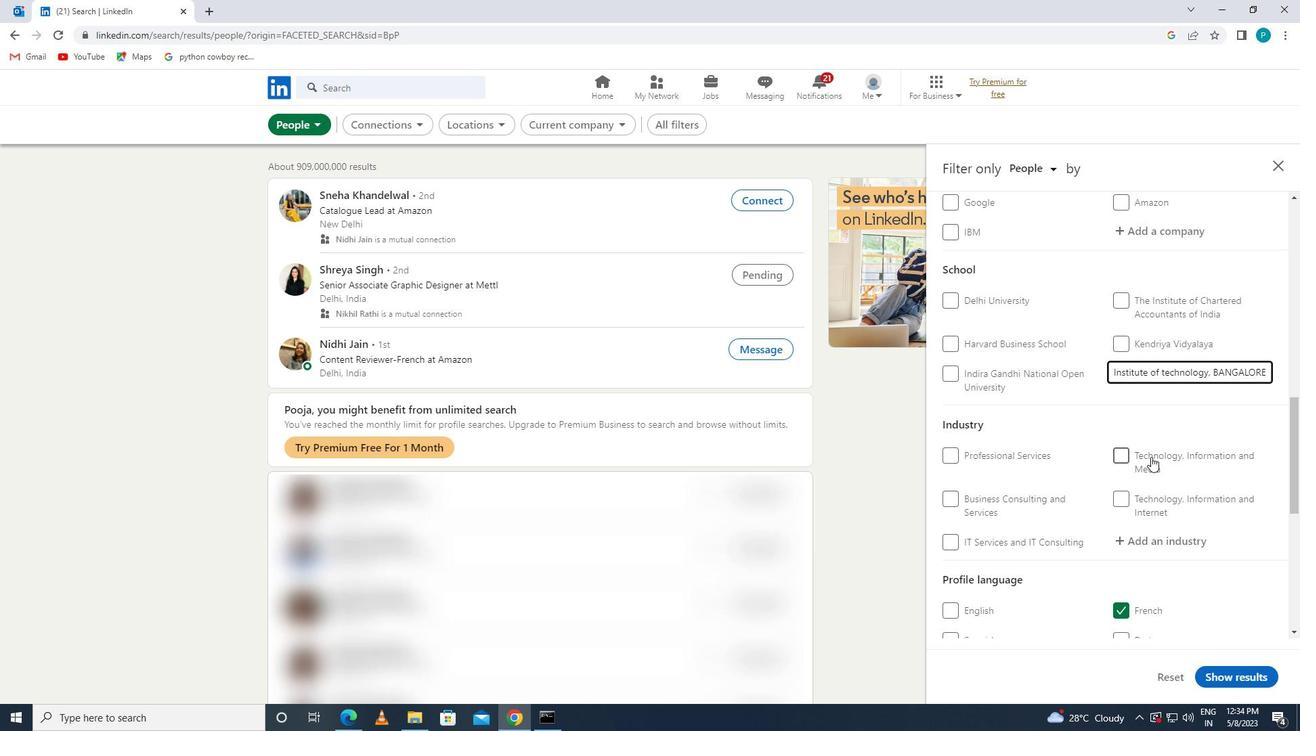 
Action: Mouse scrolled (1159, 461) with delta (0, 0)
Screenshot: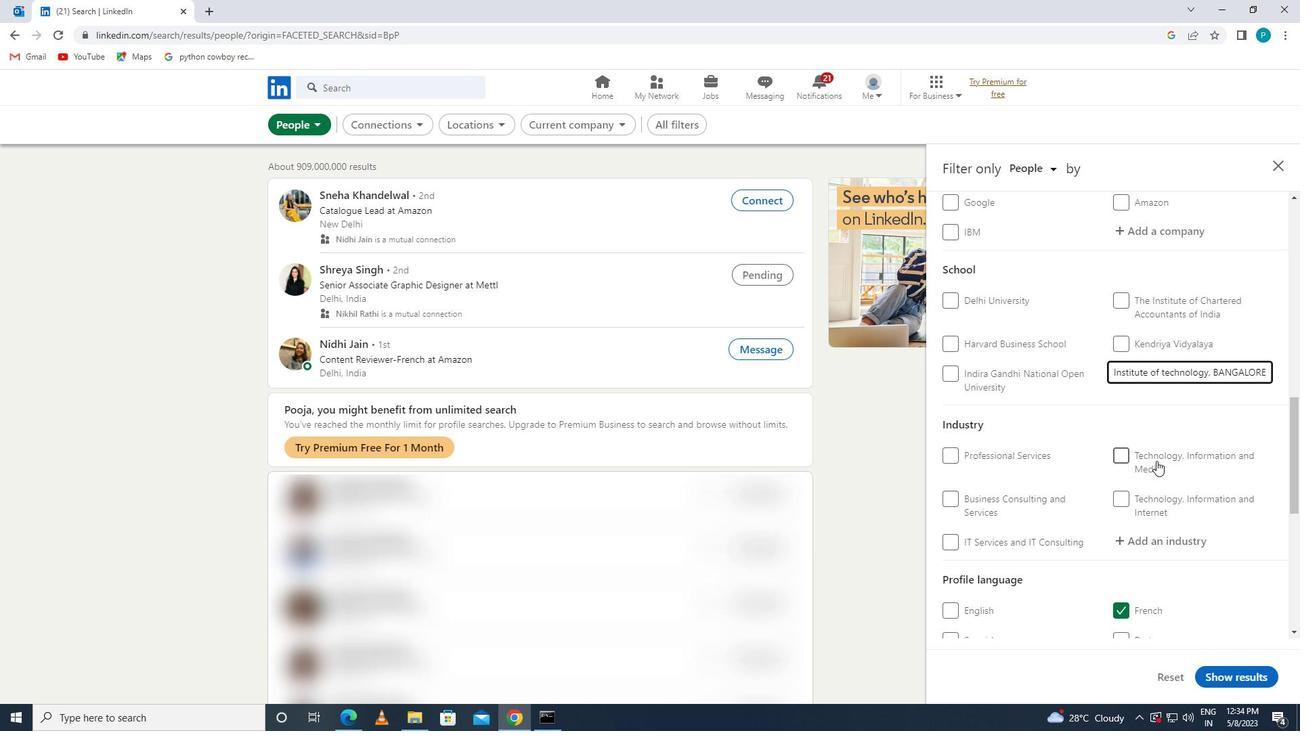 
Action: Mouse moved to (1134, 412)
Screenshot: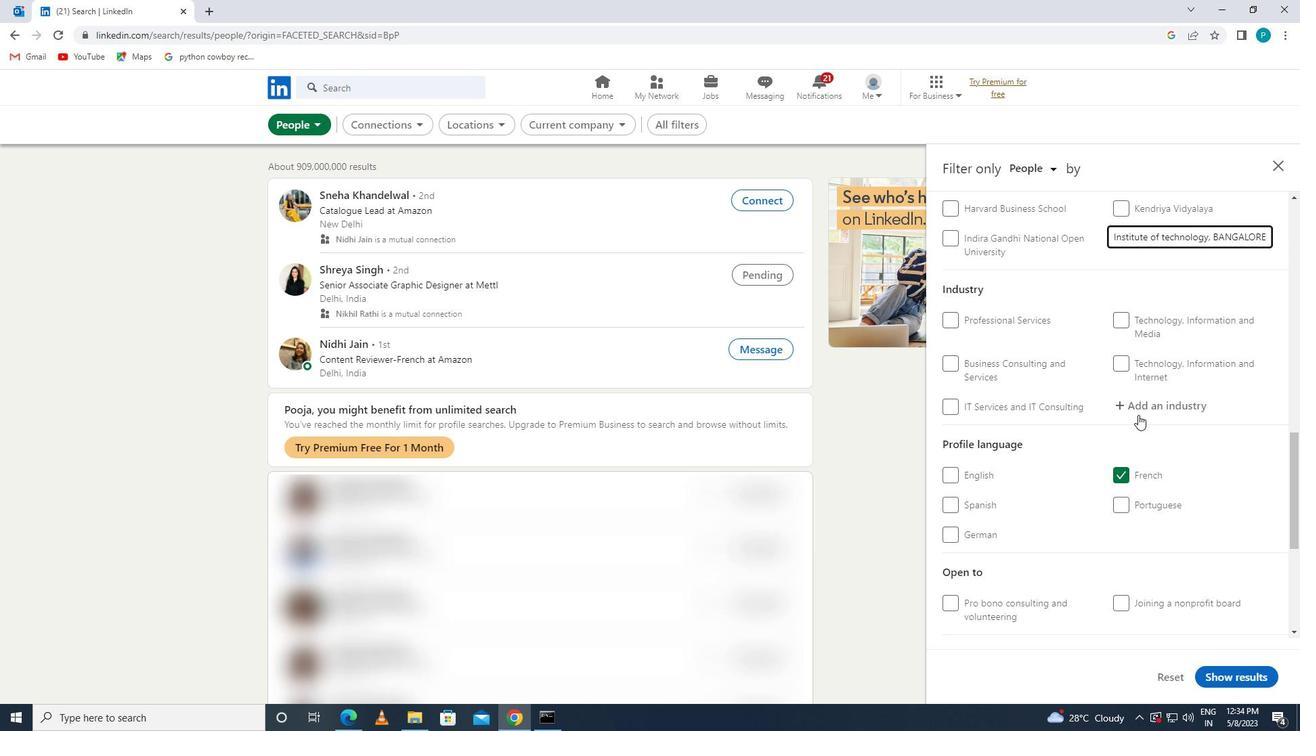 
Action: Mouse pressed left at (1134, 412)
Screenshot: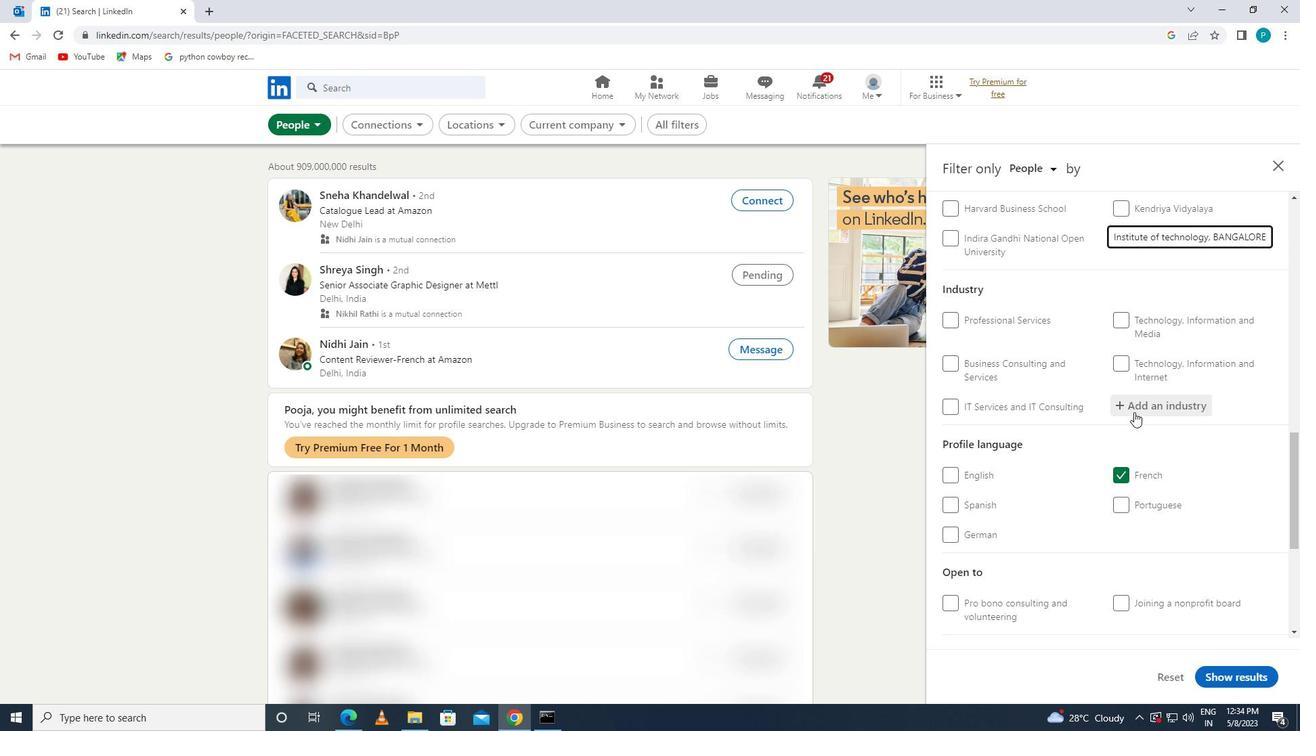 
Action: Key pressed C<Key.caps_lock>OMPUTER
Screenshot: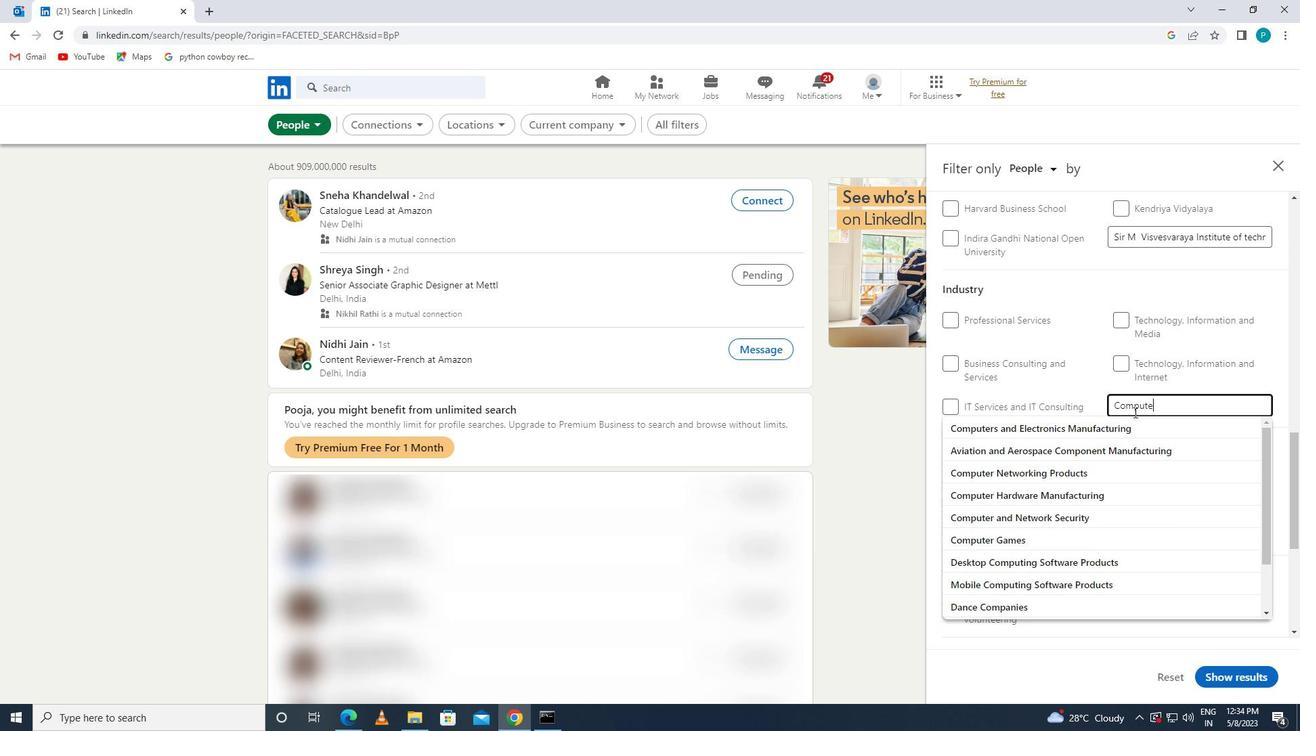 
Action: Mouse moved to (1112, 472)
Screenshot: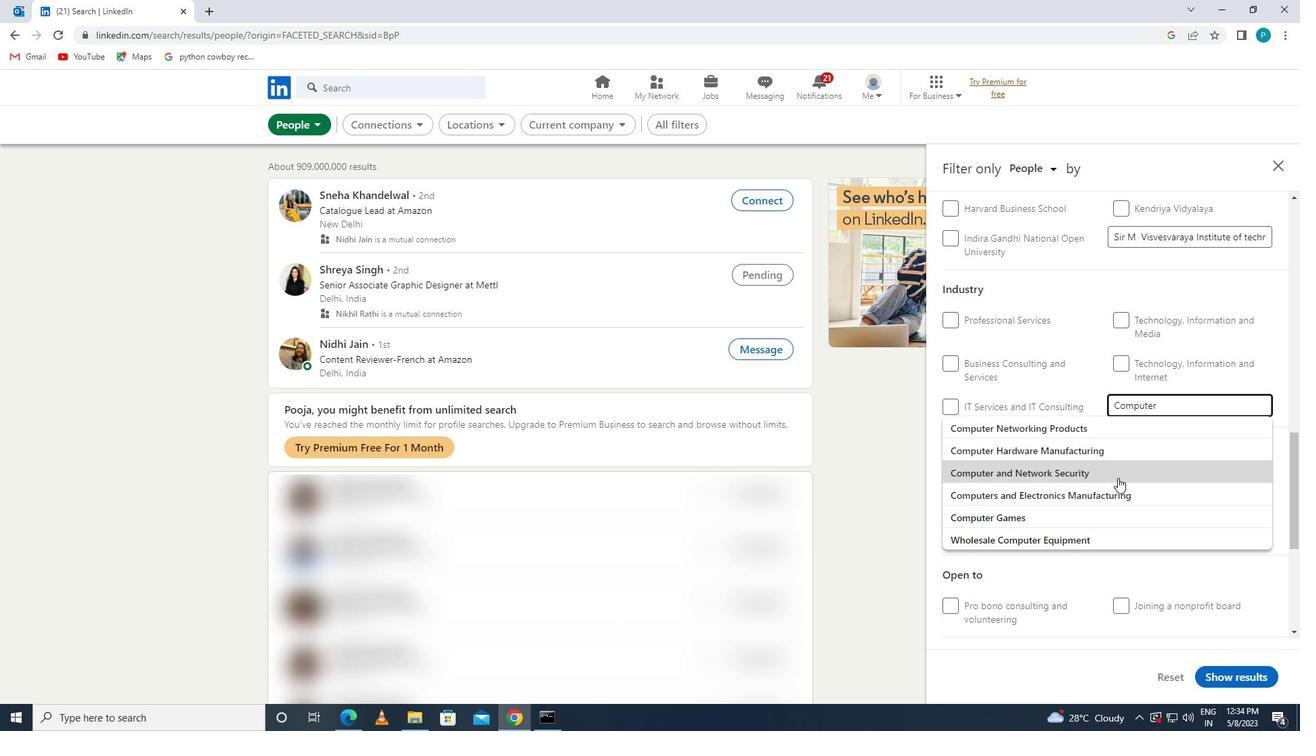 
Action: Mouse pressed left at (1112, 472)
Screenshot: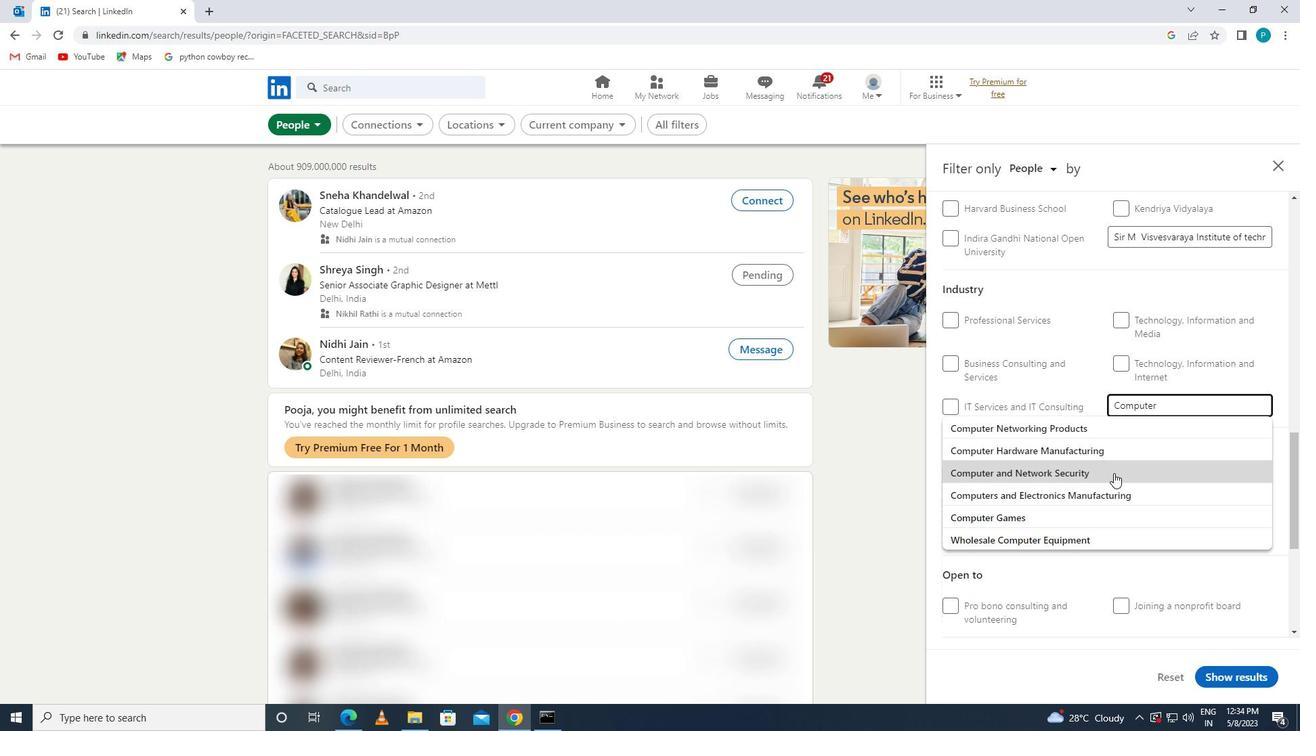 
Action: Mouse scrolled (1112, 471) with delta (0, 0)
Screenshot: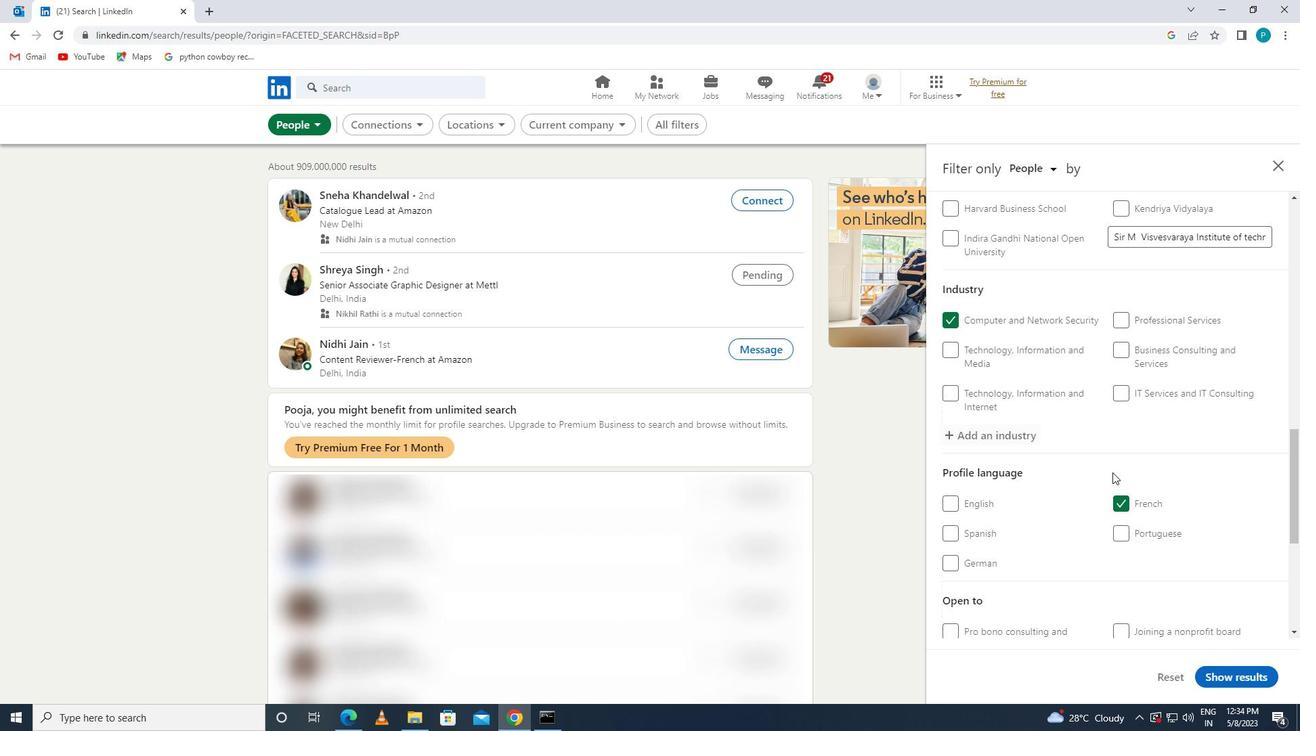 
Action: Mouse scrolled (1112, 471) with delta (0, 0)
Screenshot: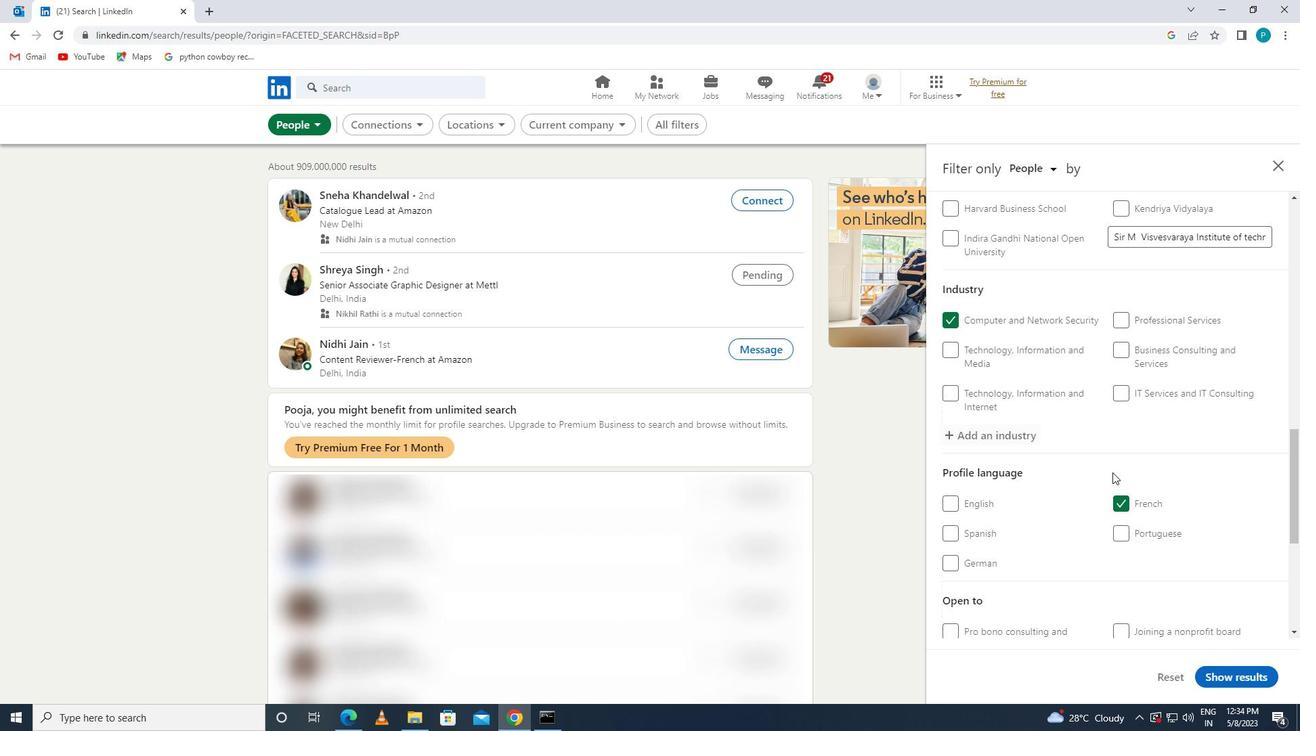 
Action: Mouse scrolled (1112, 471) with delta (0, 0)
Screenshot: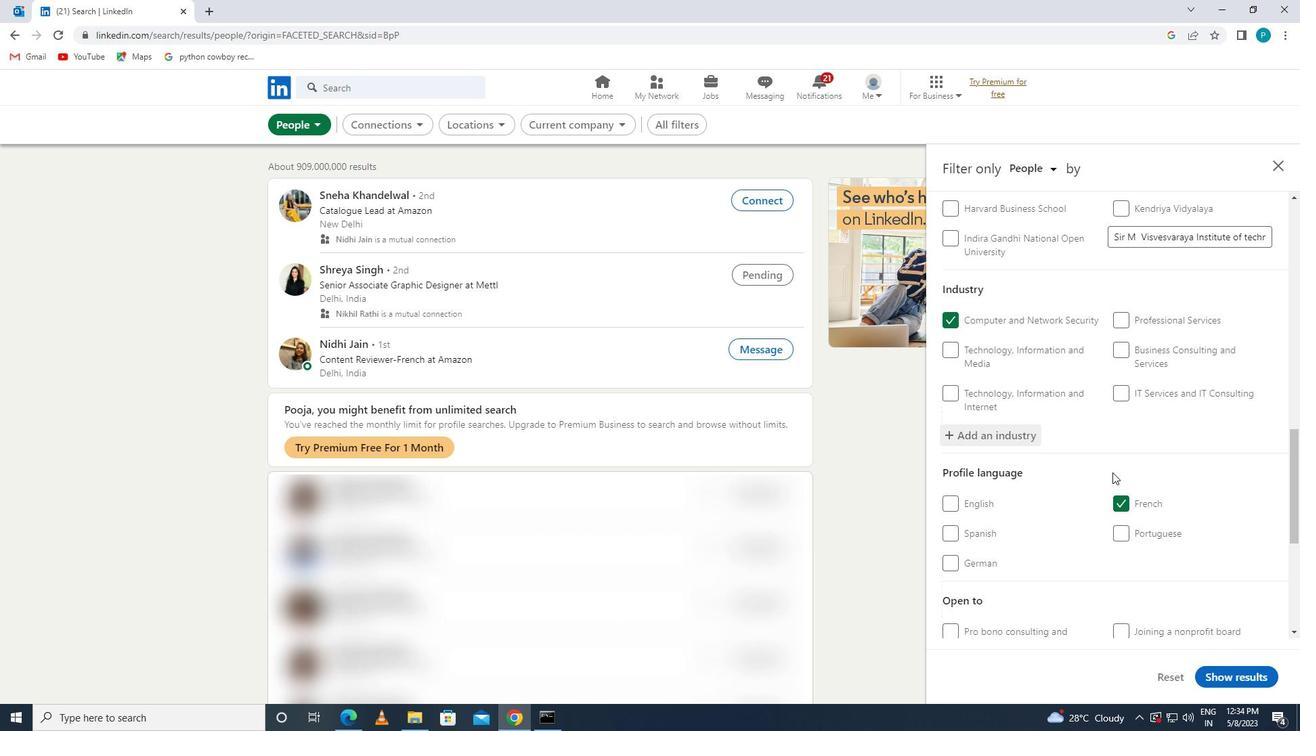 
Action: Mouse moved to (1144, 537)
Screenshot: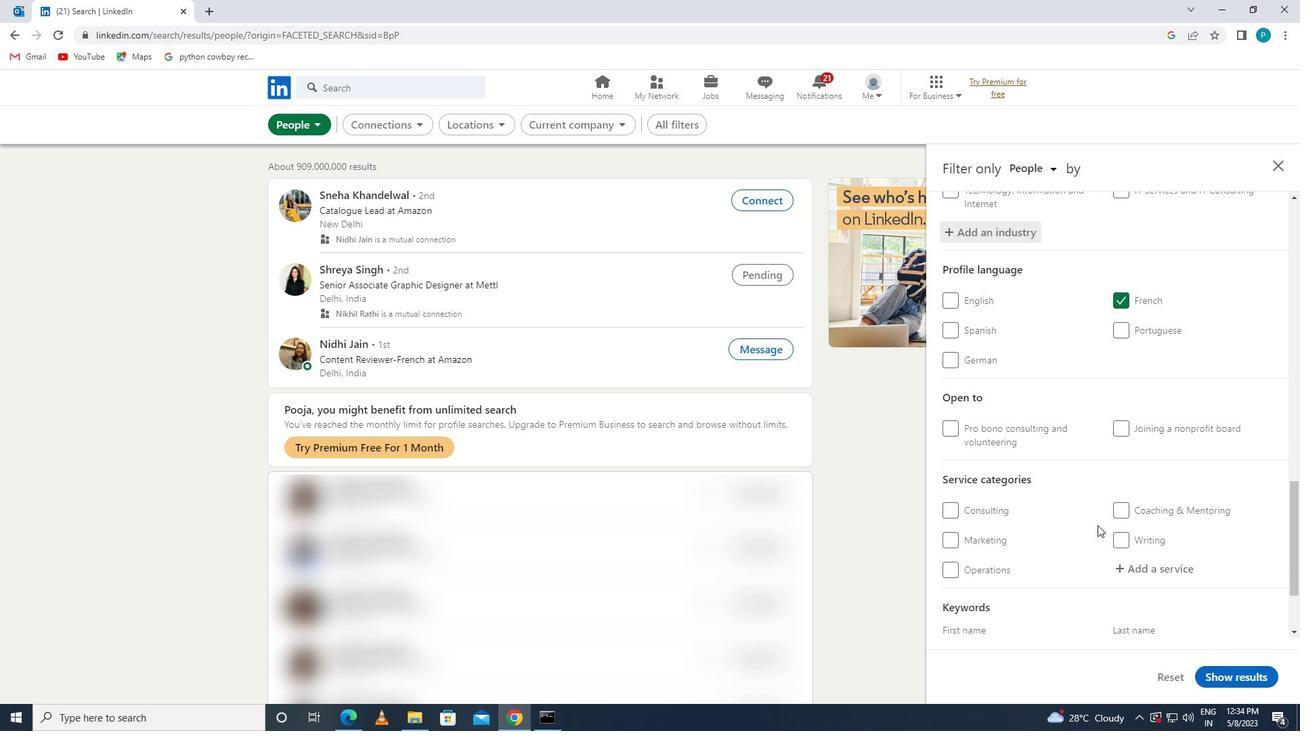 
Action: Mouse scrolled (1144, 537) with delta (0, 0)
Screenshot: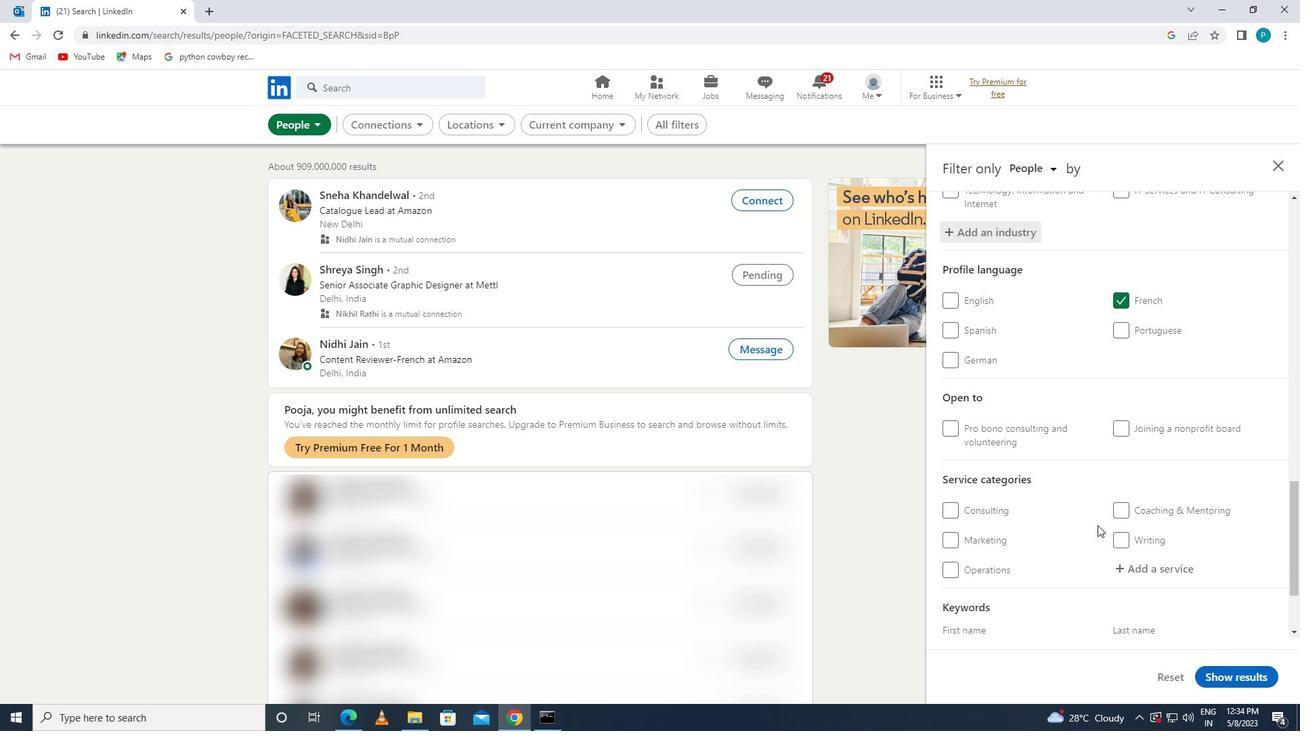 
Action: Mouse scrolled (1144, 537) with delta (0, 0)
Screenshot: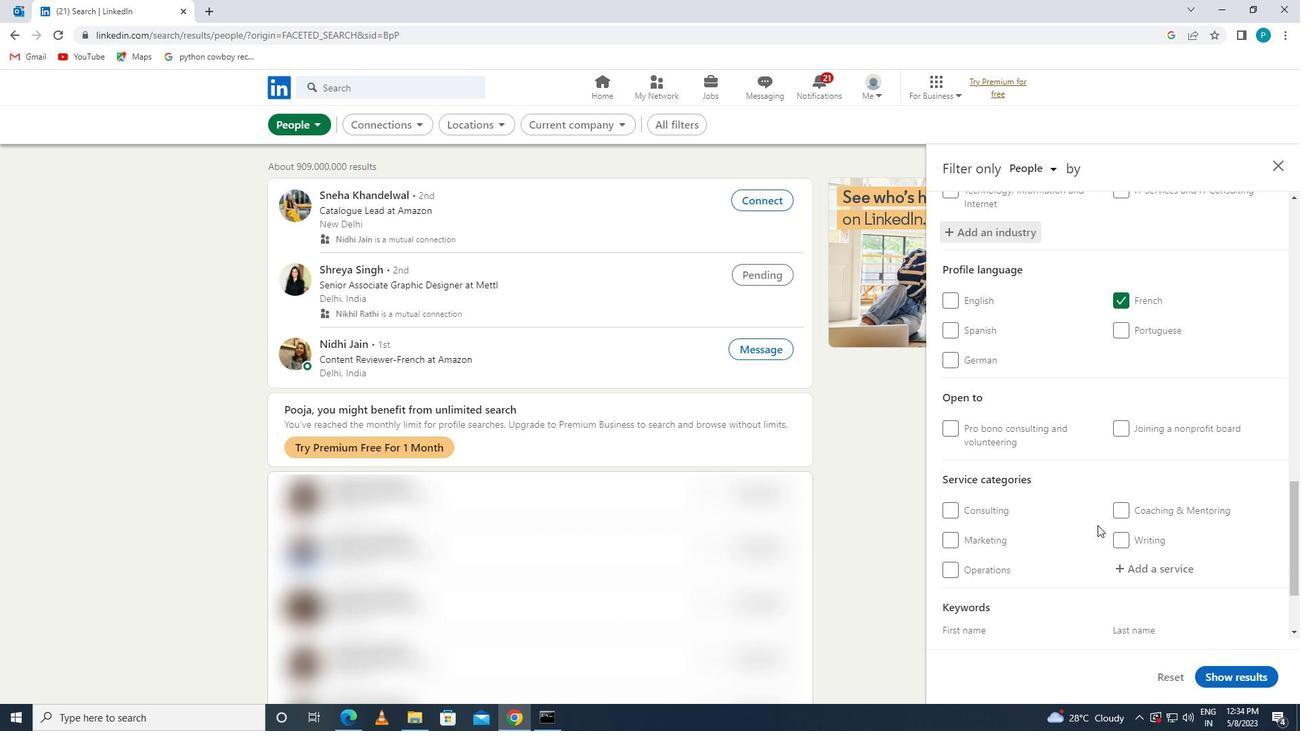 
Action: Mouse moved to (1138, 442)
Screenshot: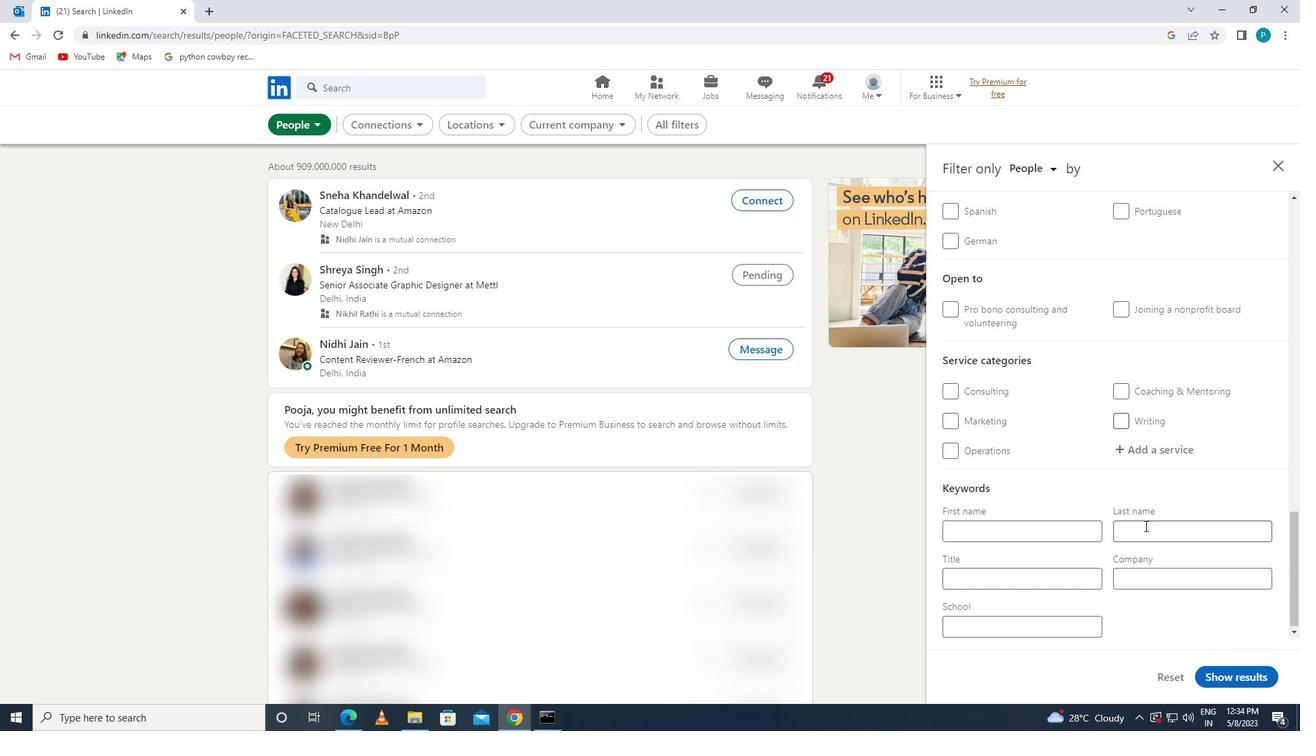 
Action: Mouse pressed left at (1138, 442)
Screenshot: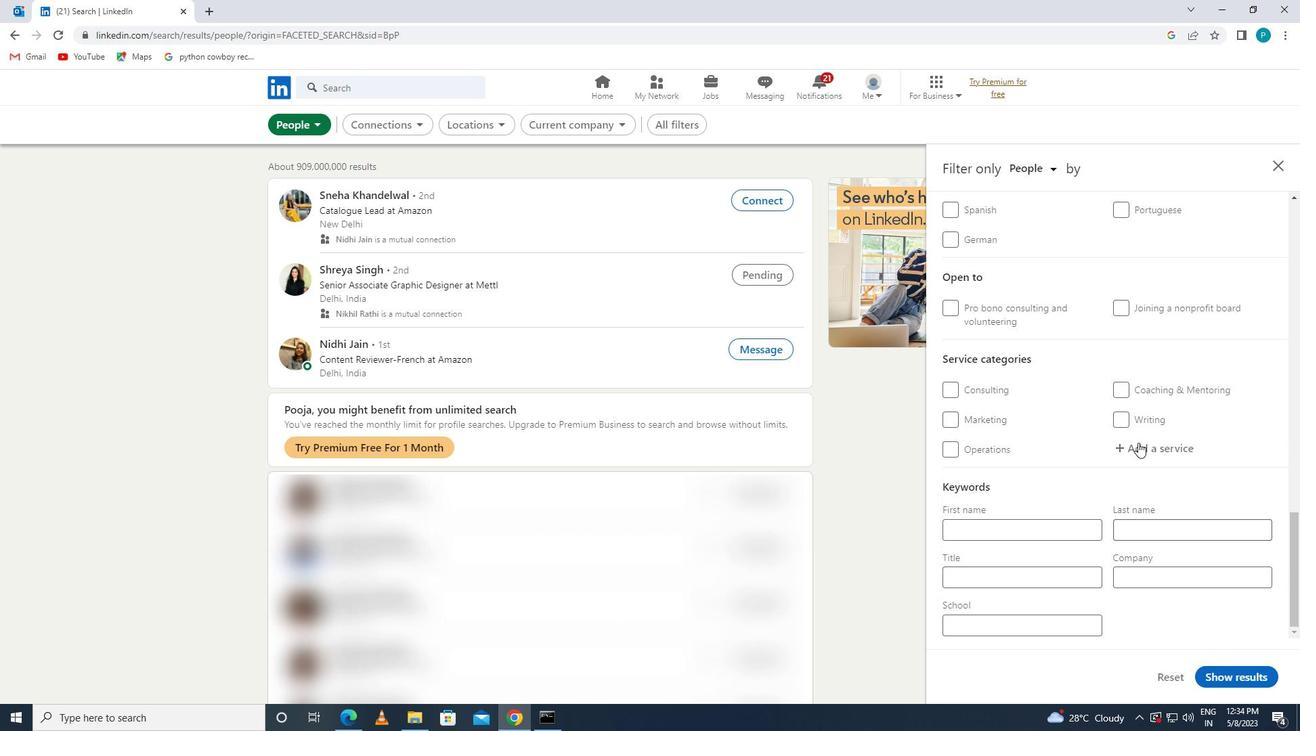 
Action: Key pressed <Key.caps_lock>R<Key.caps_lock>ESEARCH
Screenshot: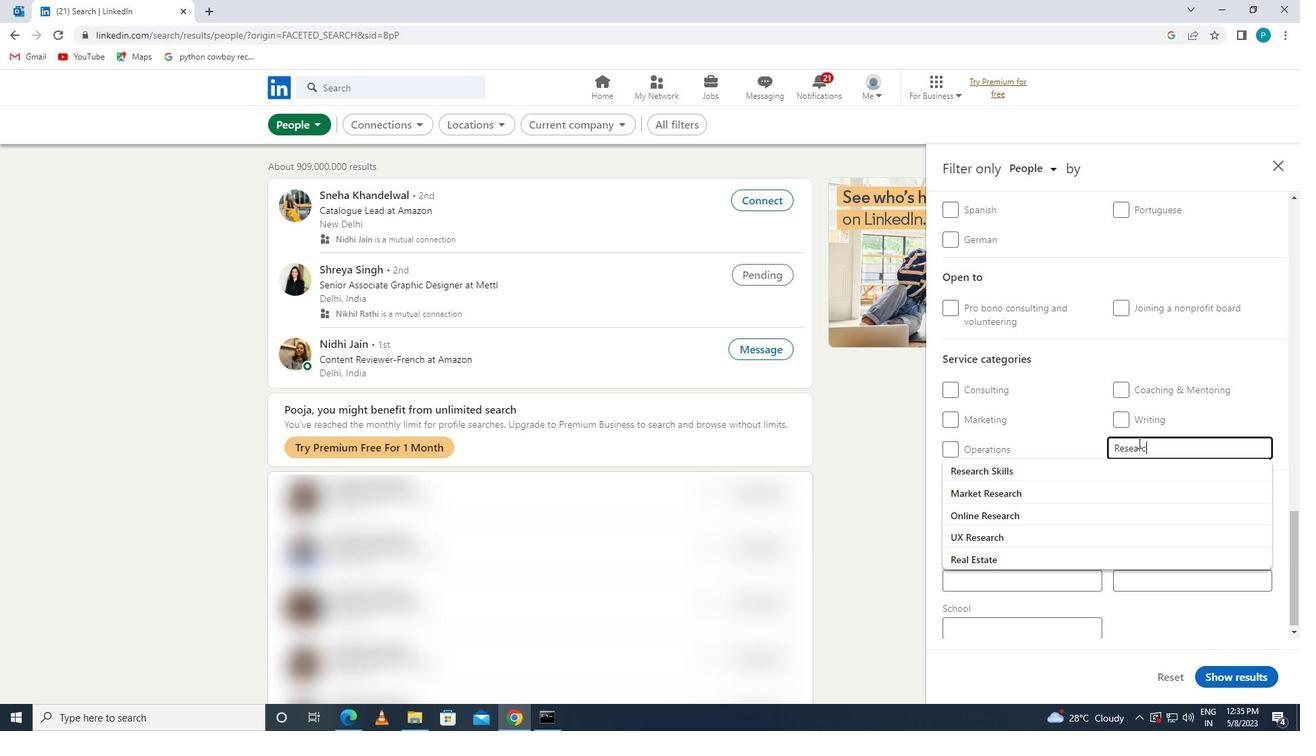 
Action: Mouse moved to (1126, 457)
Screenshot: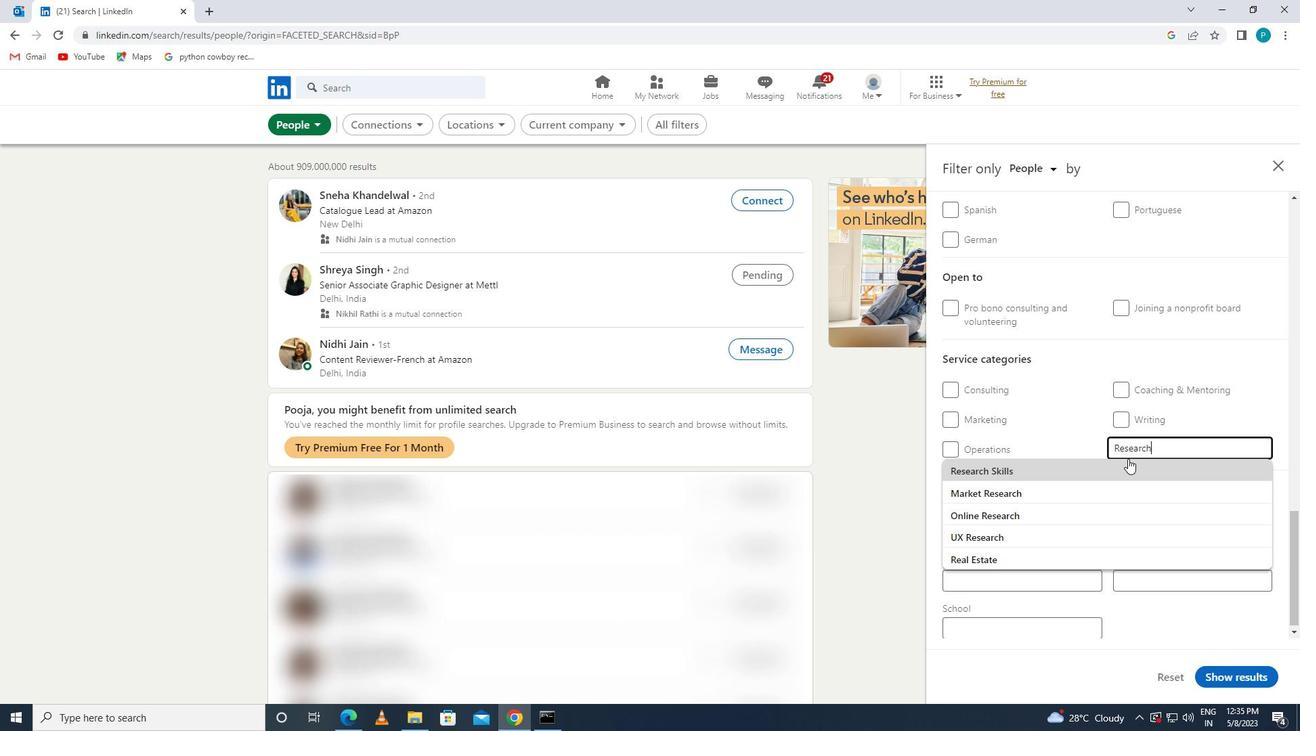 
Action: Key pressed <Key.enter>
Screenshot: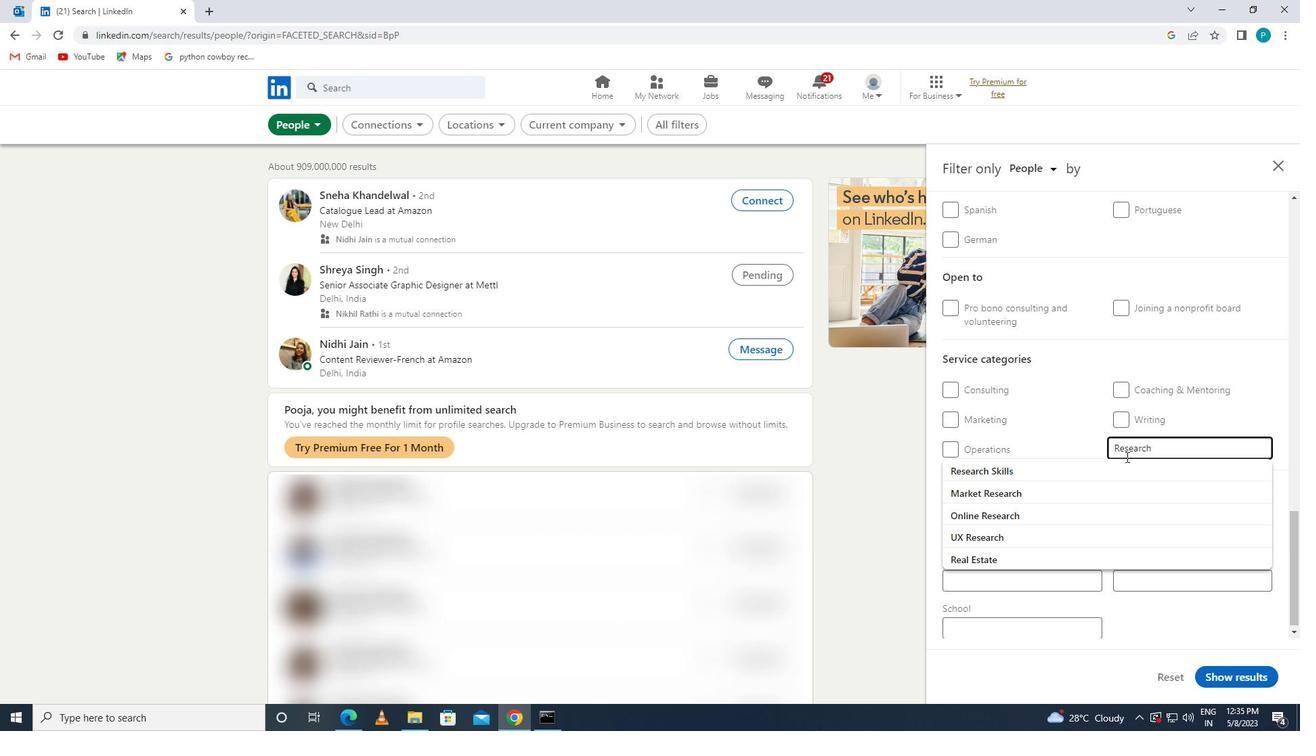 
Action: Mouse moved to (1124, 456)
Screenshot: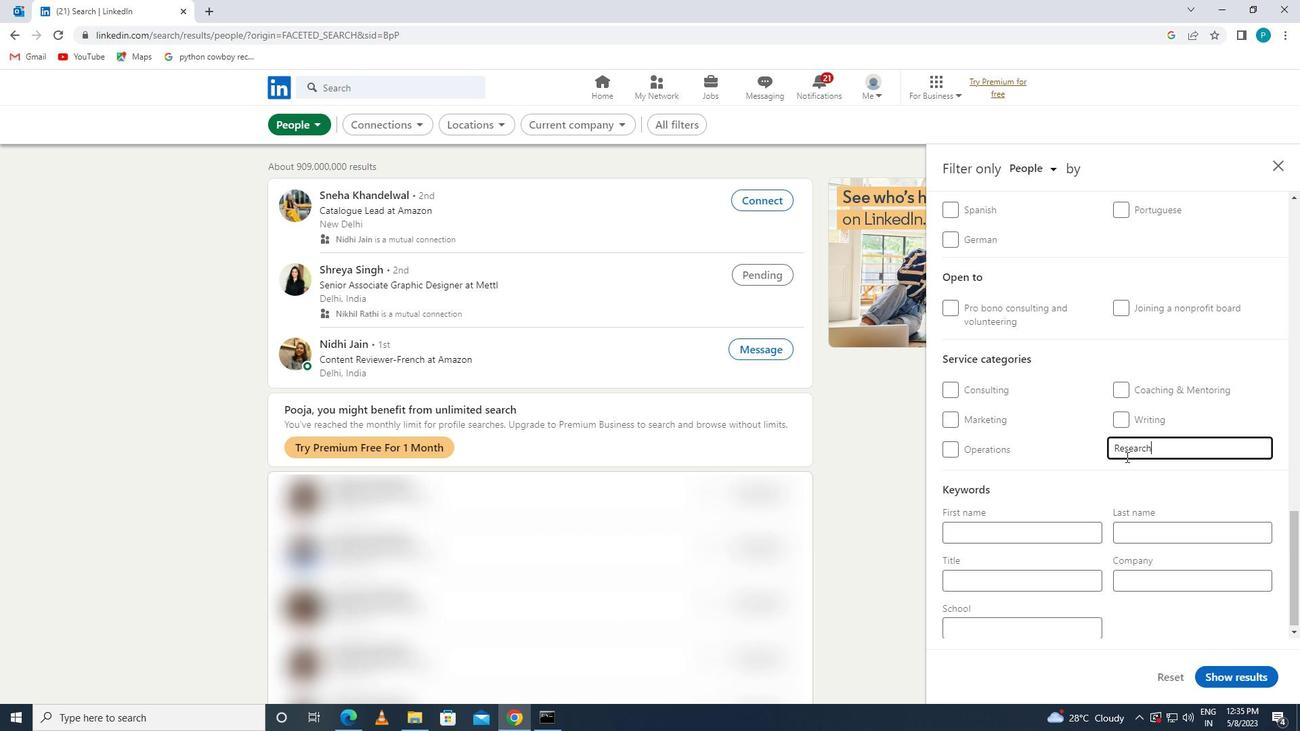 
Action: Mouse scrolled (1124, 455) with delta (0, 0)
Screenshot: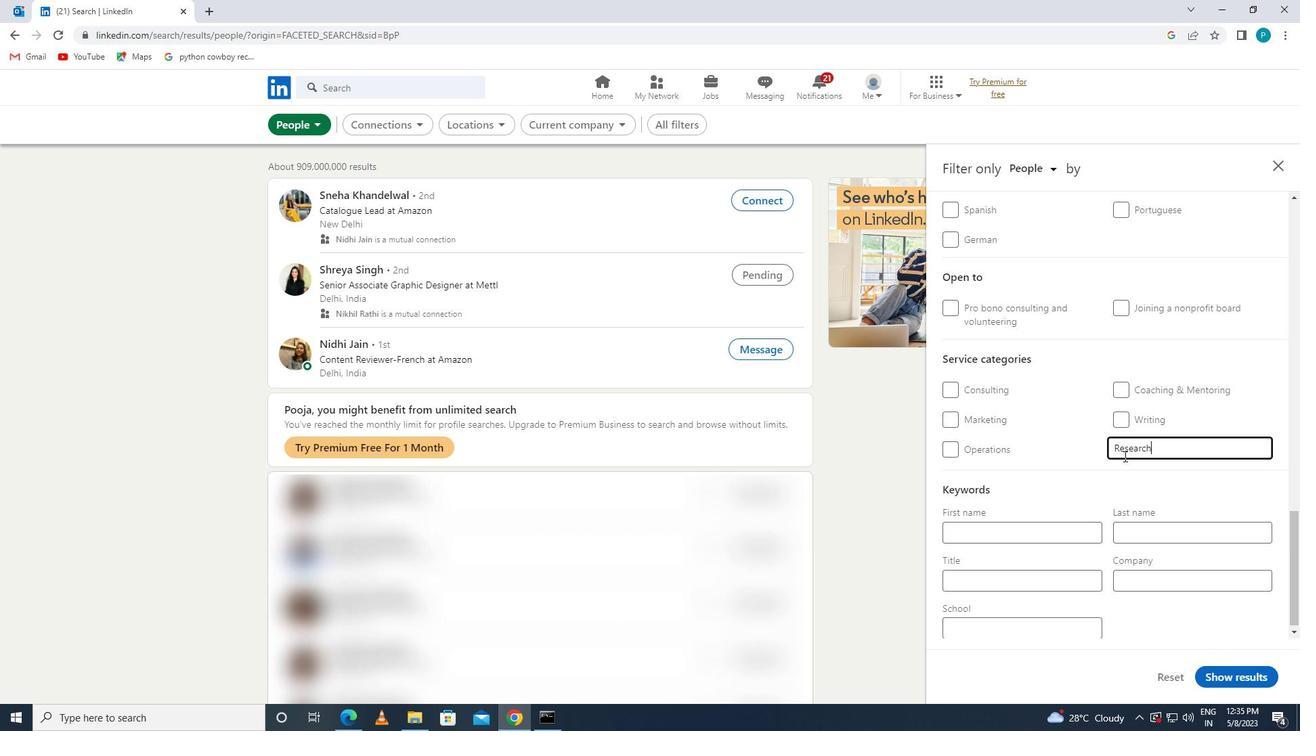 
Action: Mouse scrolled (1124, 455) with delta (0, 0)
Screenshot: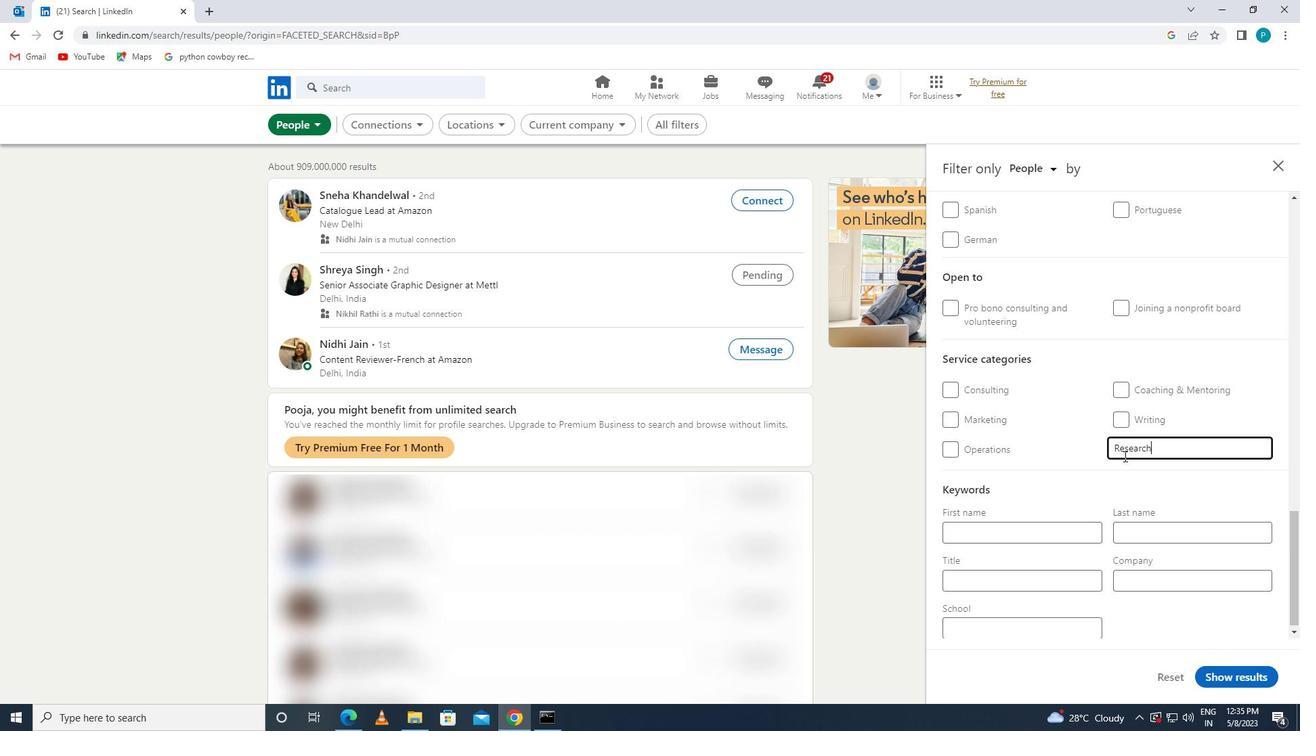 
Action: Mouse scrolled (1124, 455) with delta (0, 0)
Screenshot: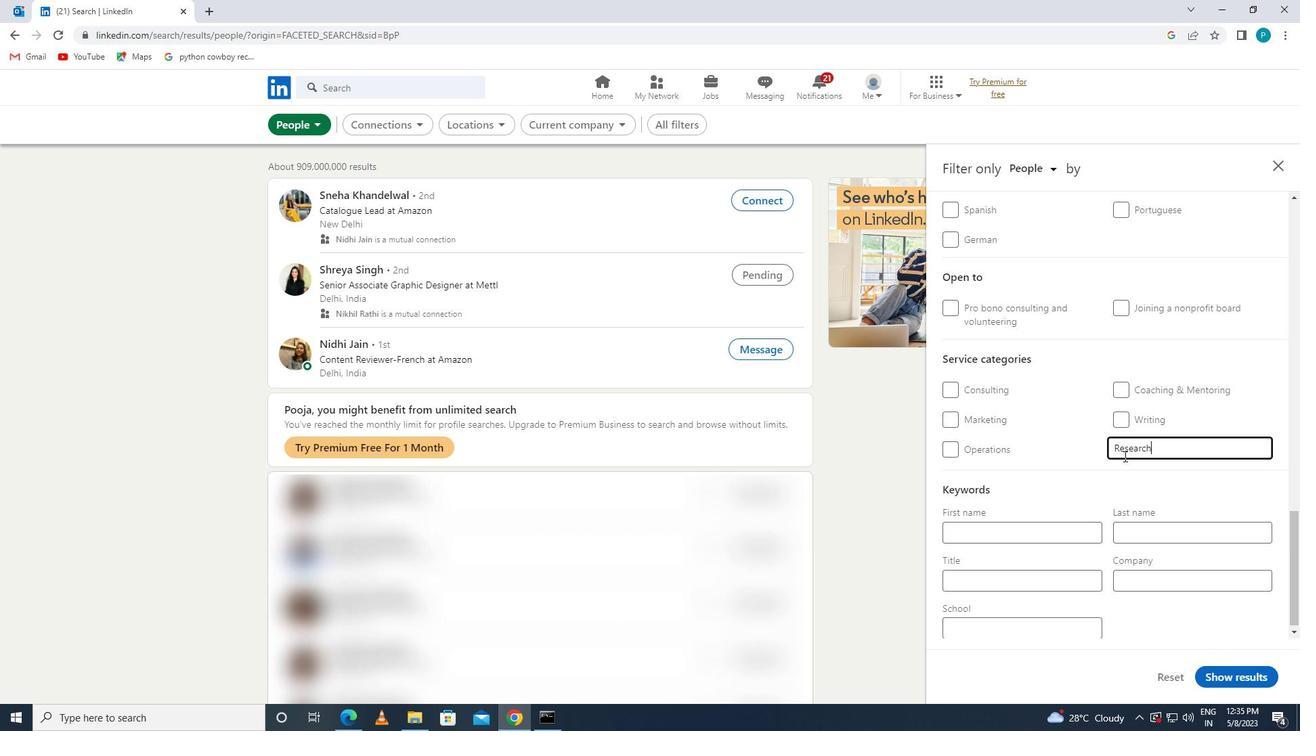
Action: Mouse moved to (1025, 588)
Screenshot: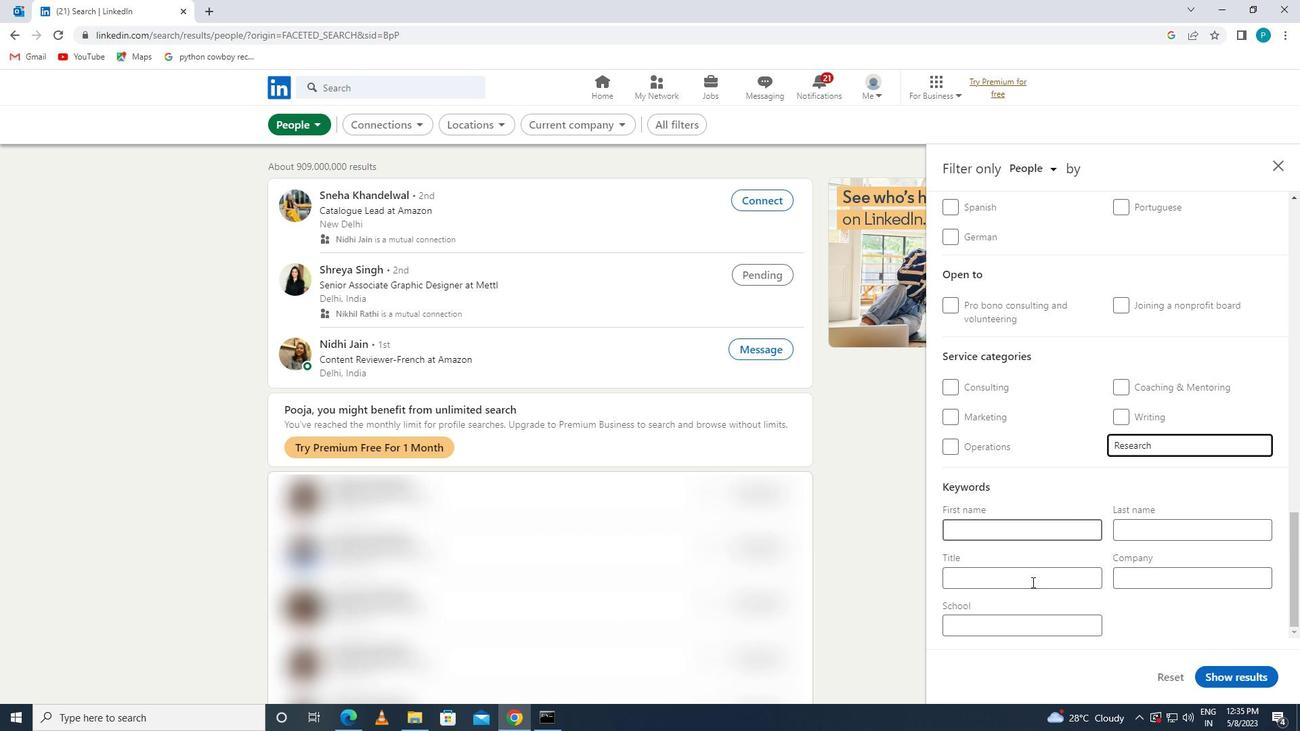 
Action: Mouse pressed left at (1025, 588)
Screenshot: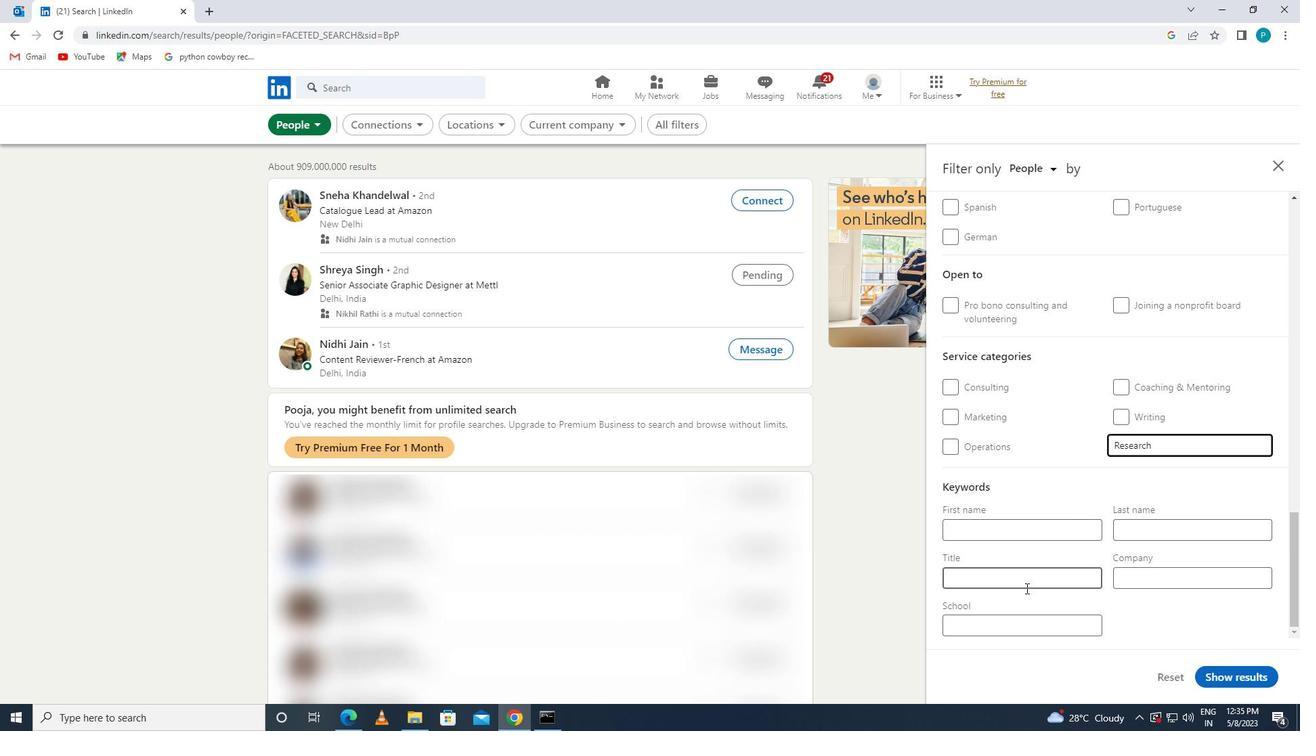 
Action: Key pressed <Key.caps_lock>T<Key.caps_lock>EACHER
Screenshot: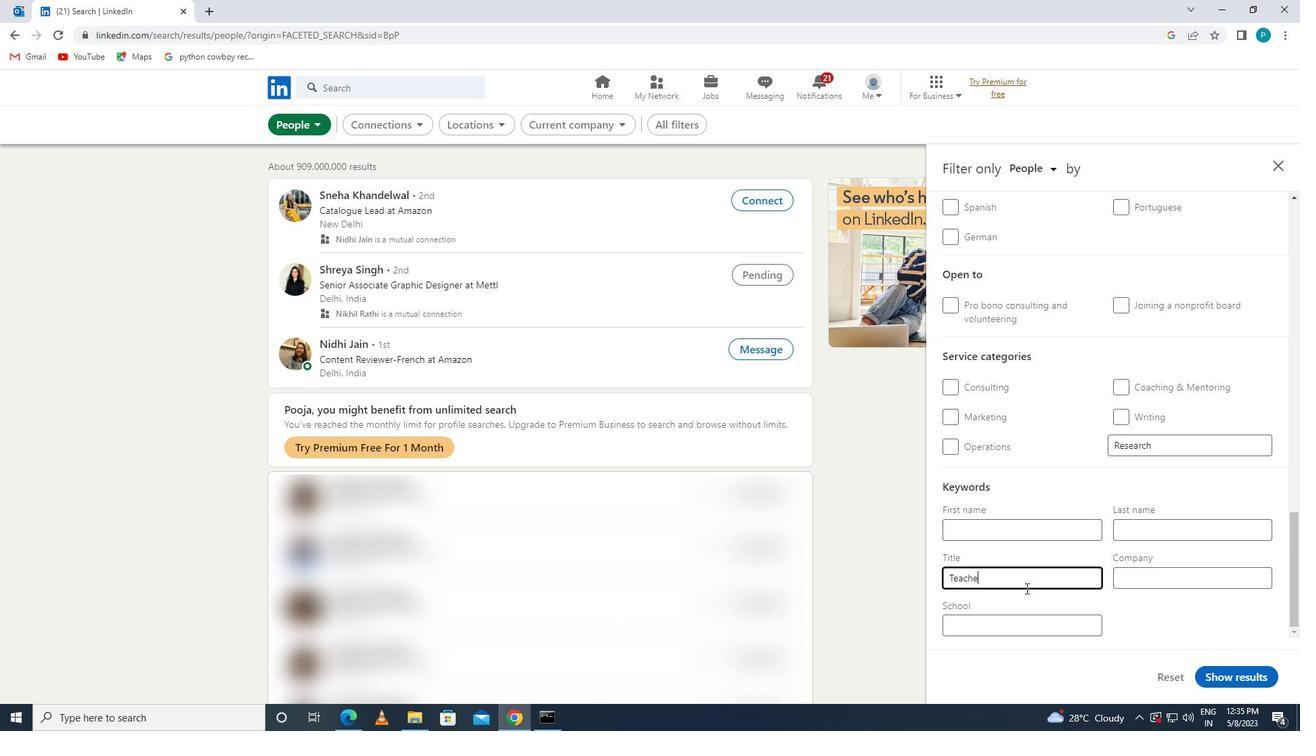
Action: Mouse moved to (1222, 675)
Screenshot: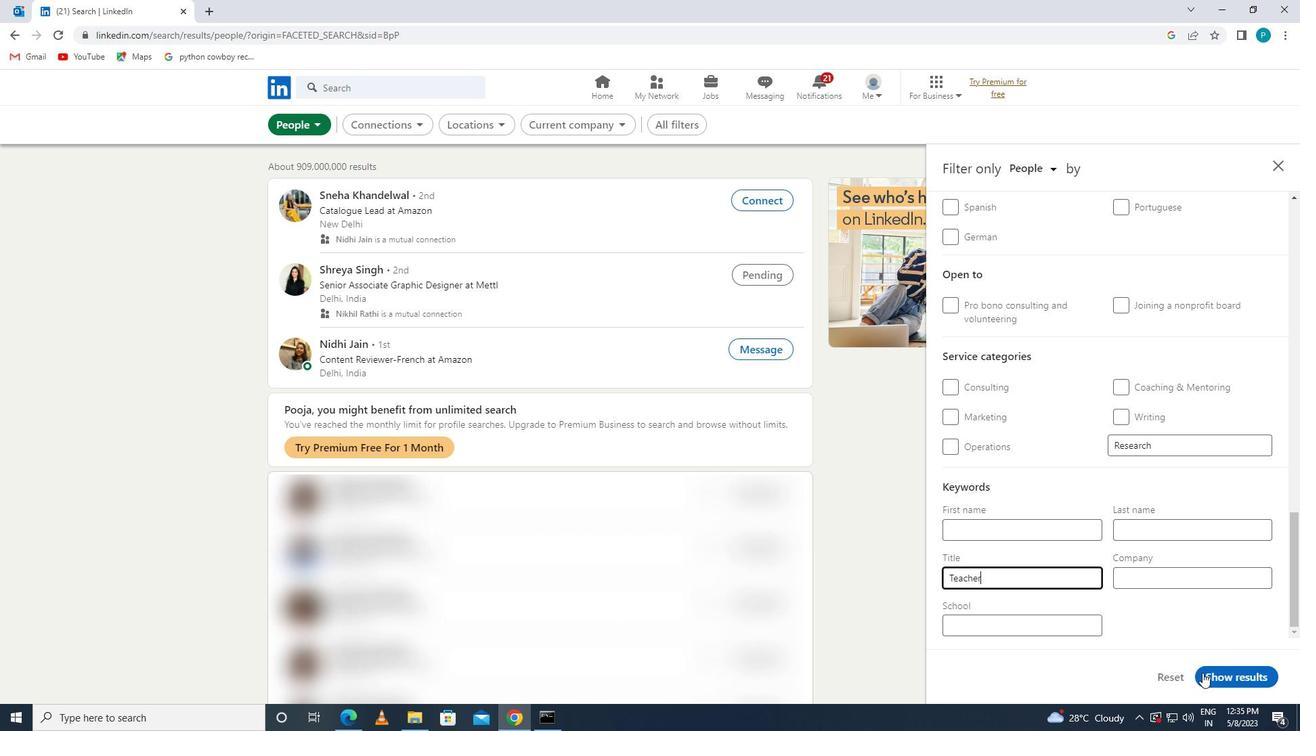 
Action: Mouse pressed left at (1222, 675)
Screenshot: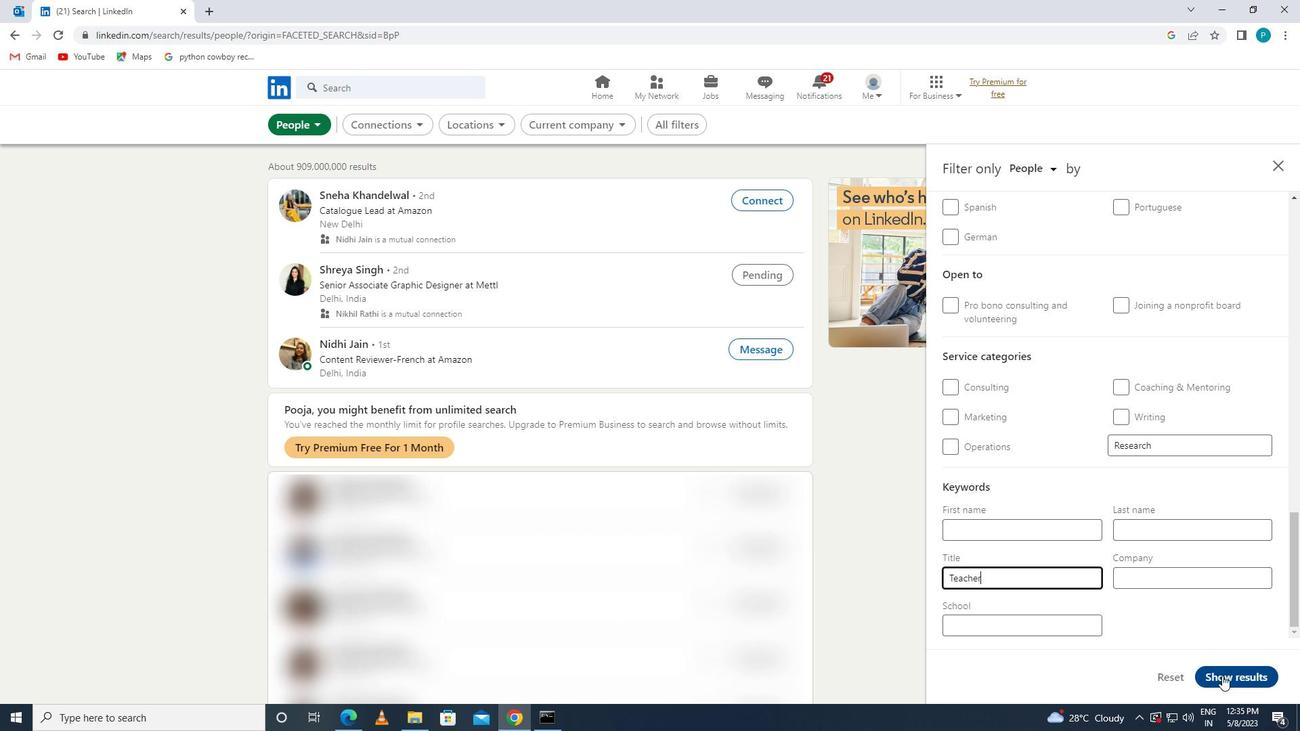 
Action: Mouse moved to (1223, 675)
Screenshot: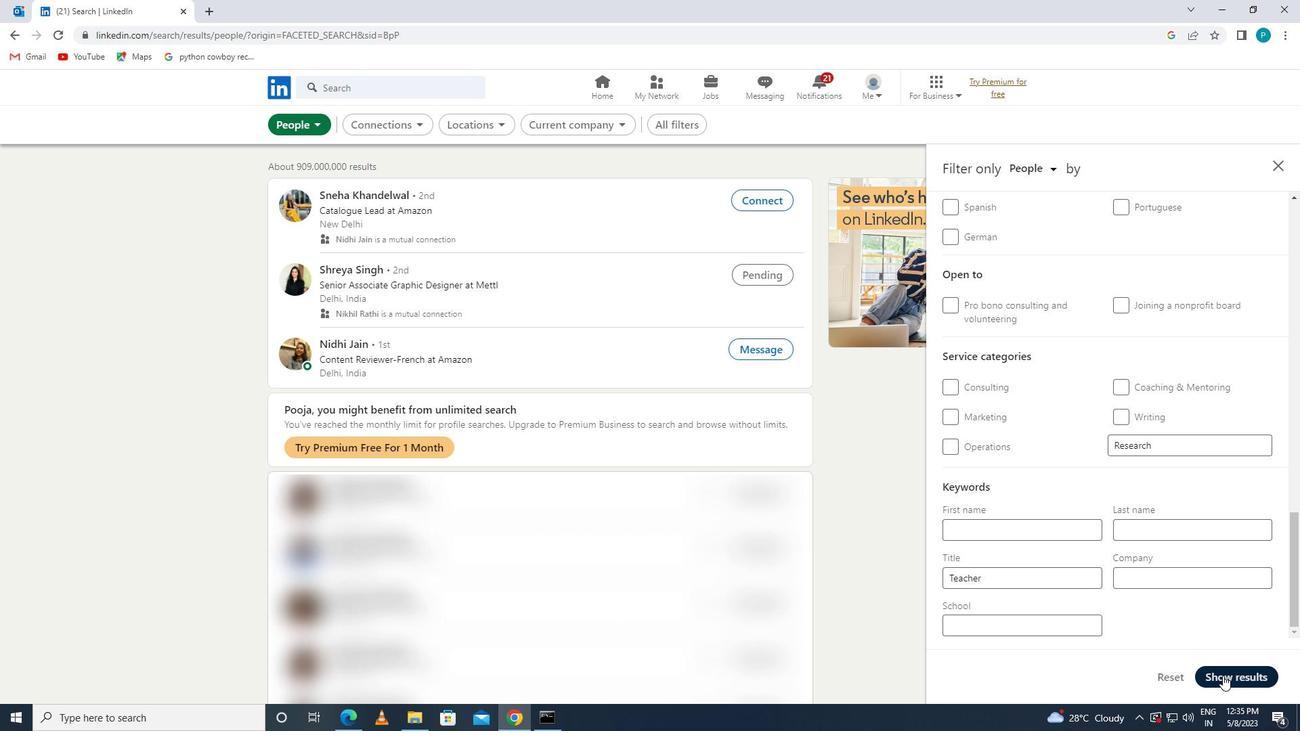 
